 Task: Look for space in Abington, United States from 10th August, 2023 to 20th August, 2023 for 12 adults in price range Rs.10000 to Rs.14000. Place can be entire place or shared room with 6 bedrooms having 12 beds and 6 bathrooms. Property type can be house, flat, guest house. Amenities needed are: wifi, TV, free parkinig on premises, gym, breakfast. Booking option can be shelf check-in. Required host language is English.
Action: Mouse moved to (556, 126)
Screenshot: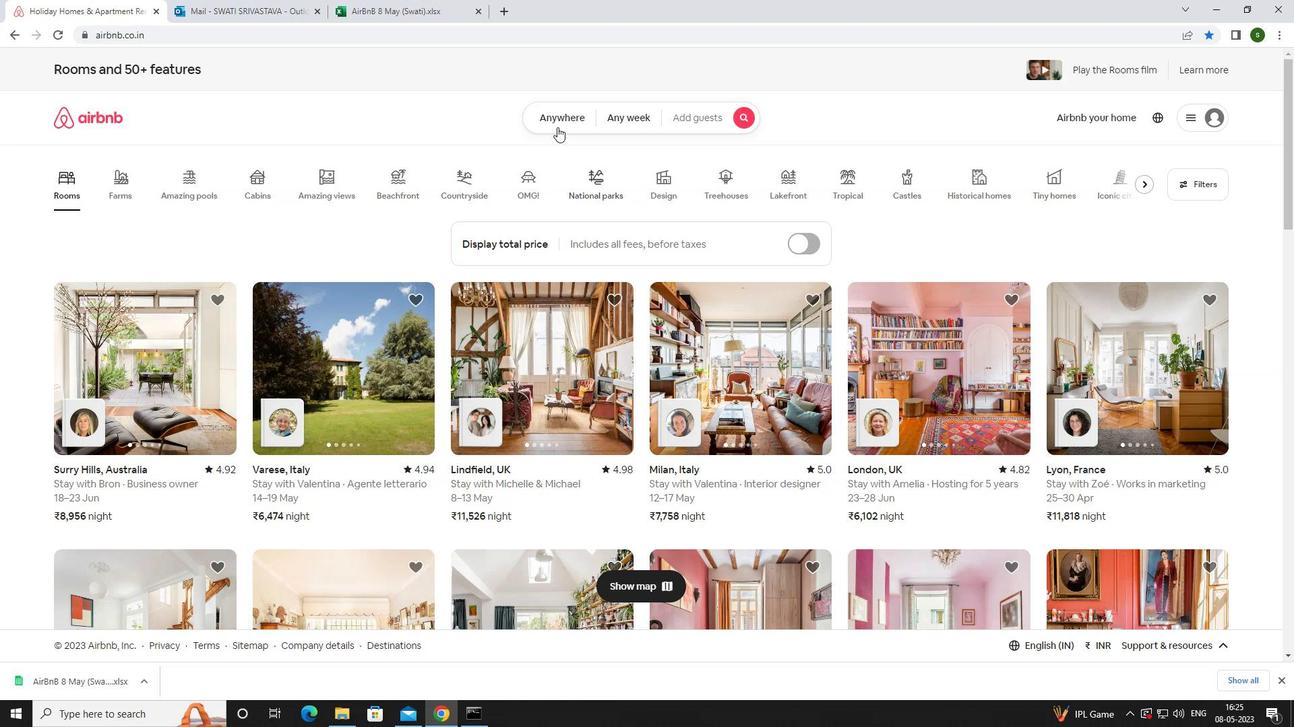 
Action: Mouse pressed left at (556, 126)
Screenshot: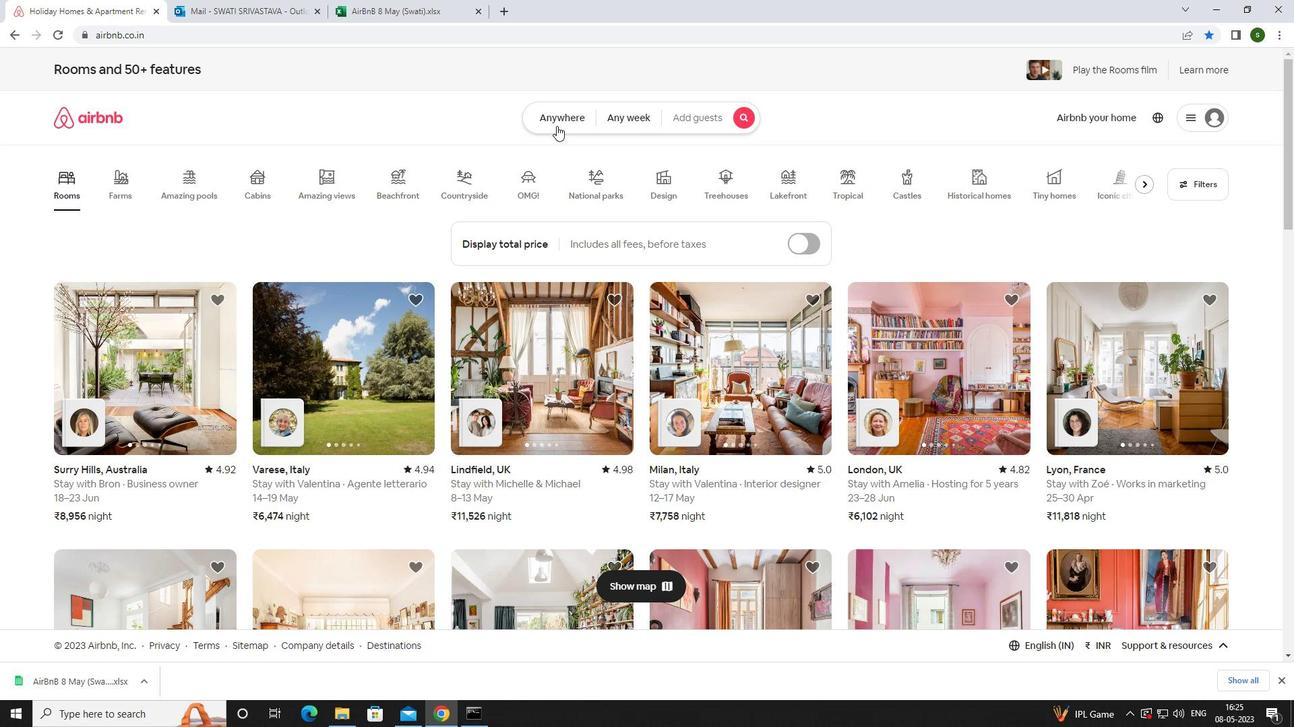 
Action: Mouse moved to (475, 163)
Screenshot: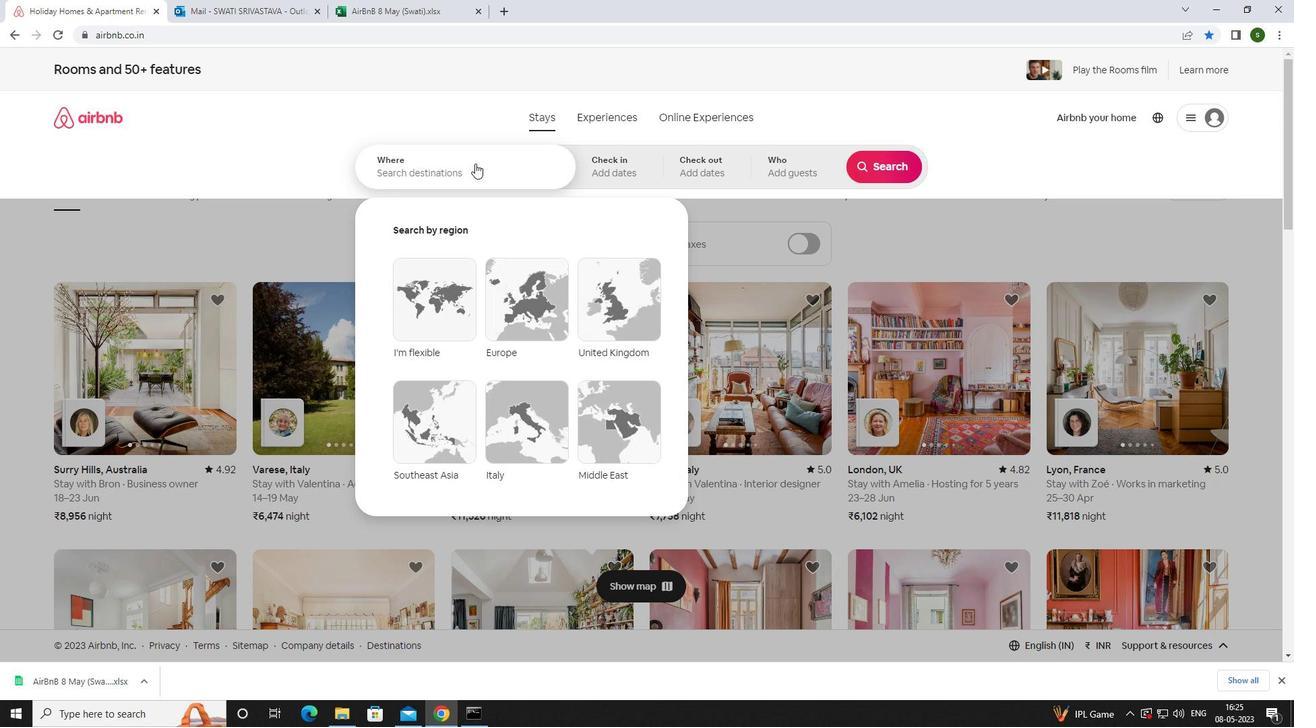 
Action: Mouse pressed left at (475, 163)
Screenshot: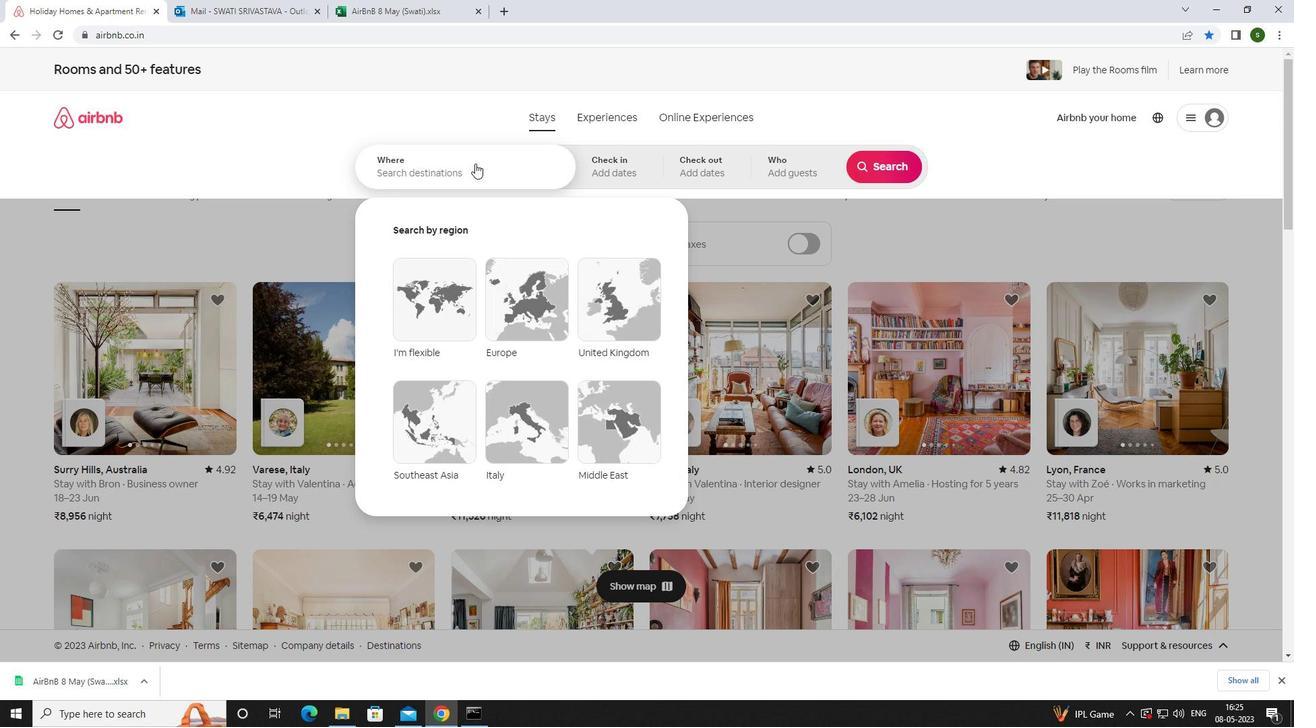 
Action: Mouse moved to (474, 163)
Screenshot: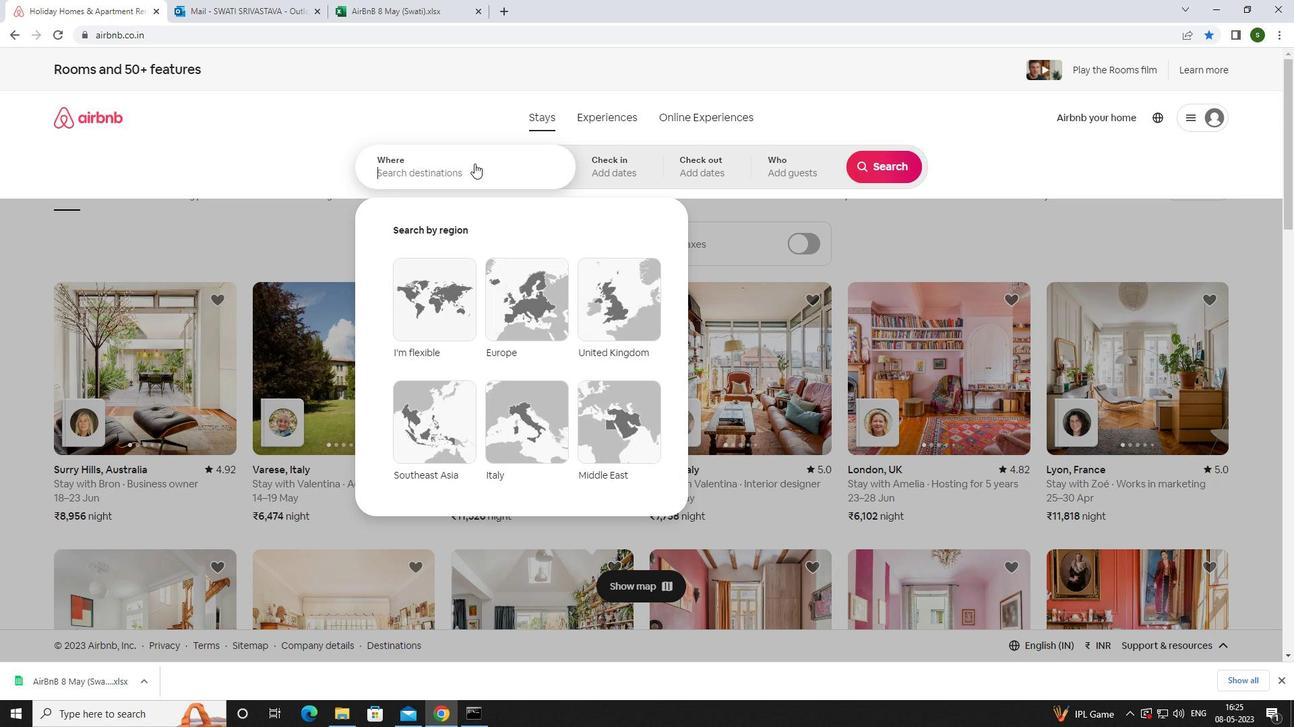 
Action: Key pressed <Key.caps_lock>a<Key.caps_lock>bington,<Key.space><Key.caps_lock>u<Key.caps_lock>nited<Key.space>
Screenshot: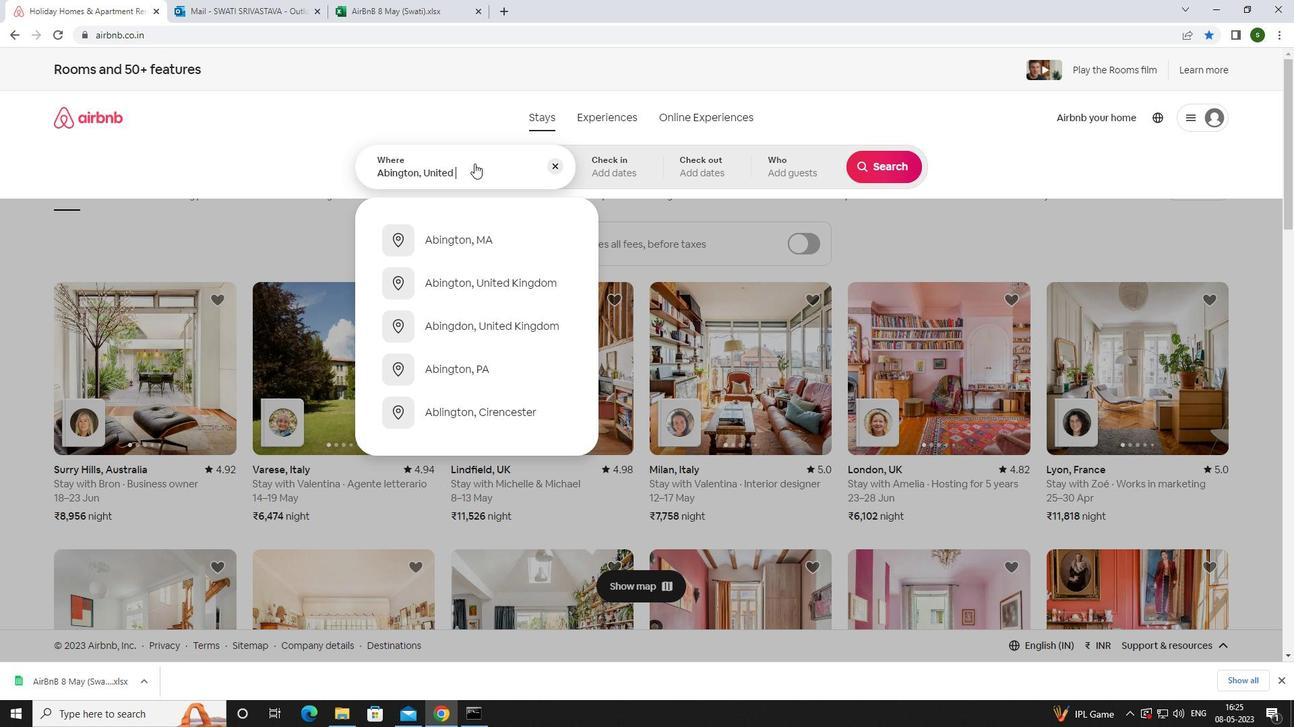 
Action: Mouse moved to (474, 163)
Screenshot: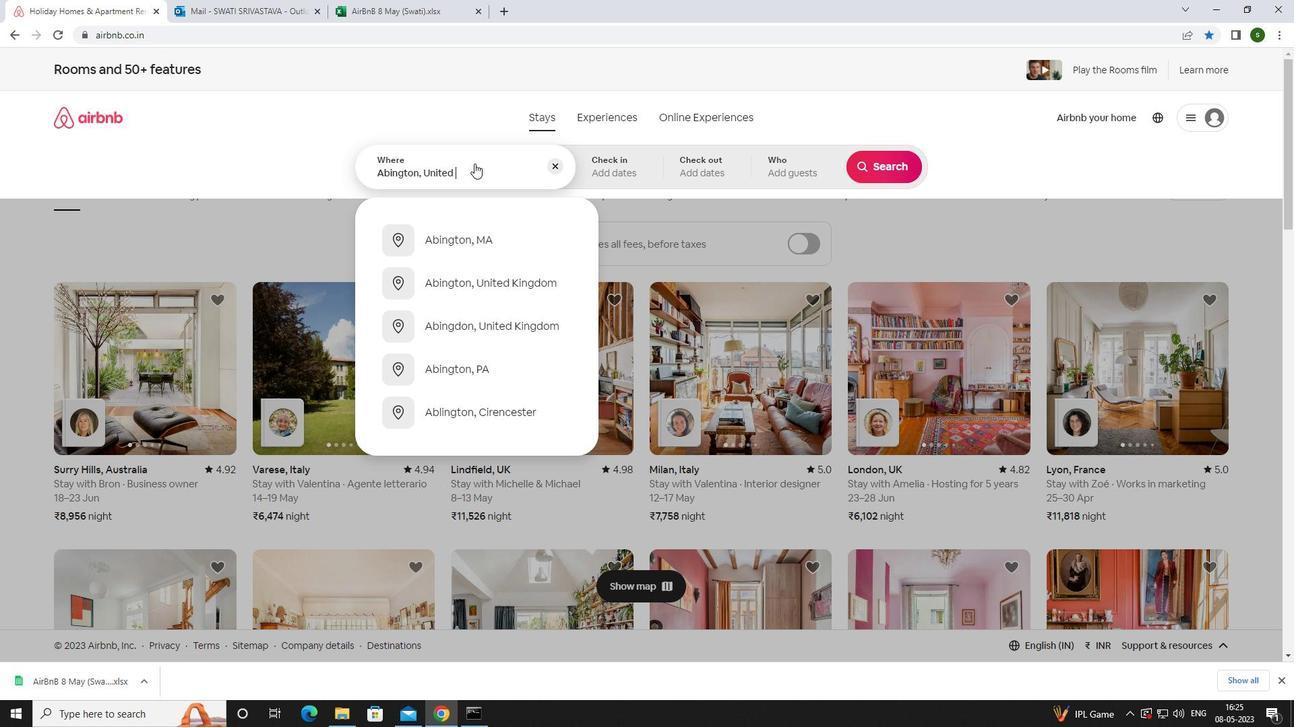
Action: Key pressed <Key.caps_lock>s<Key.caps_lock>tates<Key.enter>
Screenshot: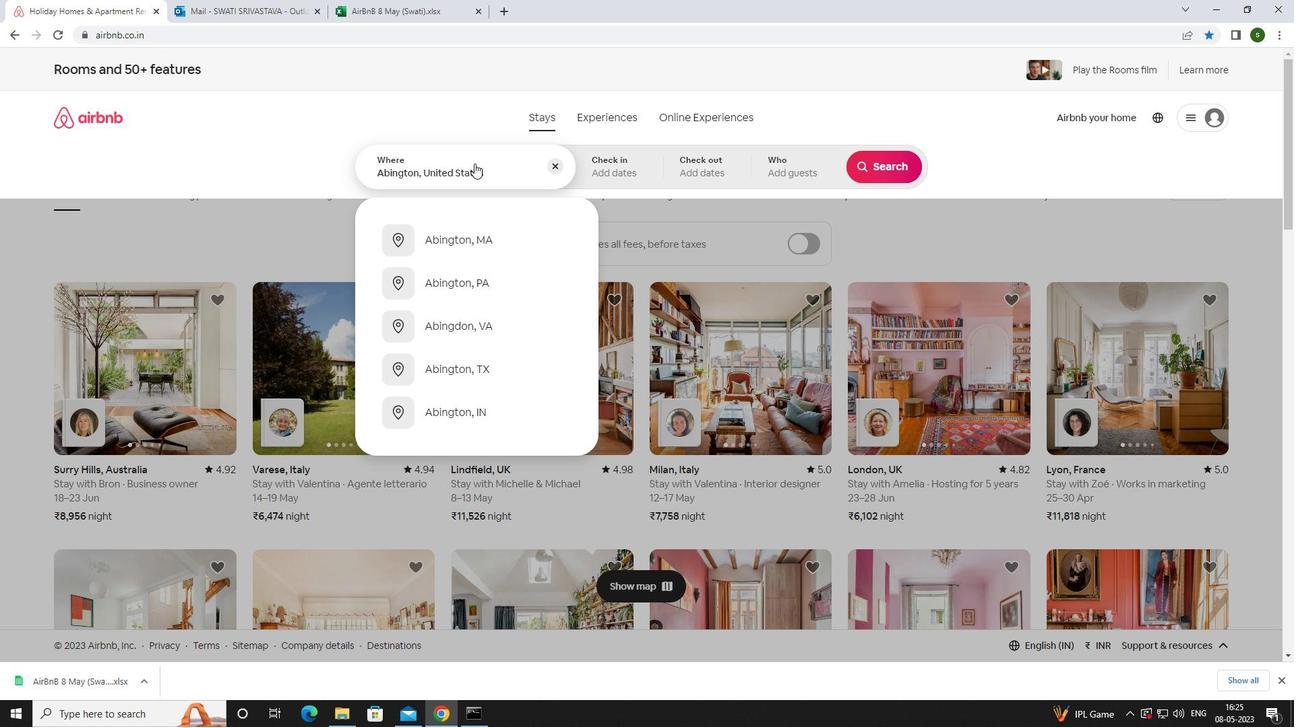 
Action: Mouse moved to (881, 274)
Screenshot: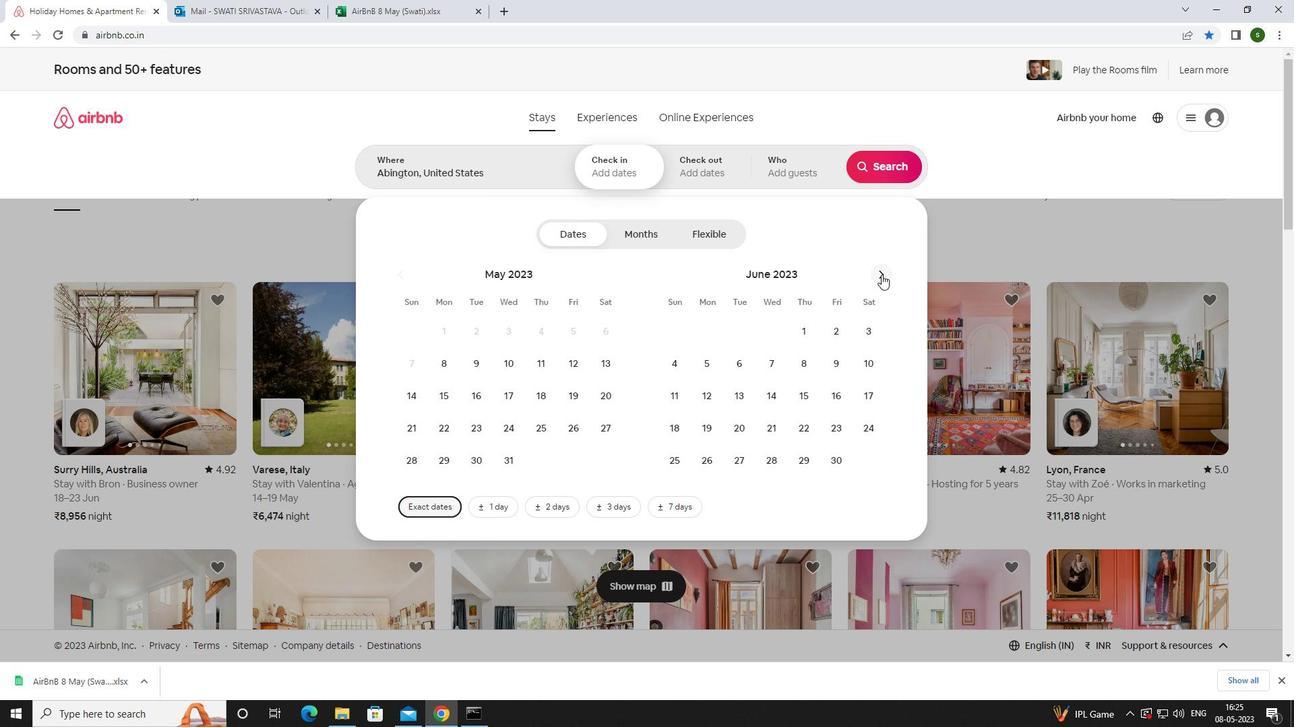 
Action: Mouse pressed left at (881, 274)
Screenshot: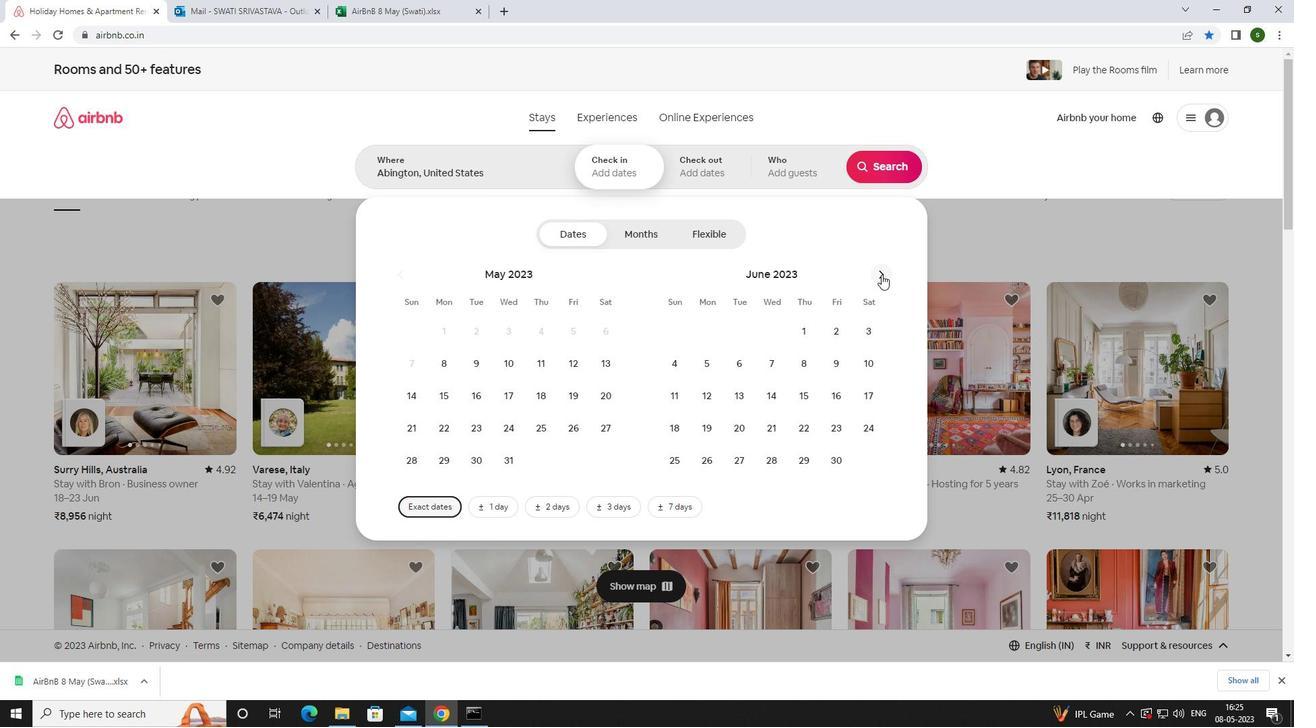 
Action: Mouse pressed left at (881, 274)
Screenshot: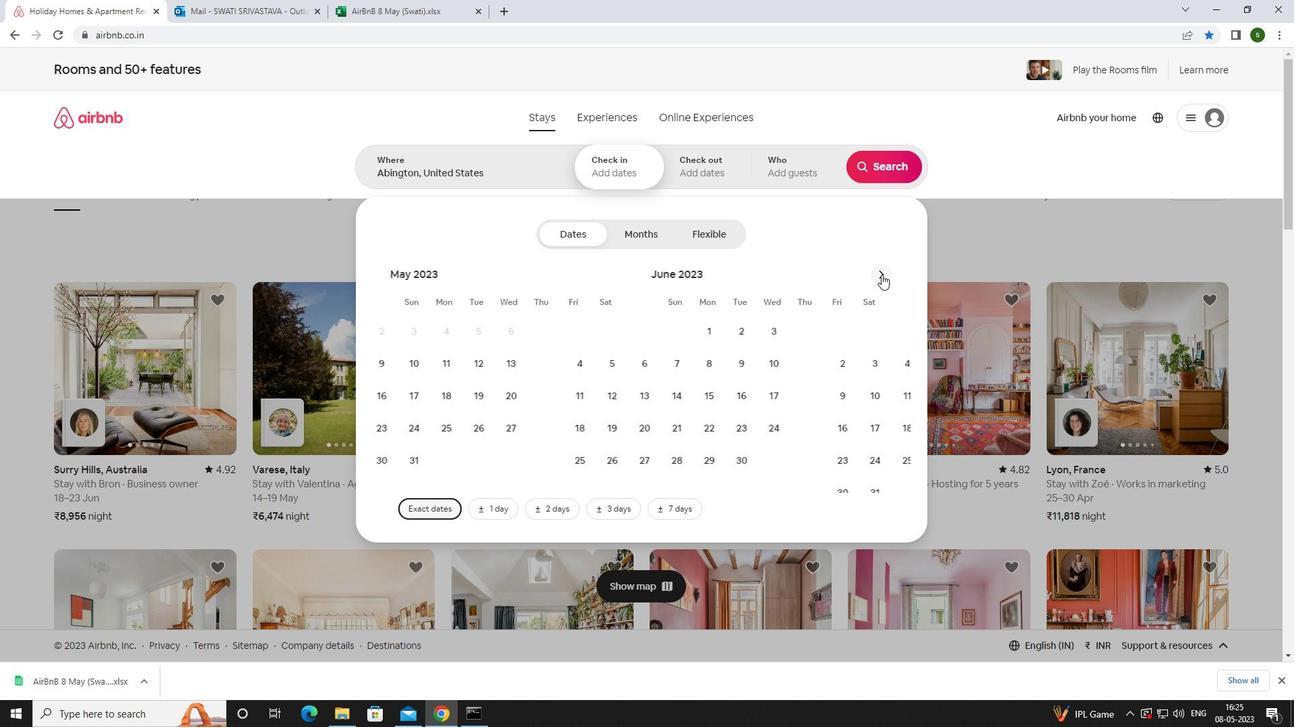 
Action: Mouse moved to (802, 359)
Screenshot: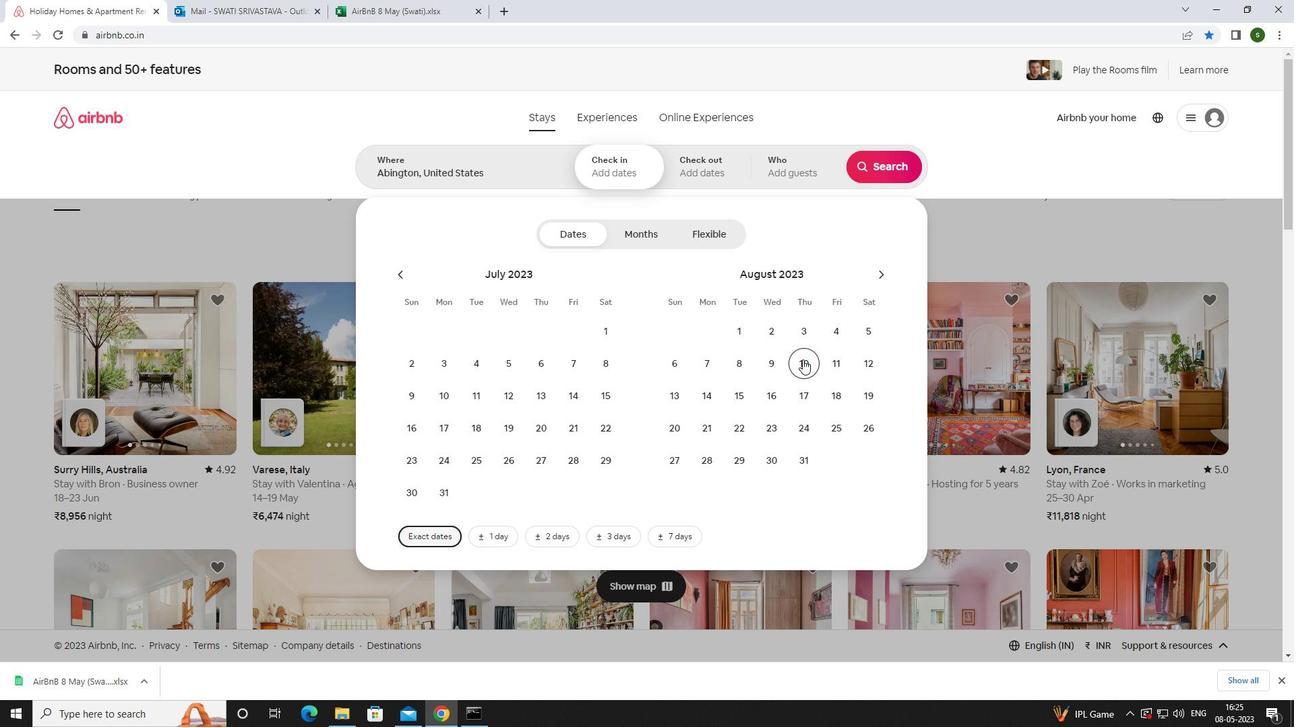 
Action: Mouse pressed left at (802, 359)
Screenshot: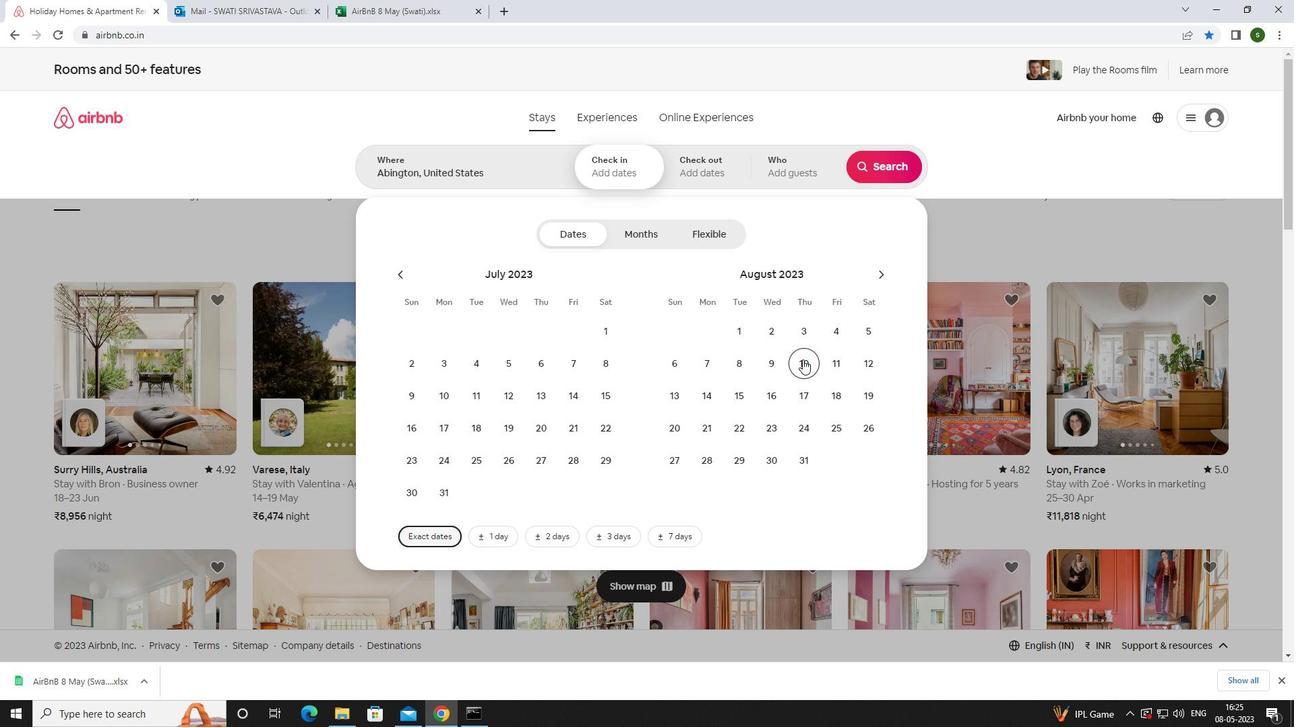 
Action: Mouse moved to (679, 425)
Screenshot: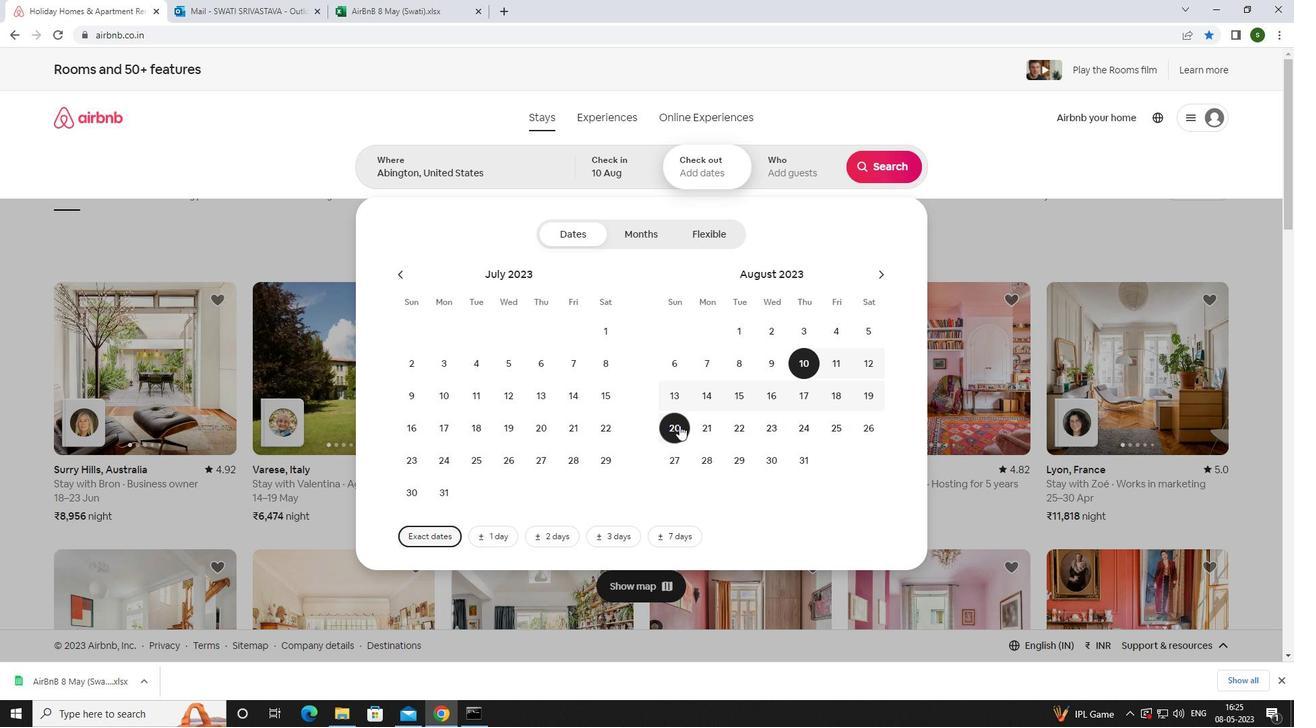 
Action: Mouse pressed left at (679, 425)
Screenshot: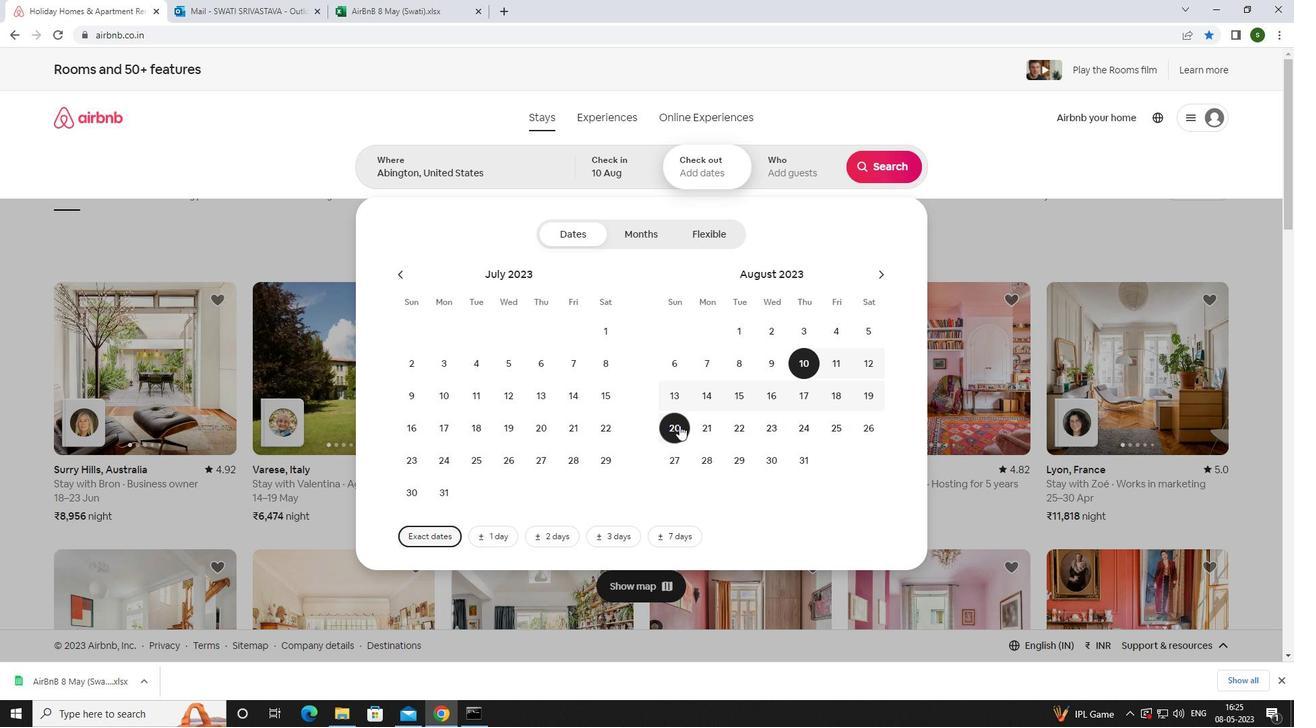 
Action: Mouse moved to (783, 168)
Screenshot: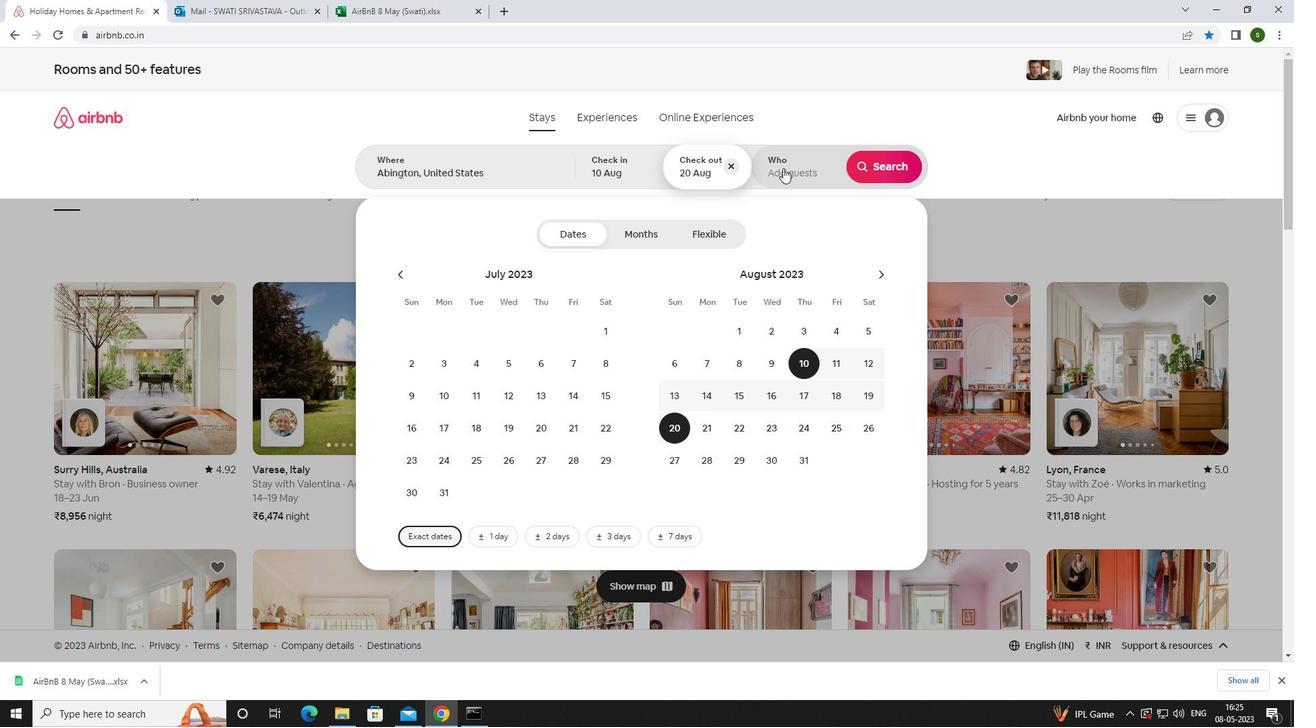 
Action: Mouse pressed left at (783, 168)
Screenshot: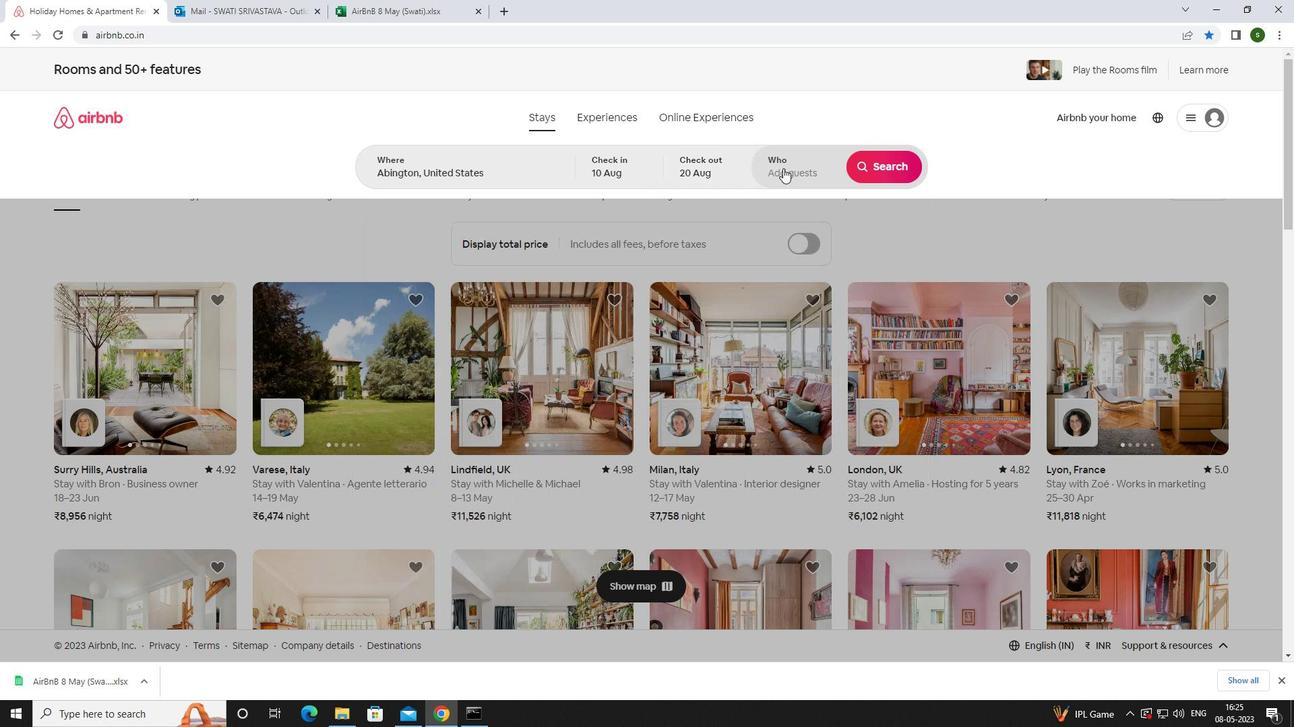 
Action: Mouse moved to (889, 237)
Screenshot: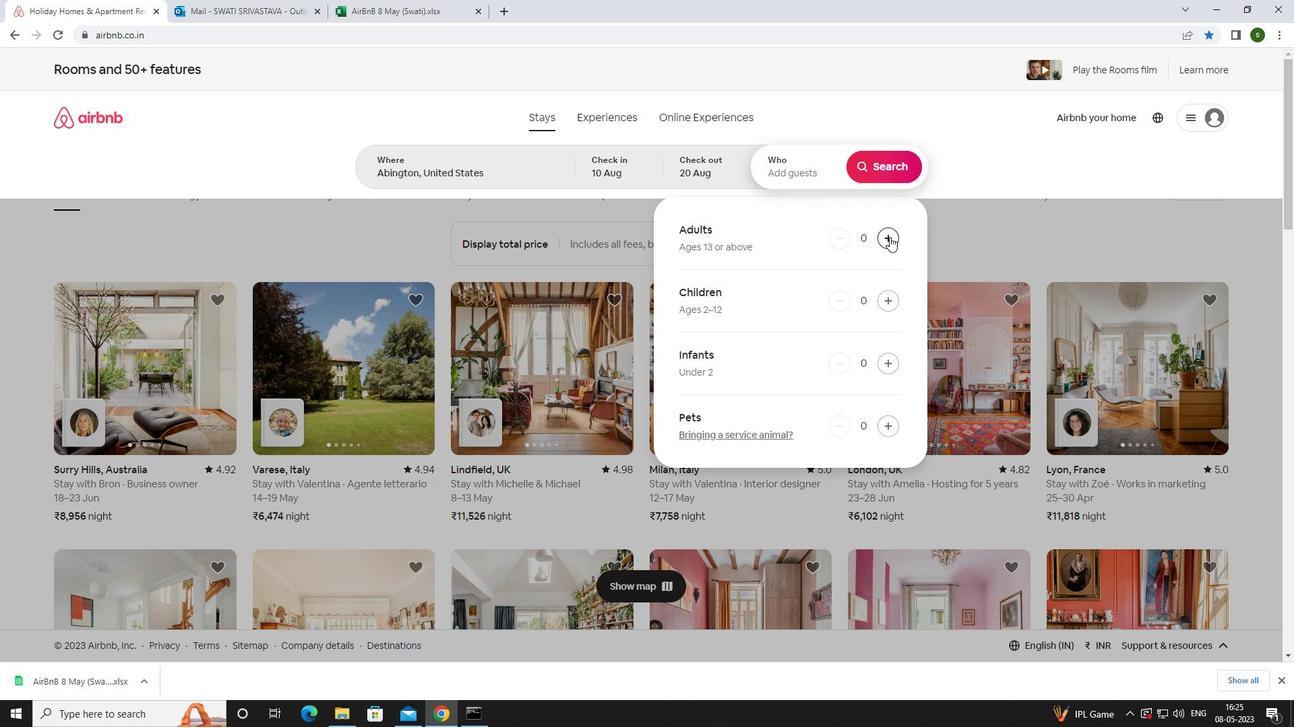 
Action: Mouse pressed left at (889, 237)
Screenshot: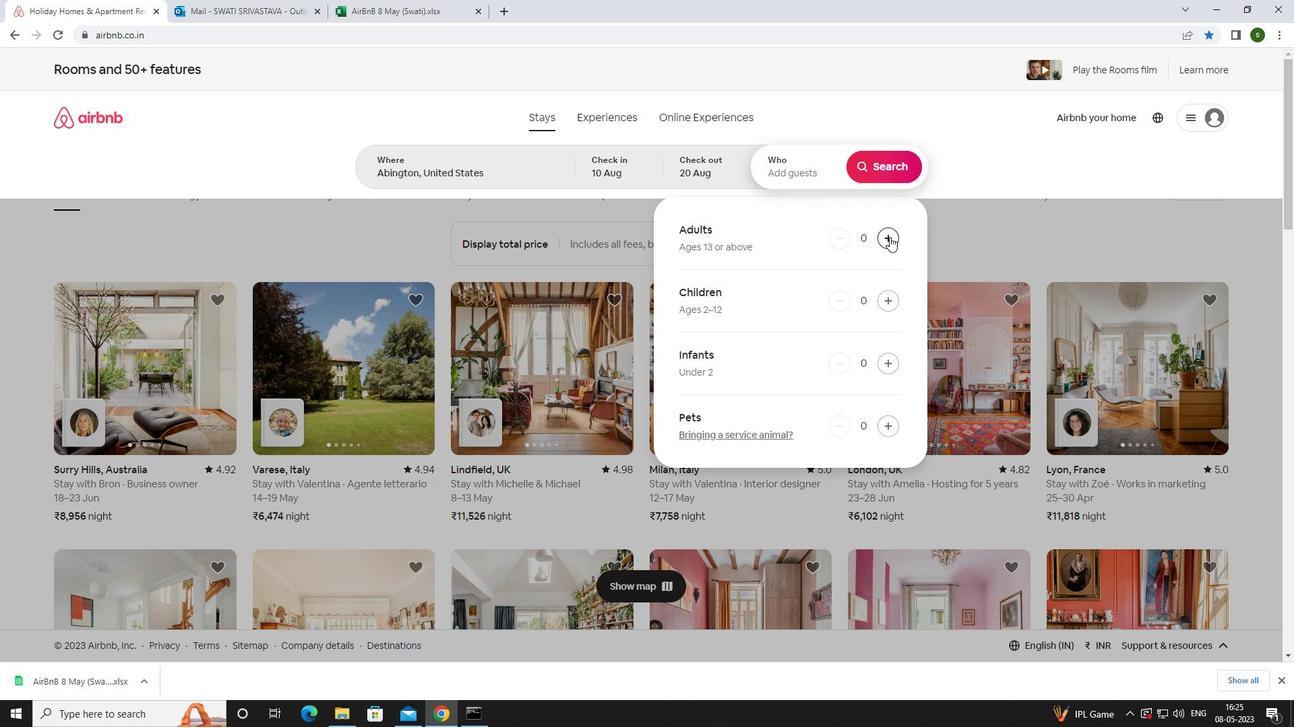 
Action: Mouse pressed left at (889, 237)
Screenshot: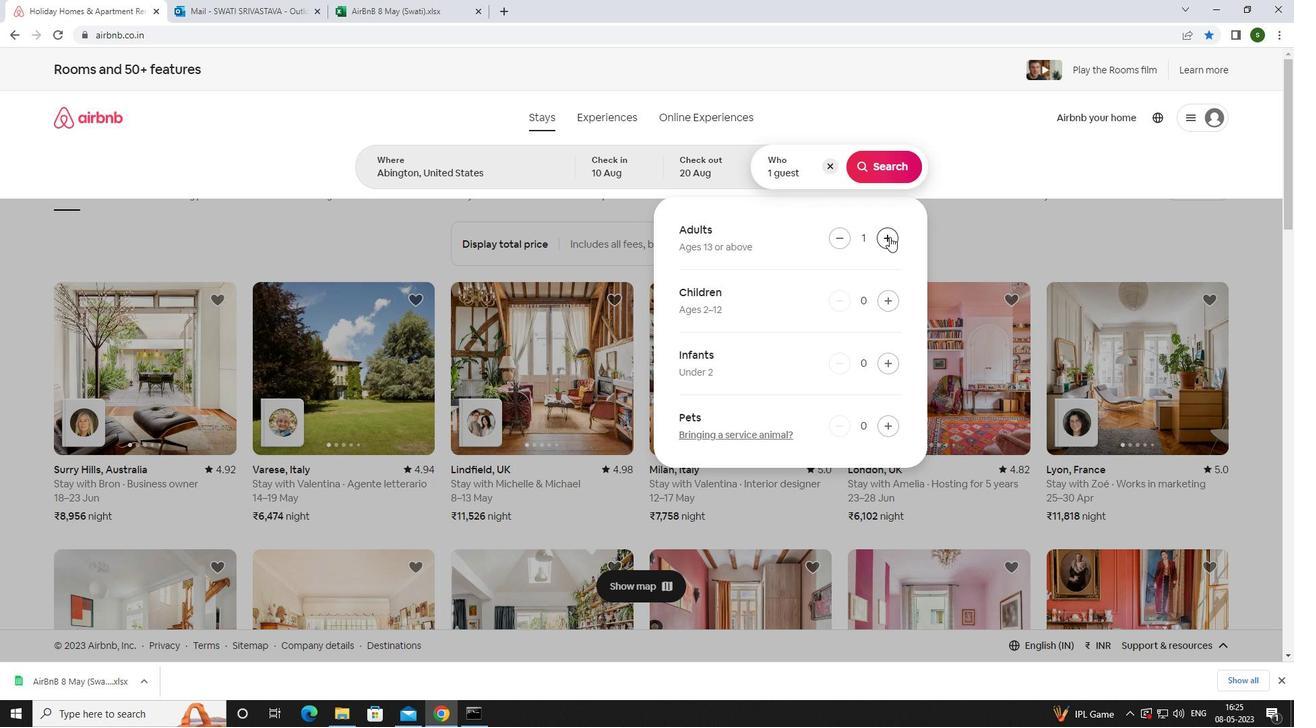 
Action: Mouse pressed left at (889, 237)
Screenshot: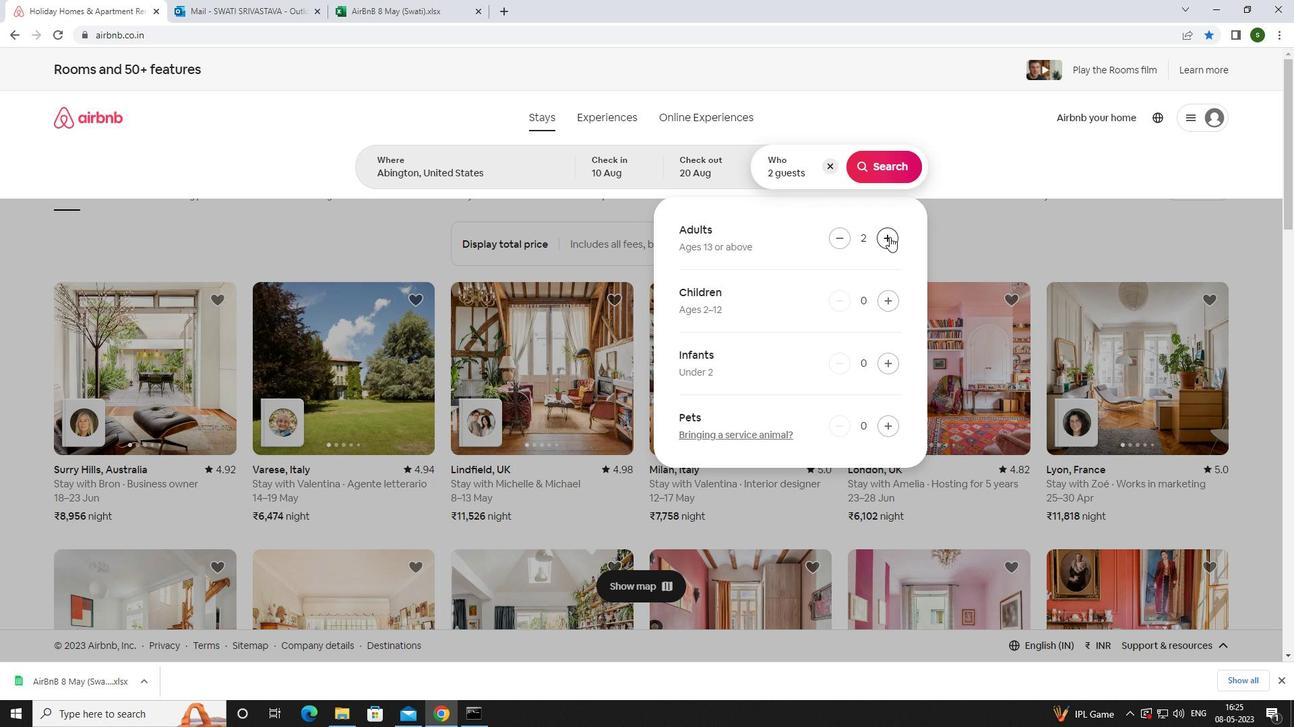 
Action: Mouse pressed left at (889, 237)
Screenshot: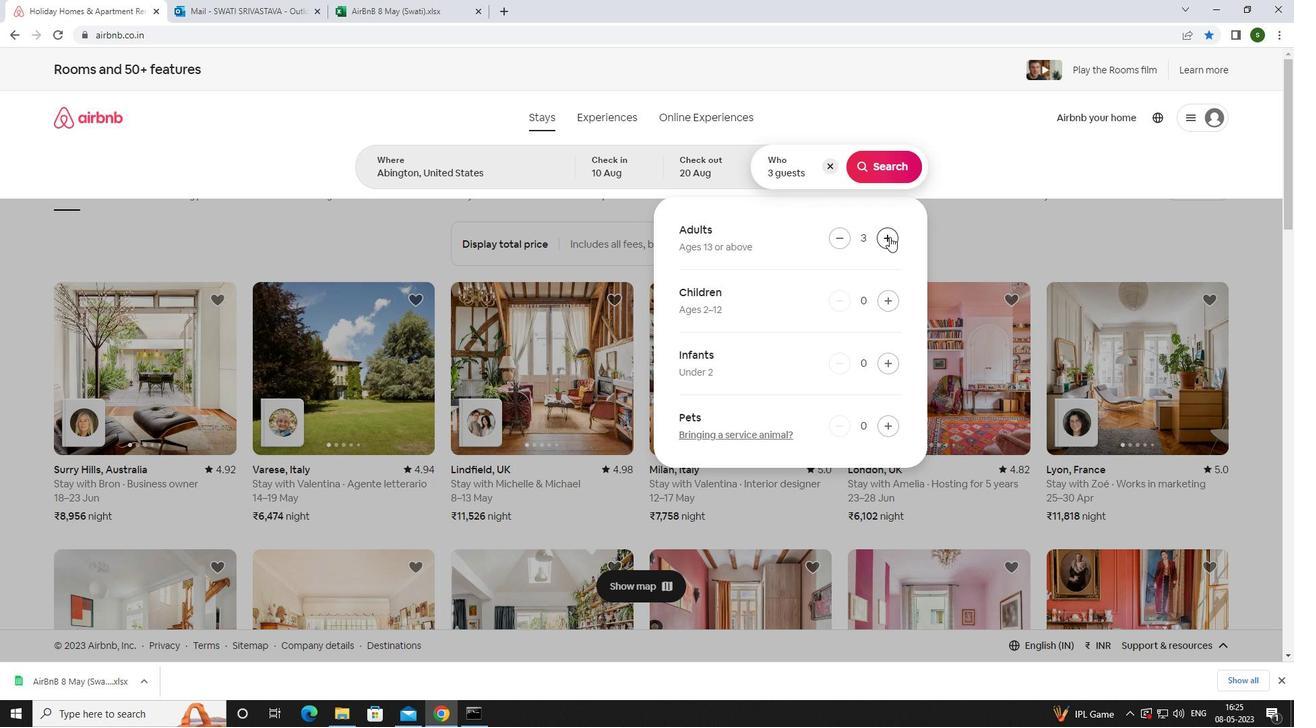 
Action: Mouse pressed left at (889, 237)
Screenshot: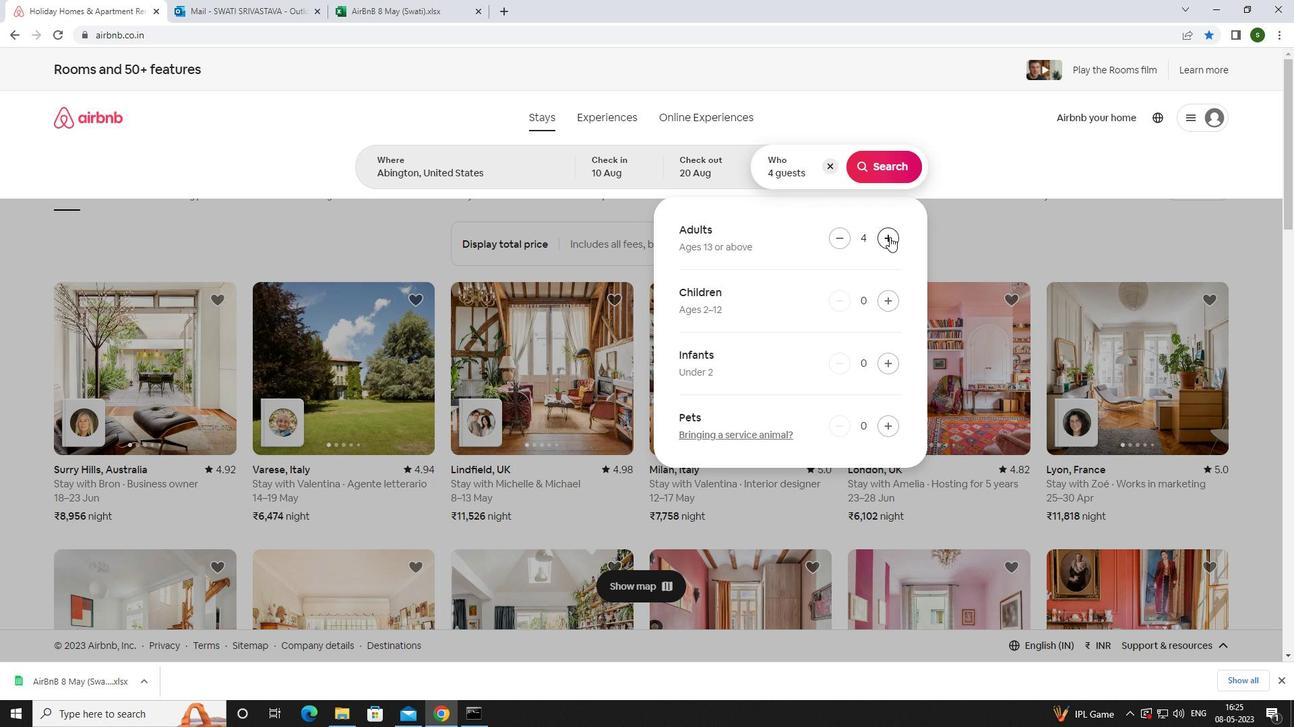 
Action: Mouse pressed left at (889, 237)
Screenshot: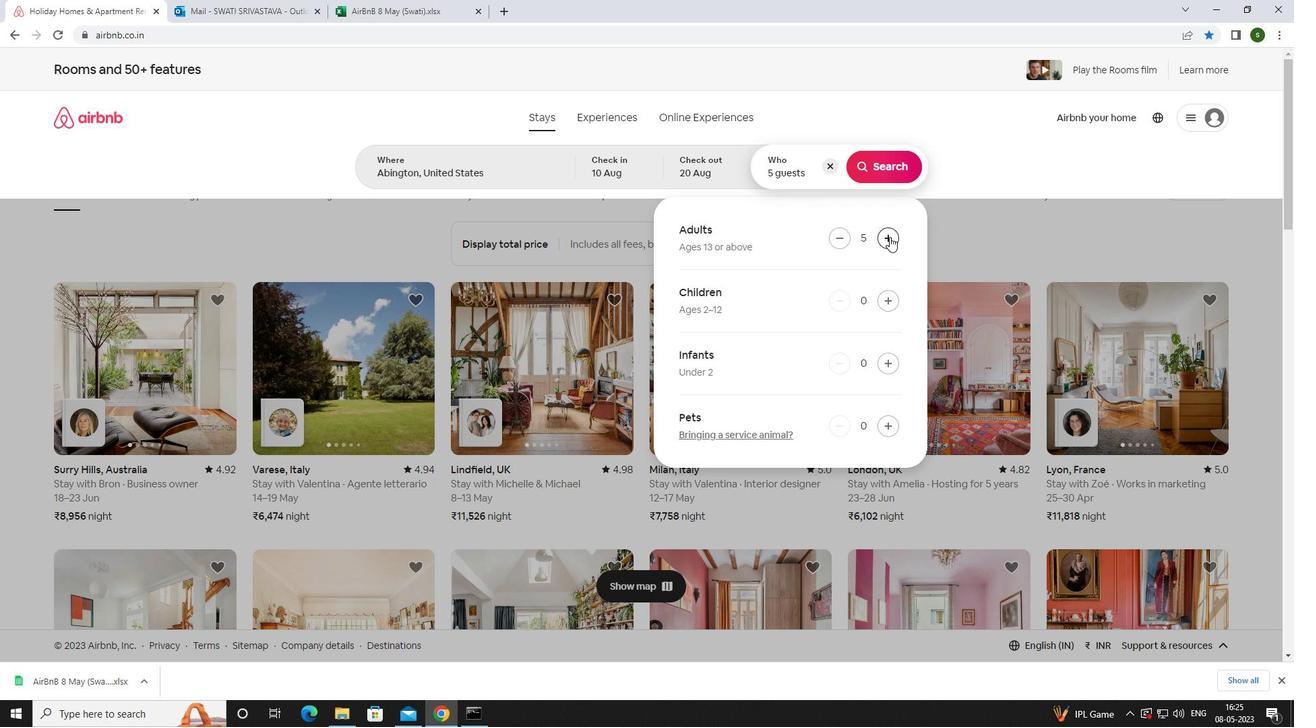 
Action: Mouse pressed left at (889, 237)
Screenshot: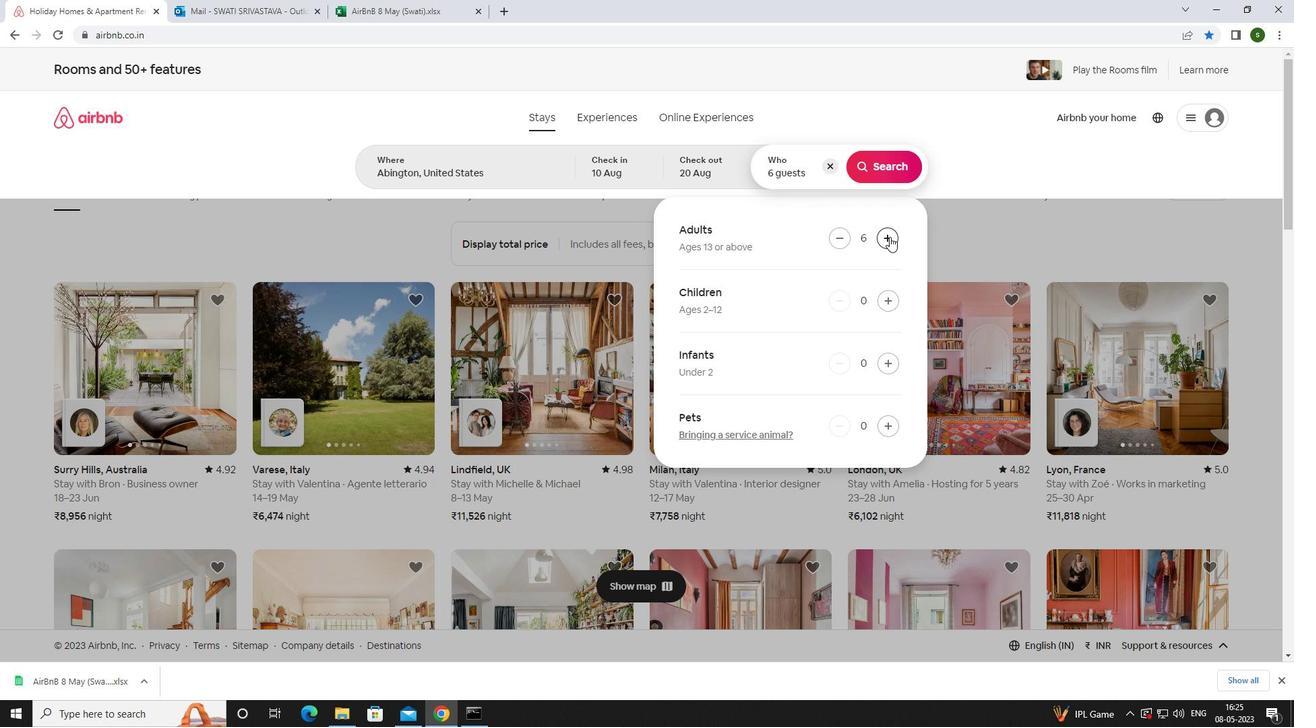 
Action: Mouse pressed left at (889, 237)
Screenshot: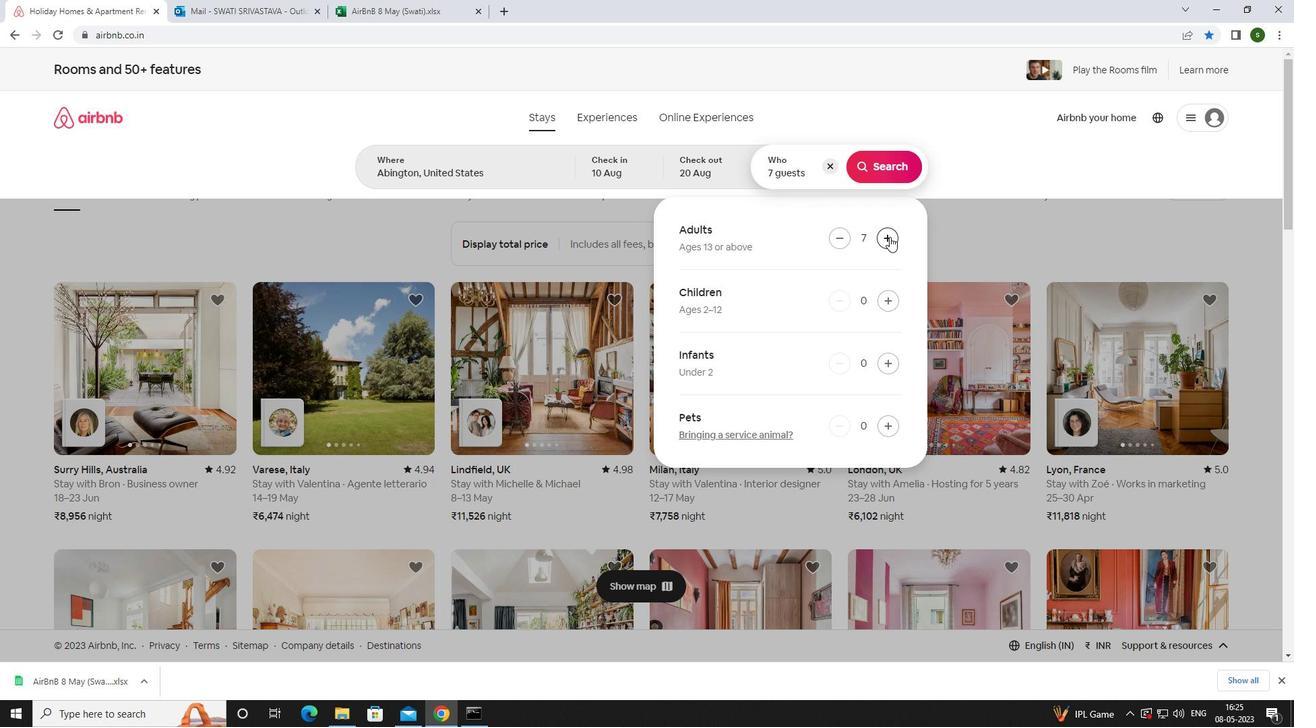 
Action: Mouse pressed left at (889, 237)
Screenshot: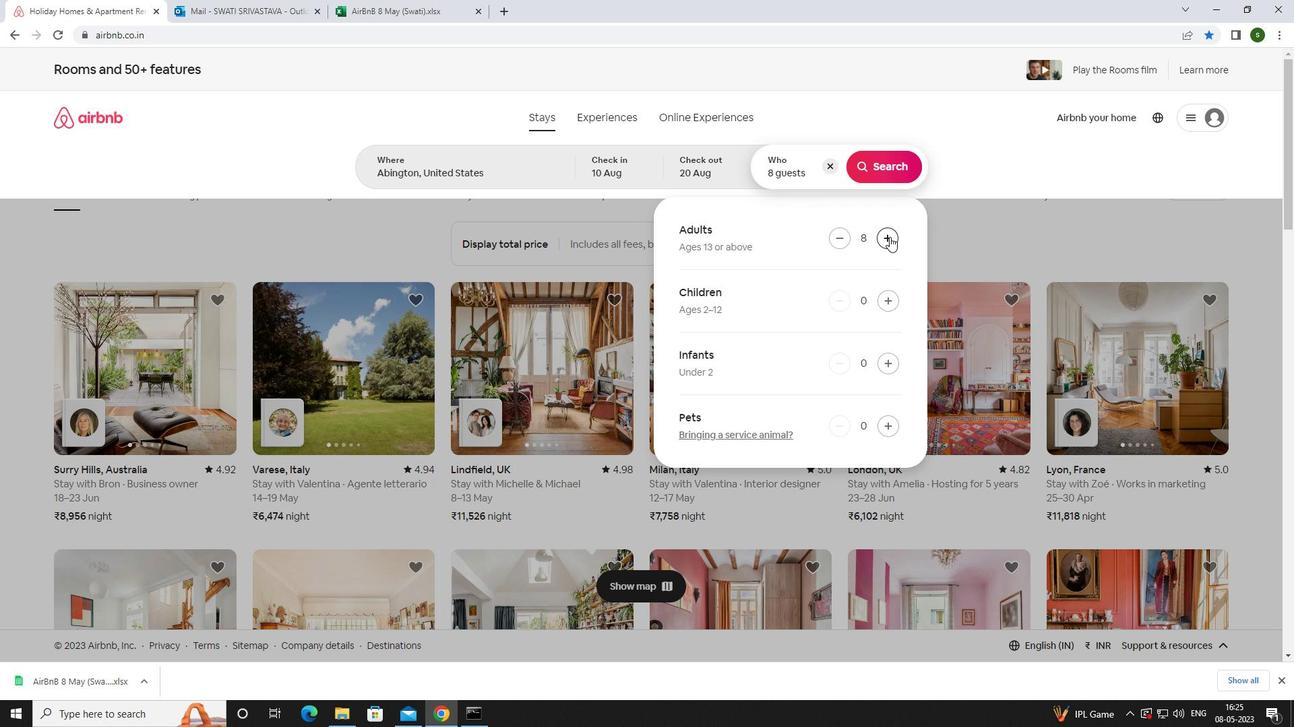 
Action: Mouse pressed left at (889, 237)
Screenshot: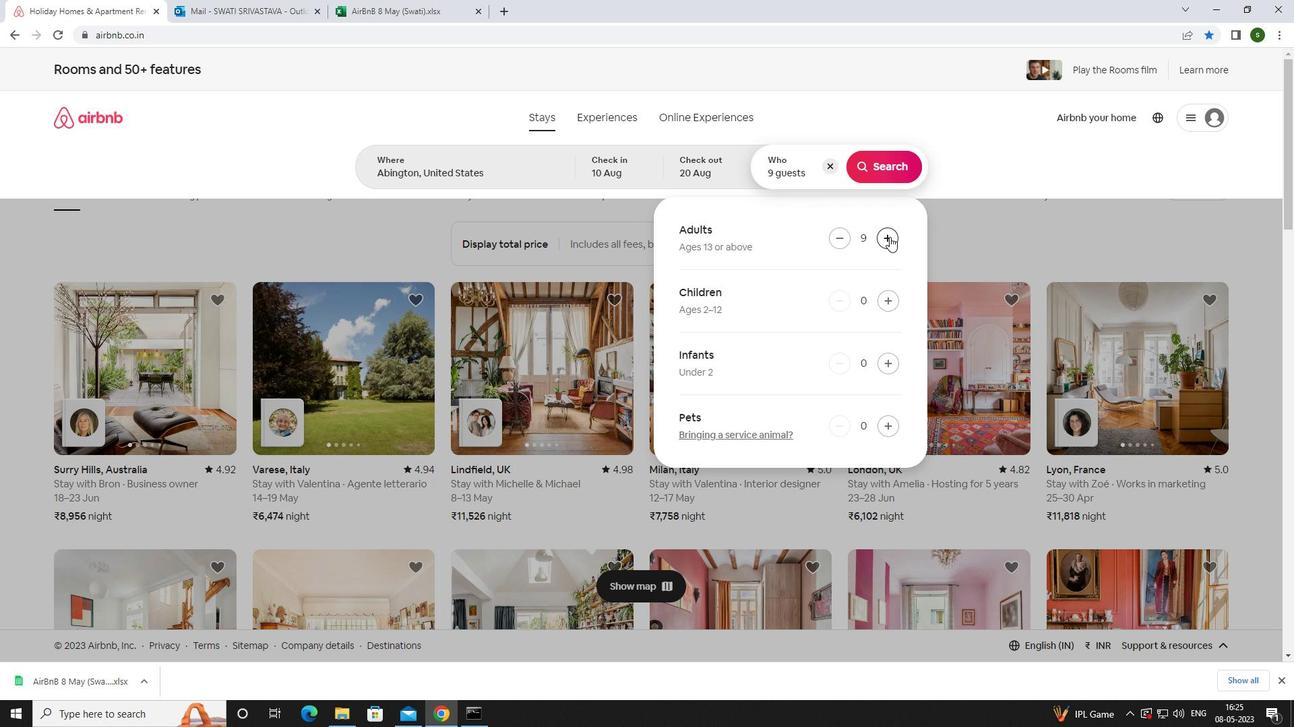 
Action: Mouse pressed left at (889, 237)
Screenshot: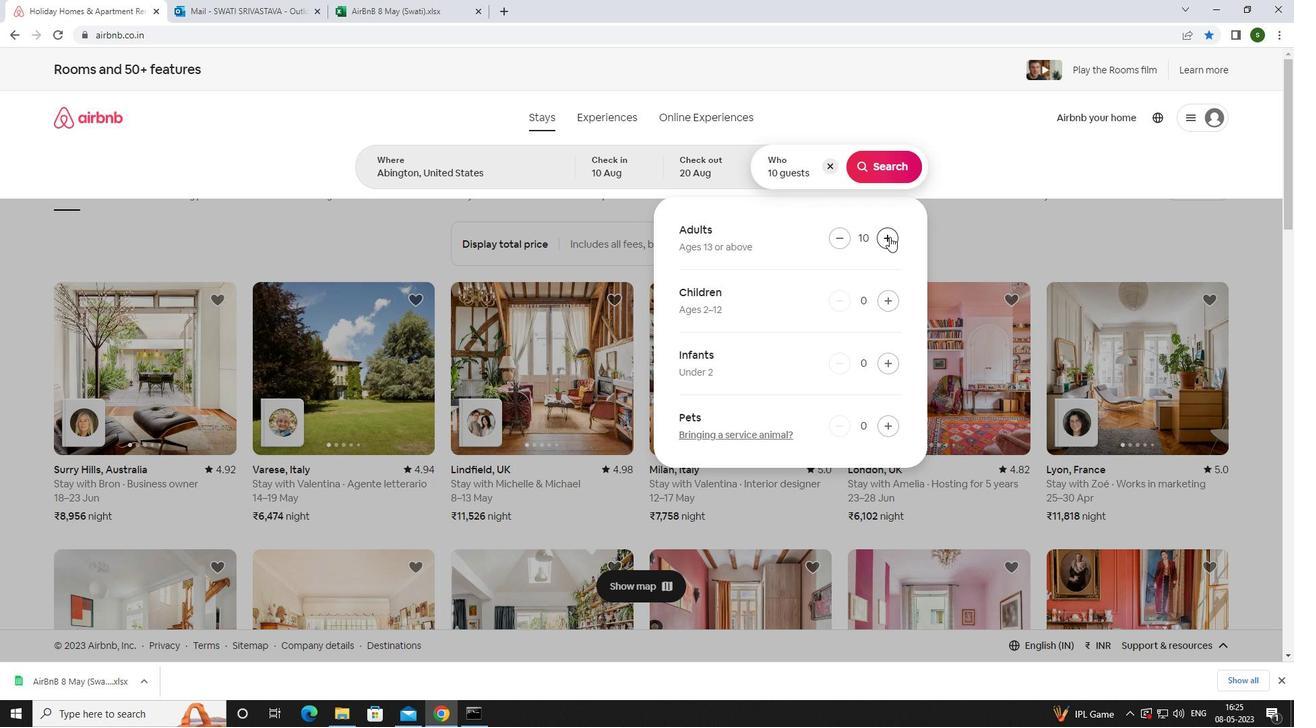 
Action: Mouse pressed left at (889, 237)
Screenshot: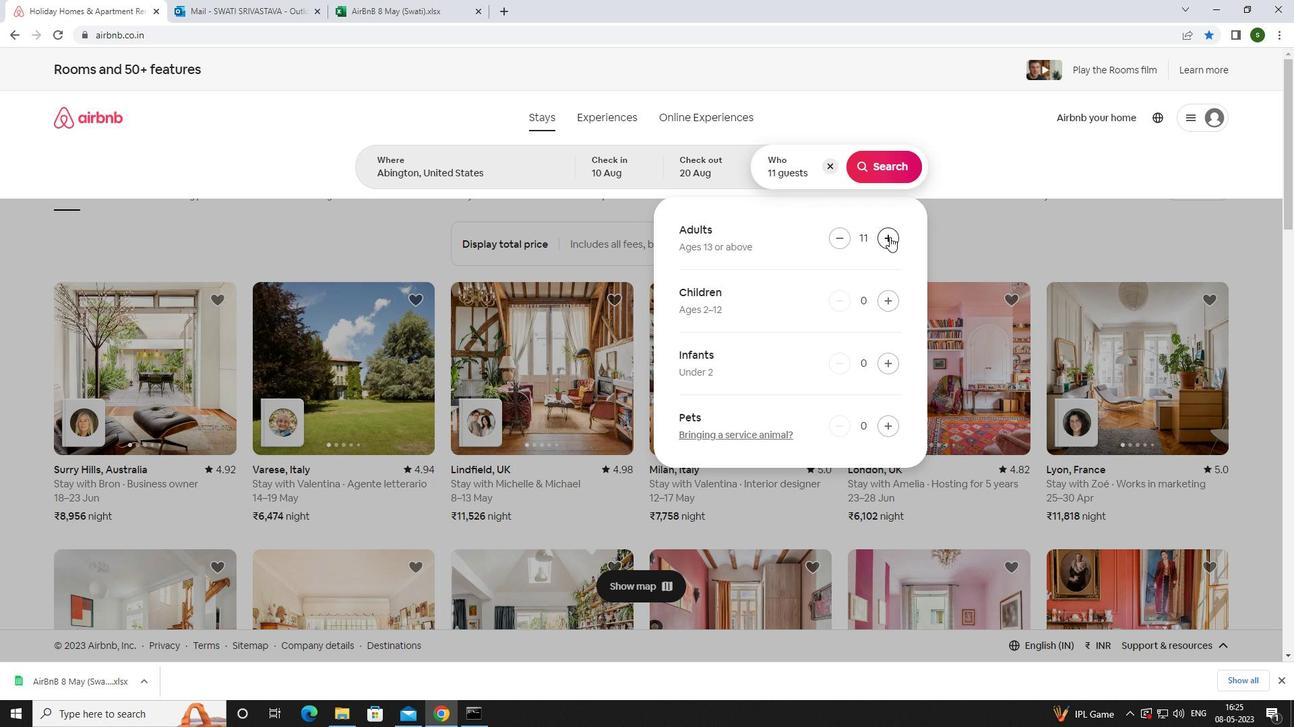 
Action: Mouse moved to (880, 173)
Screenshot: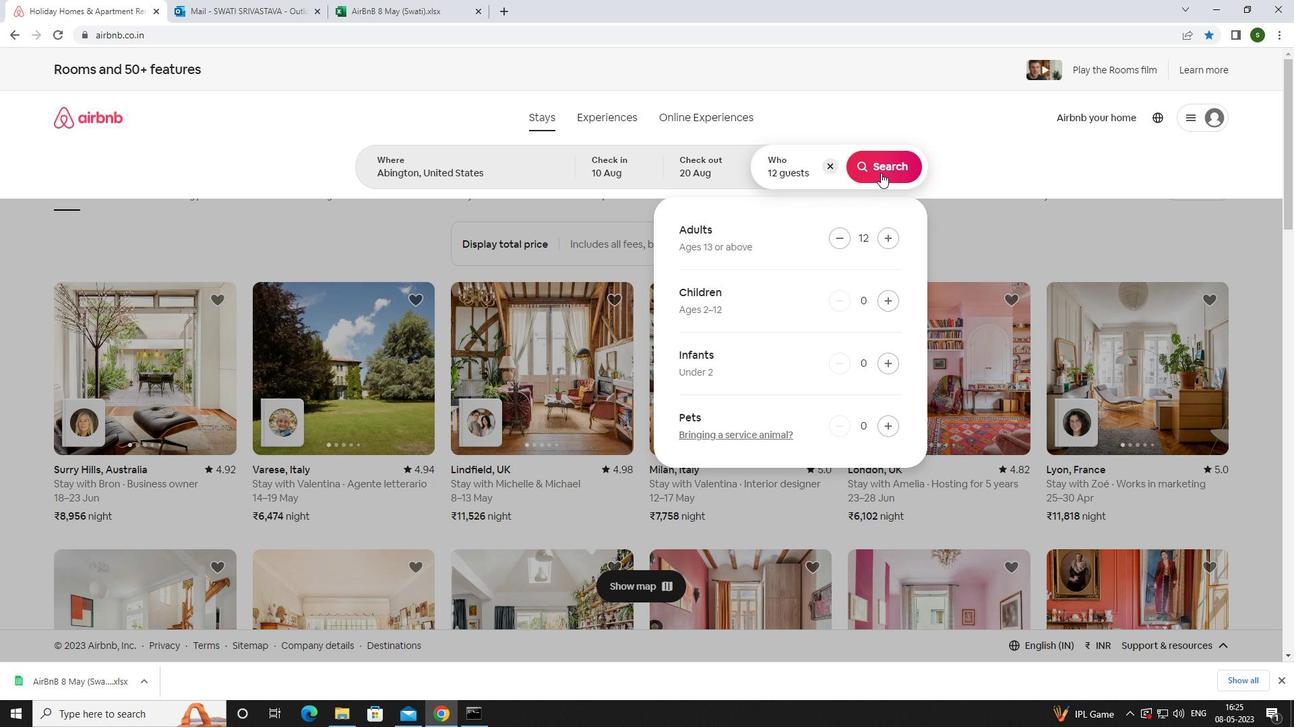 
Action: Mouse pressed left at (880, 173)
Screenshot: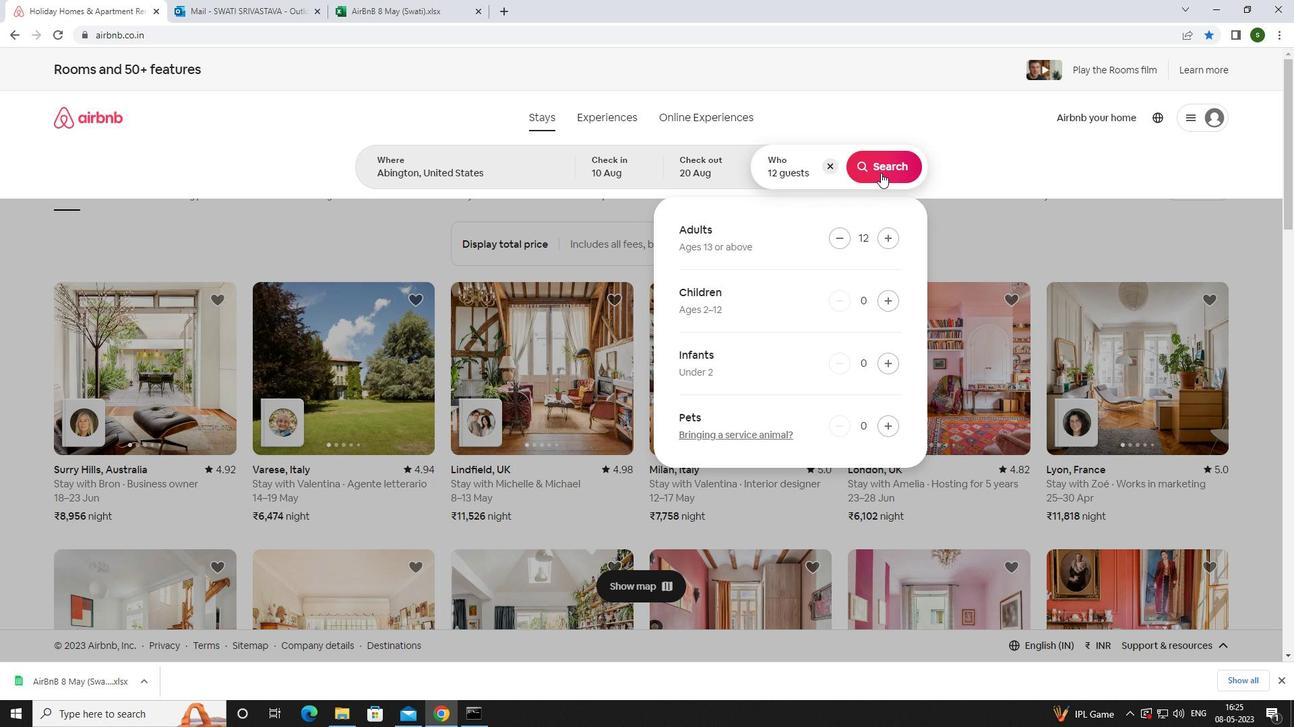 
Action: Mouse moved to (1236, 124)
Screenshot: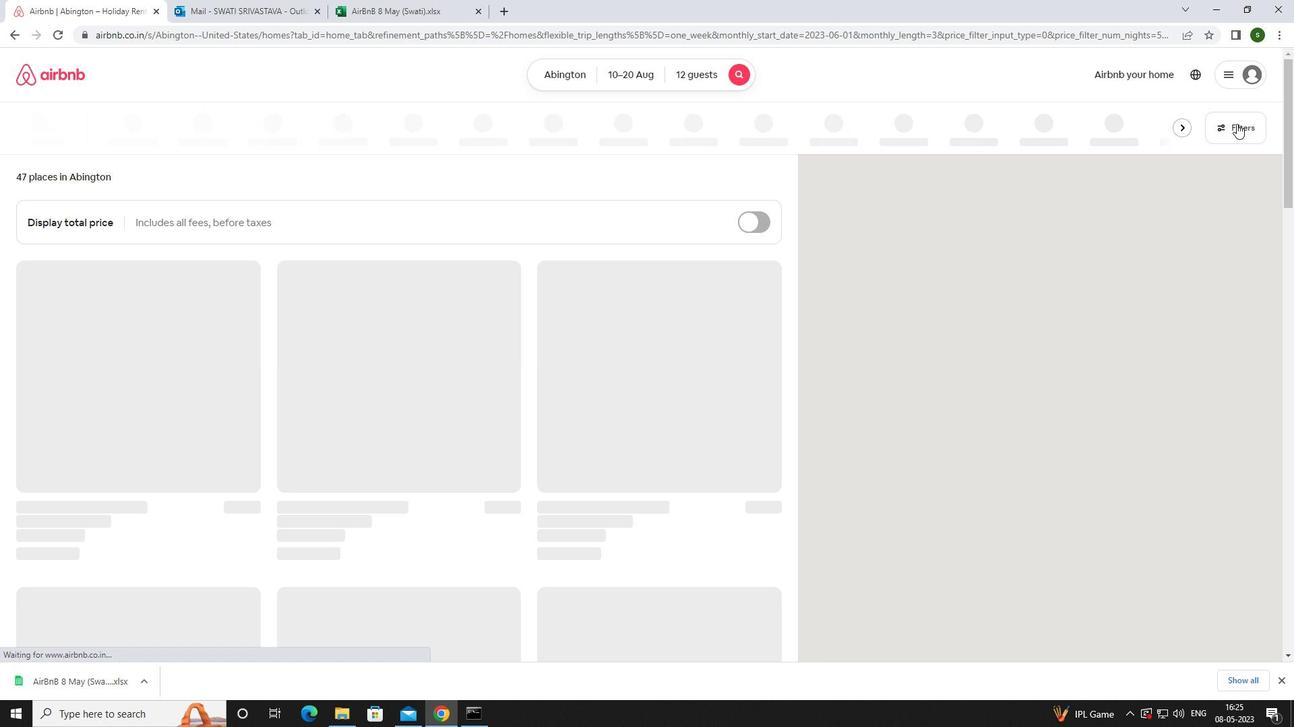
Action: Mouse pressed left at (1236, 124)
Screenshot: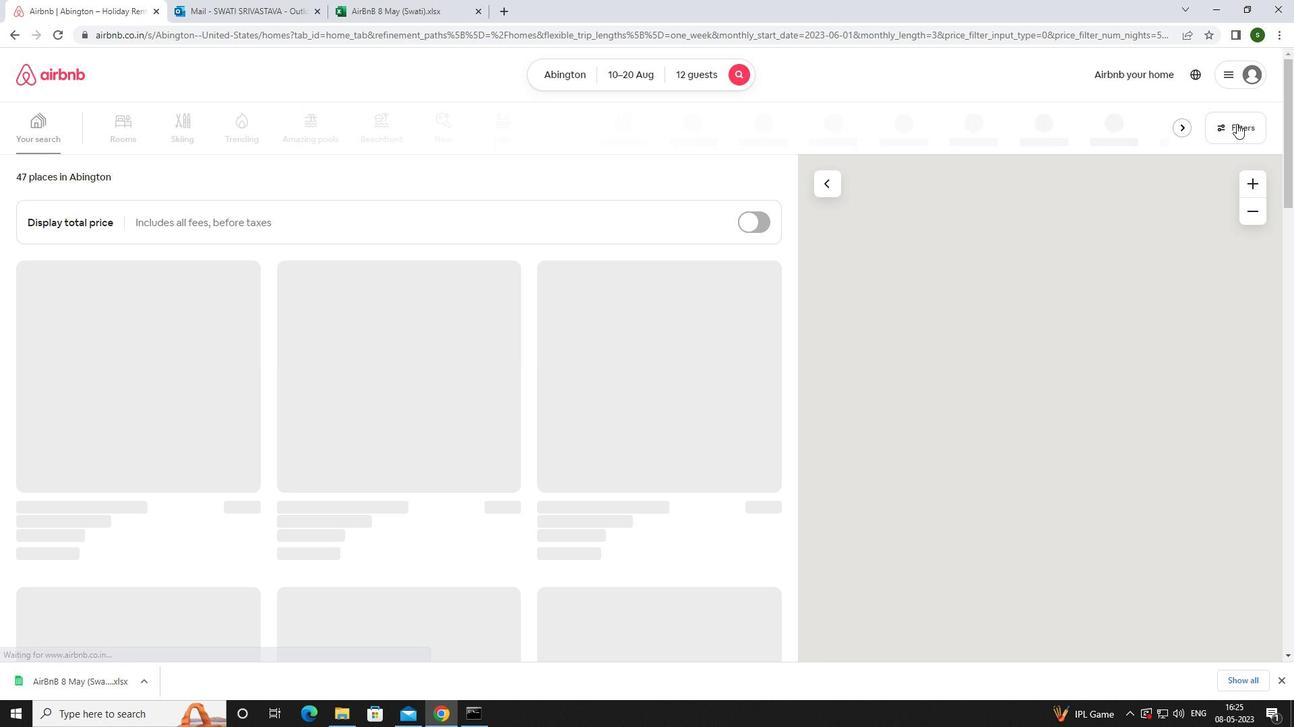 
Action: Mouse moved to (535, 463)
Screenshot: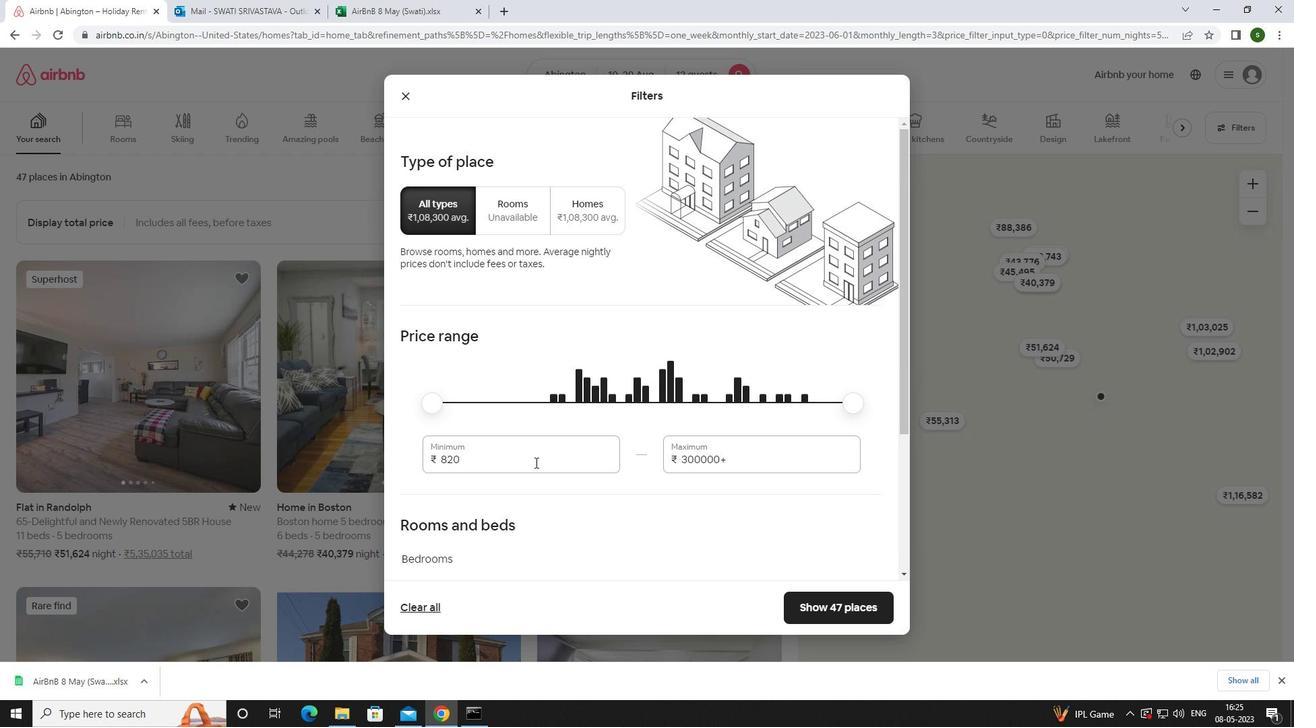 
Action: Mouse pressed left at (535, 463)
Screenshot: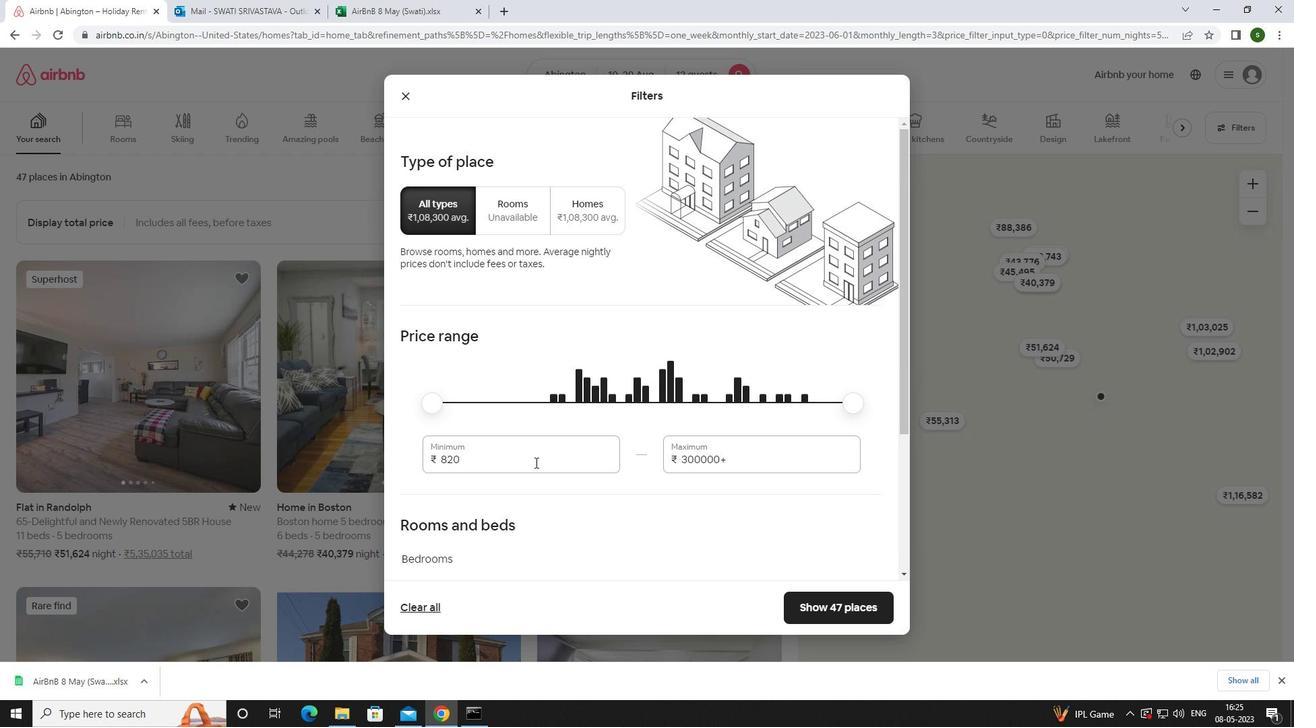 
Action: Mouse moved to (520, 462)
Screenshot: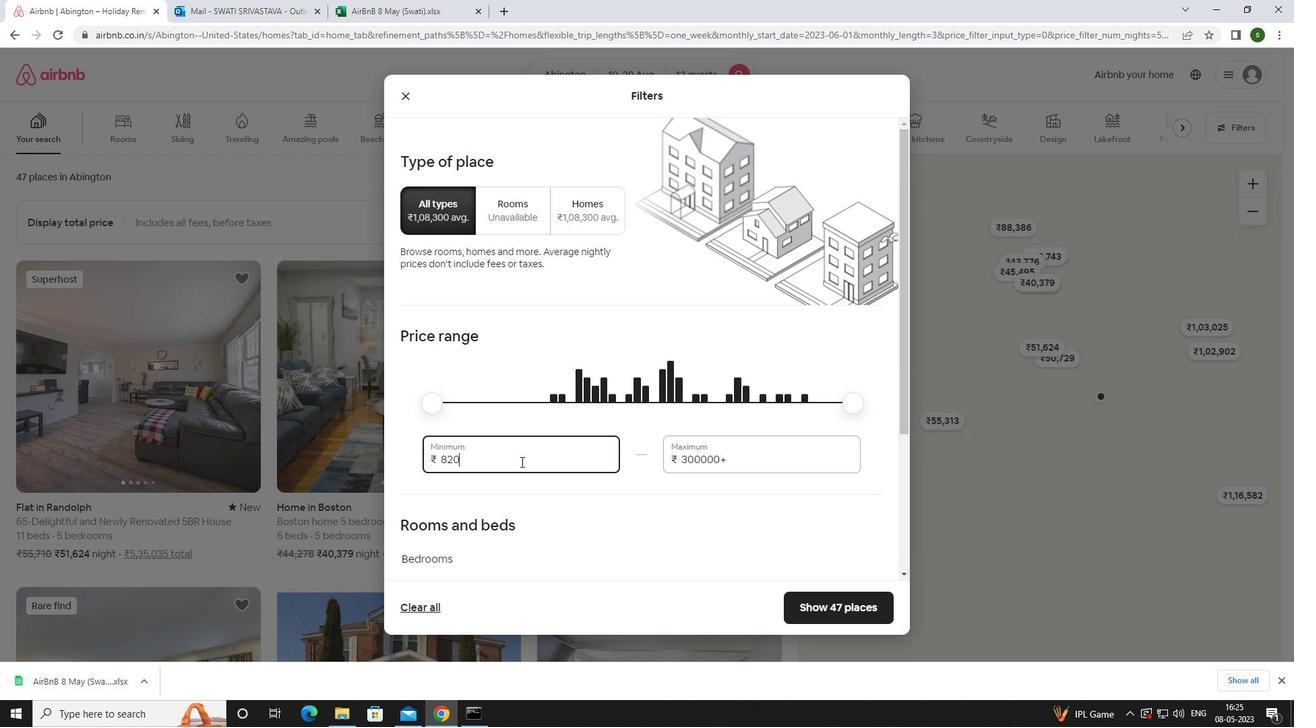 
Action: Key pressed <Key.backspace><Key.backspace><Key.backspace>10000
Screenshot: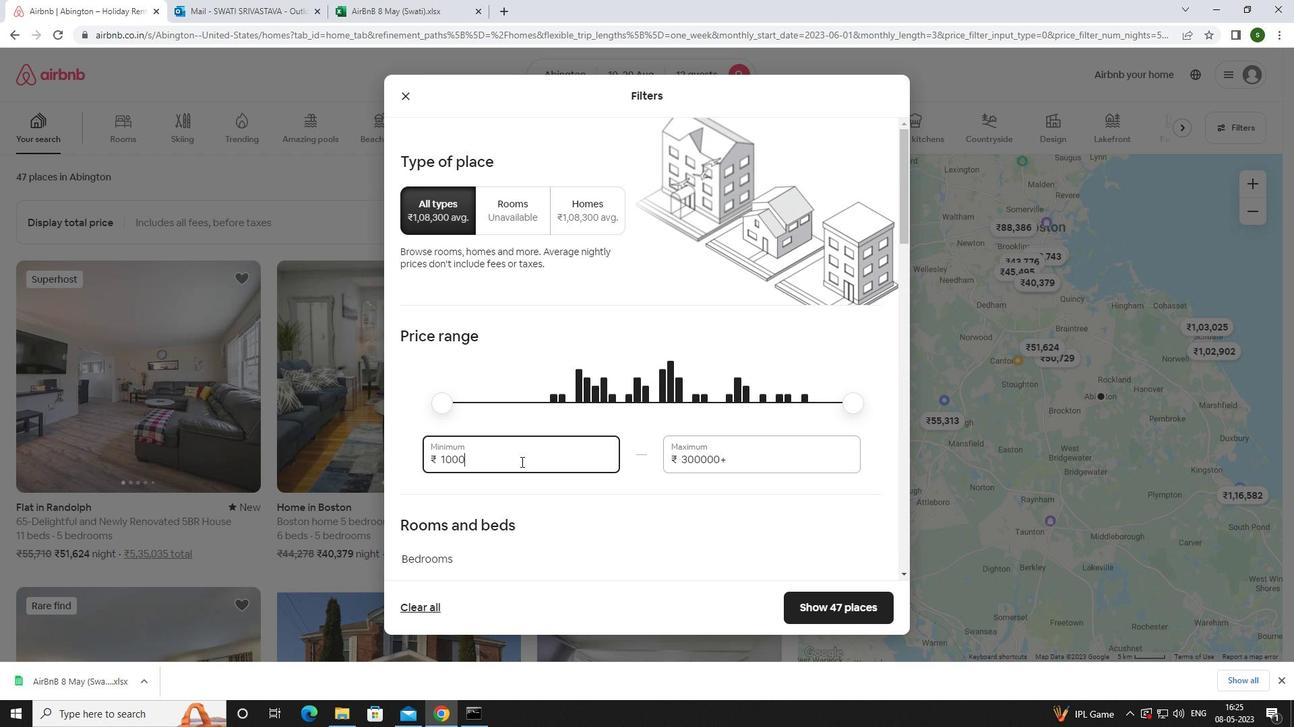 
Action: Mouse moved to (741, 457)
Screenshot: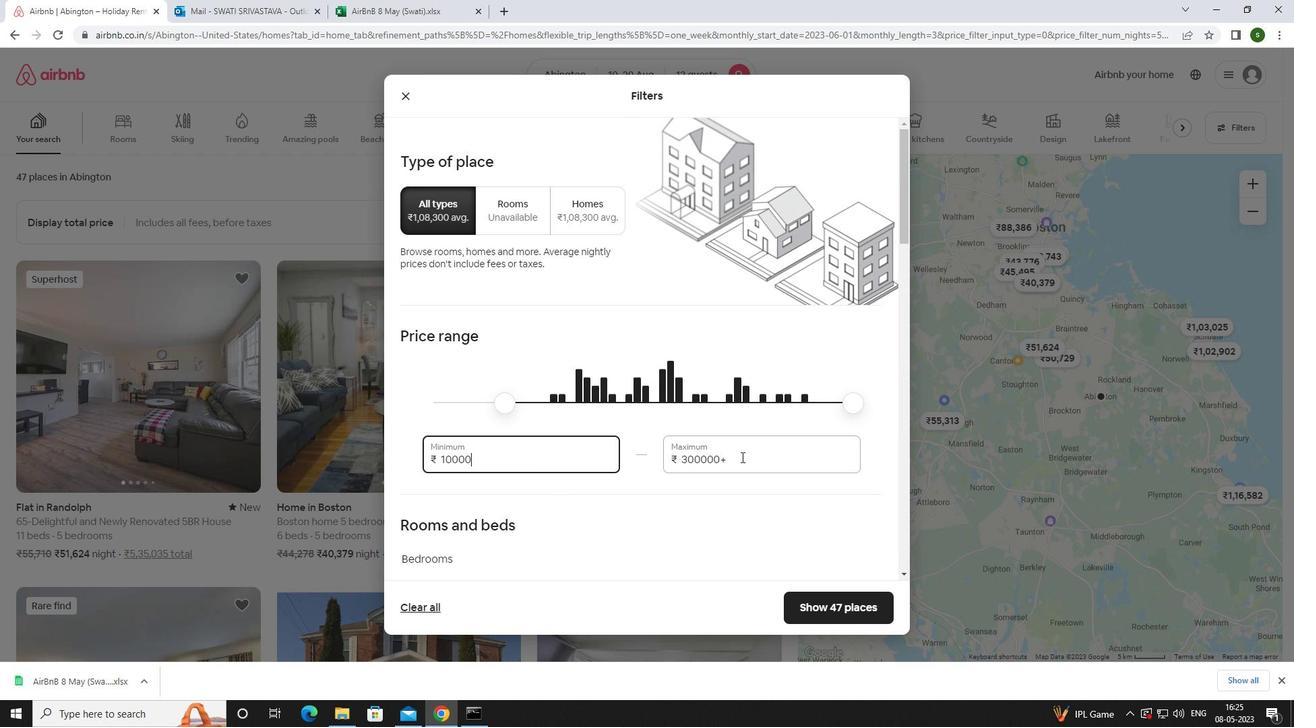 
Action: Mouse pressed left at (741, 457)
Screenshot: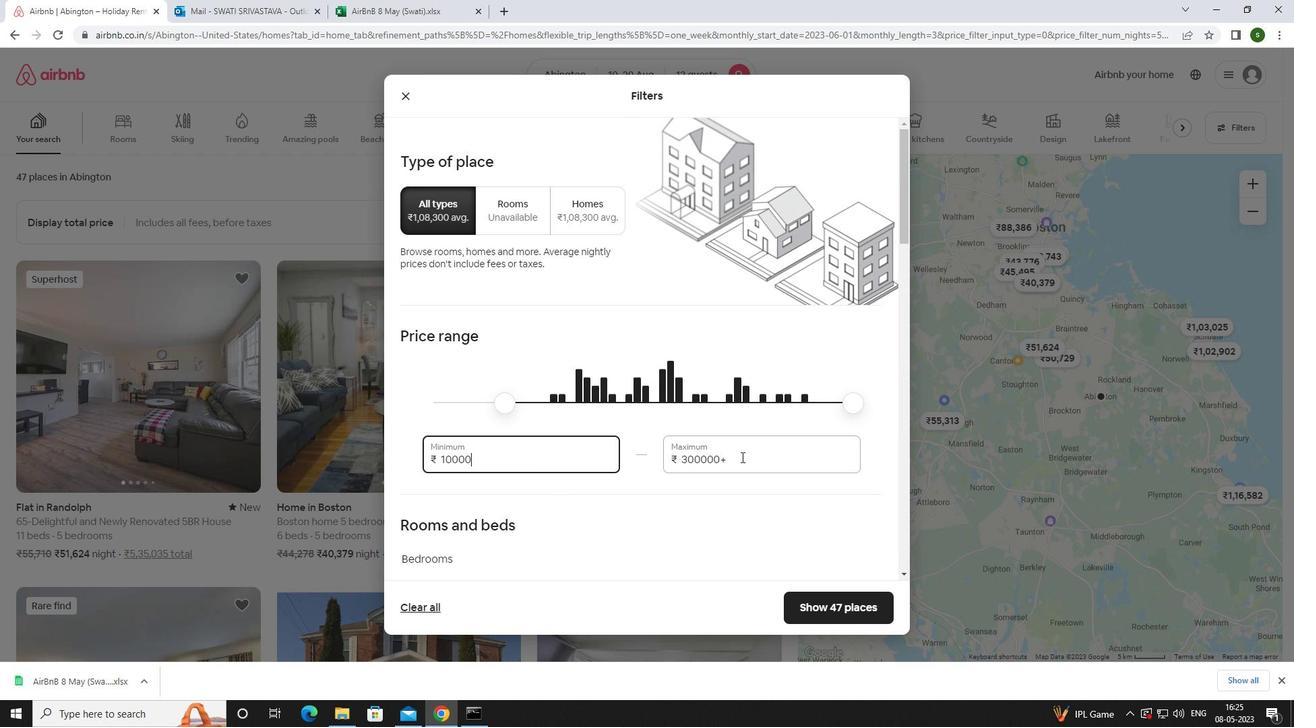 
Action: Mouse moved to (742, 457)
Screenshot: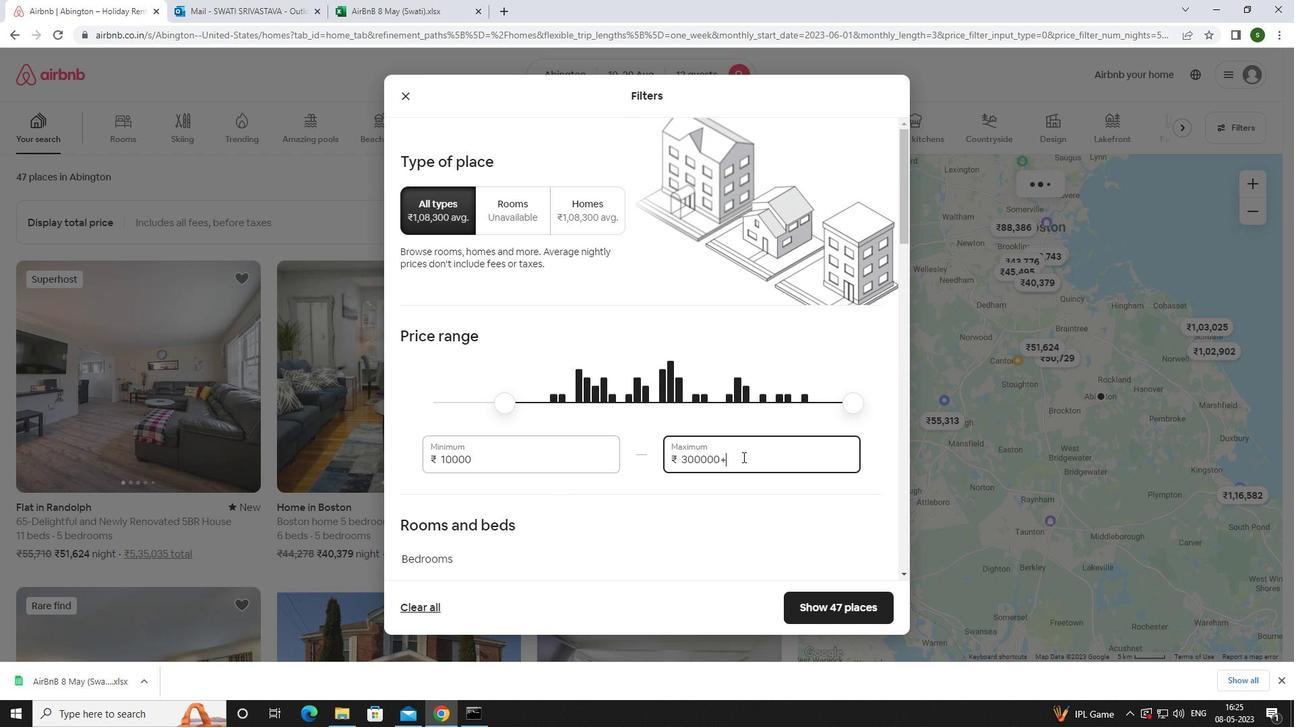 
Action: Key pressed <Key.backspace><Key.backspace><Key.backspace><Key.backspace><Key.backspace><Key.backspace><Key.backspace><Key.backspace><Key.backspace><Key.backspace><Key.backspace><Key.backspace>14000
Screenshot: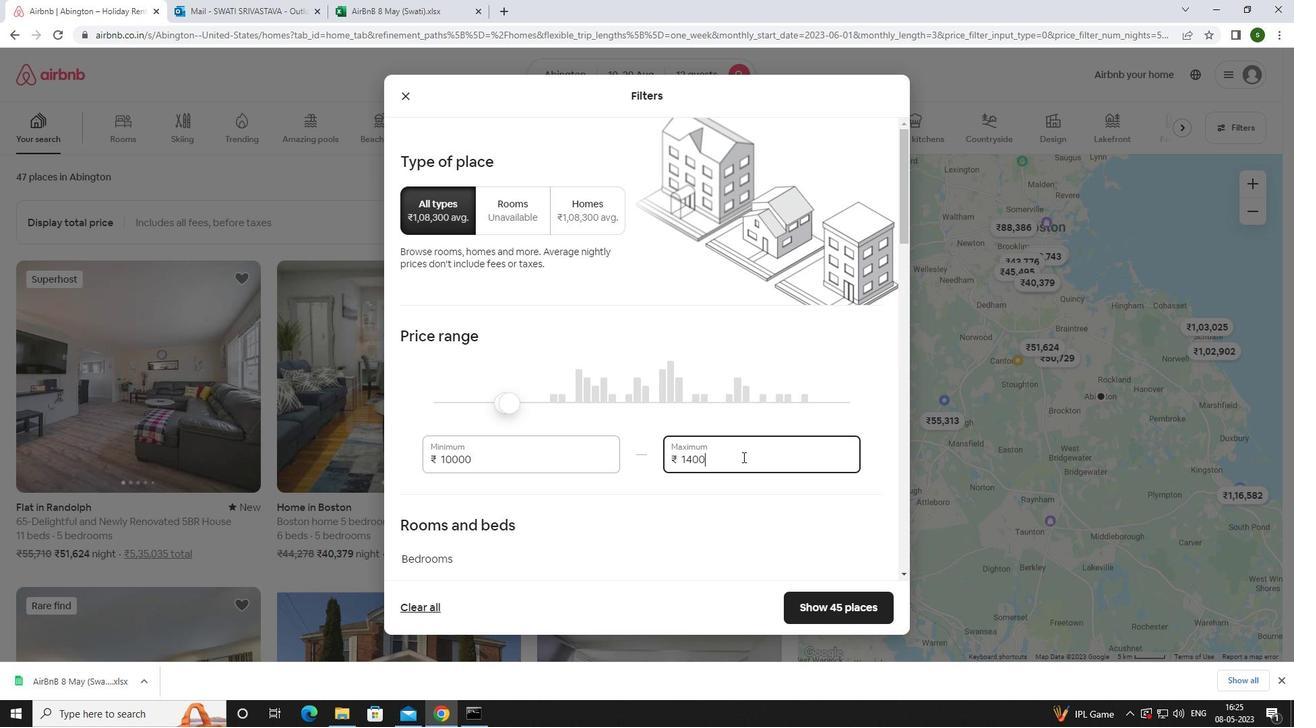 
Action: Mouse moved to (592, 417)
Screenshot: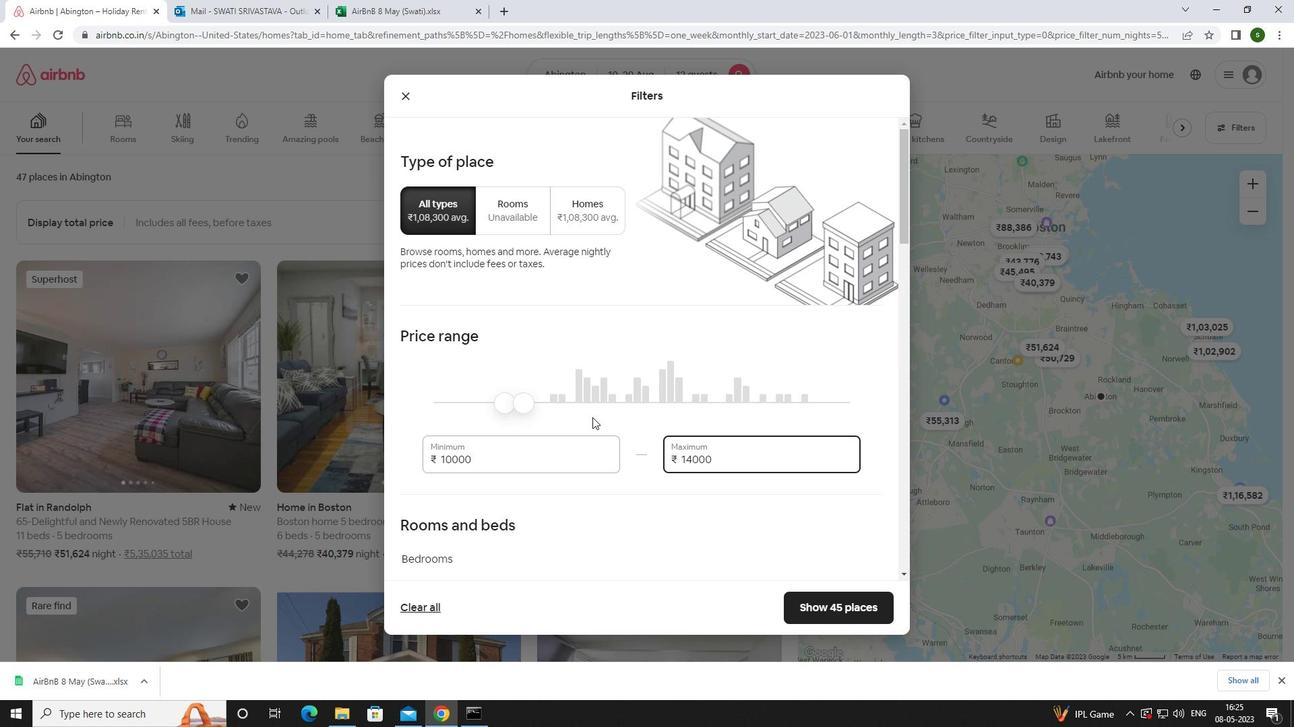 
Action: Mouse scrolled (592, 417) with delta (0, 0)
Screenshot: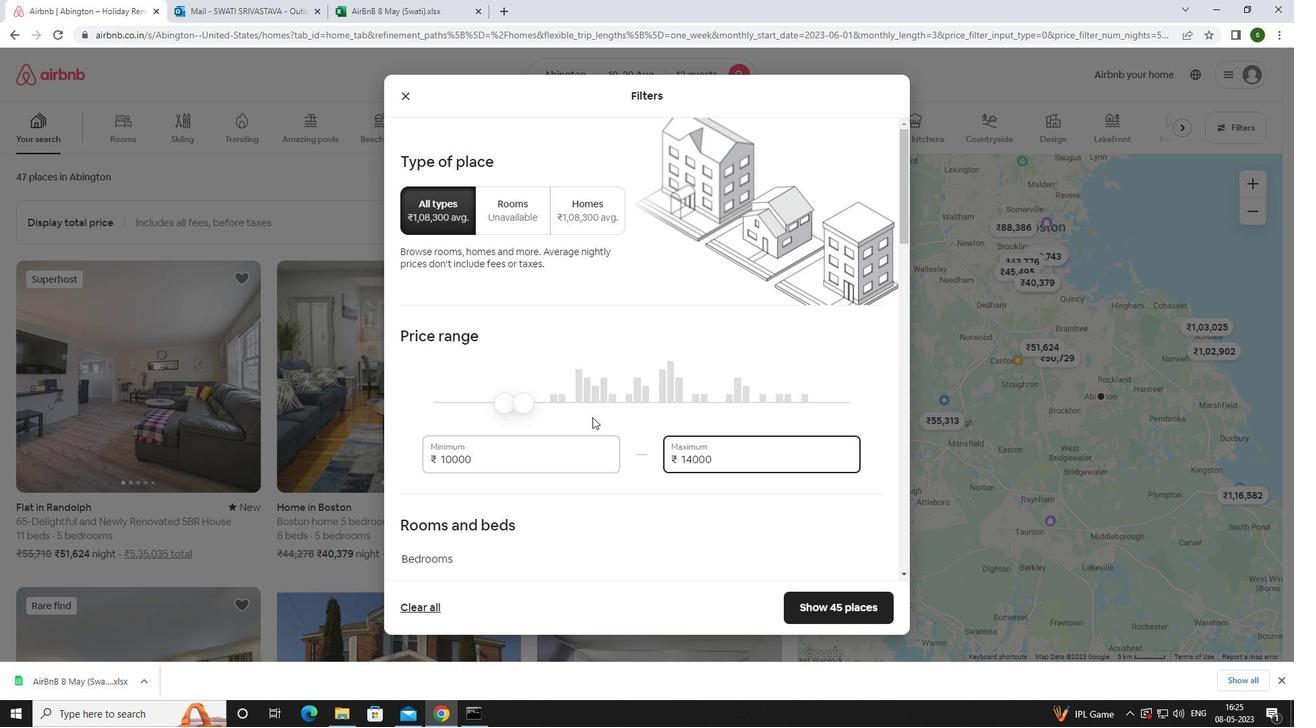 
Action: Mouse scrolled (592, 417) with delta (0, 0)
Screenshot: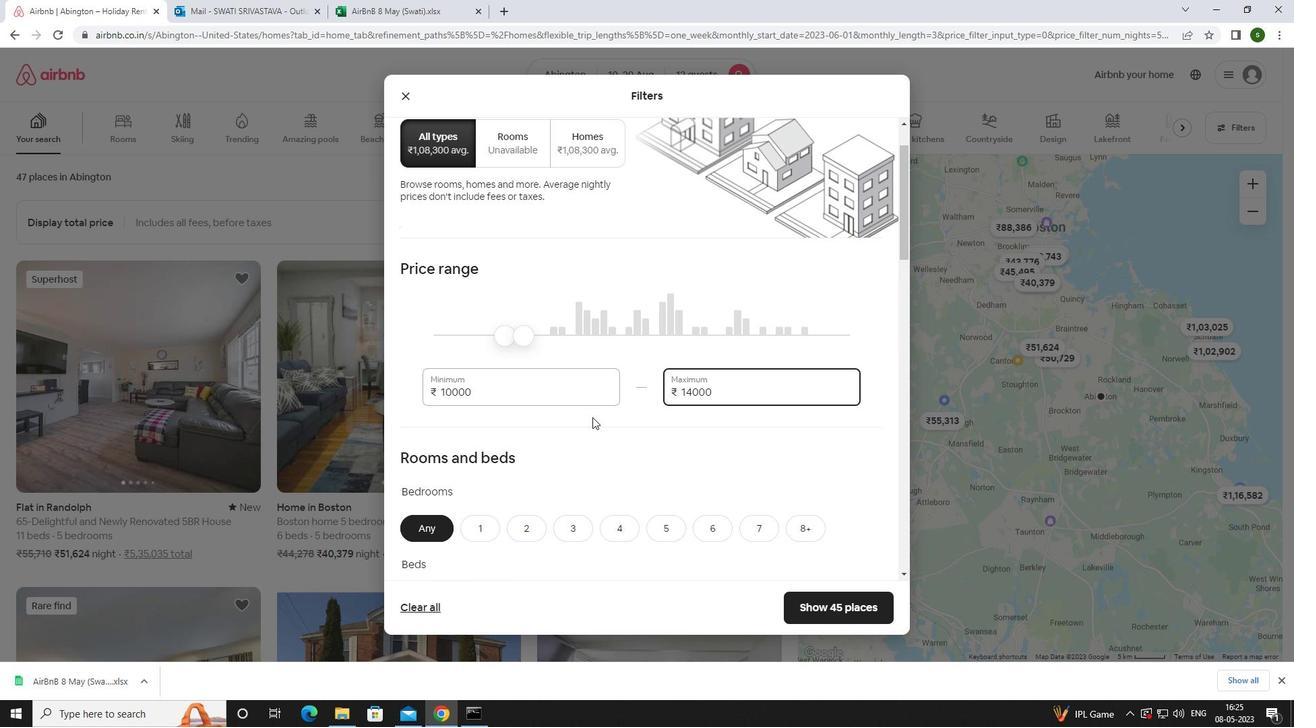 
Action: Mouse scrolled (592, 417) with delta (0, 0)
Screenshot: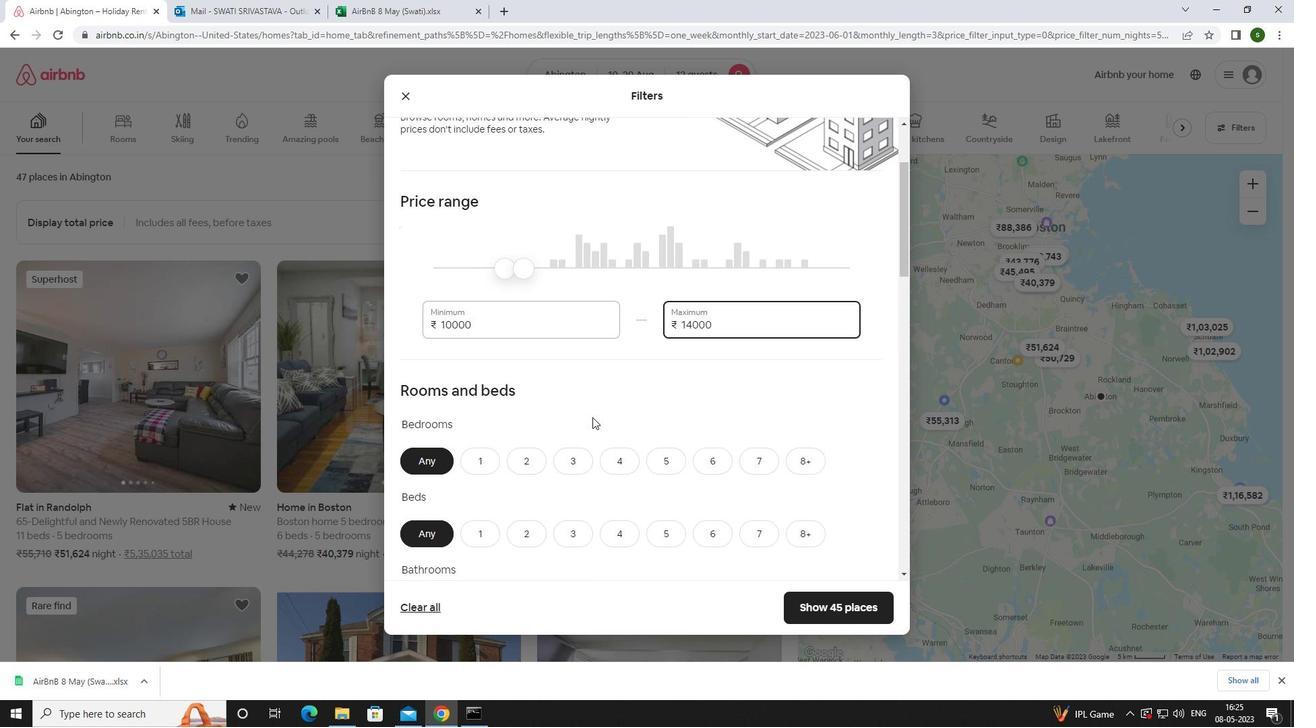 
Action: Mouse scrolled (592, 417) with delta (0, 0)
Screenshot: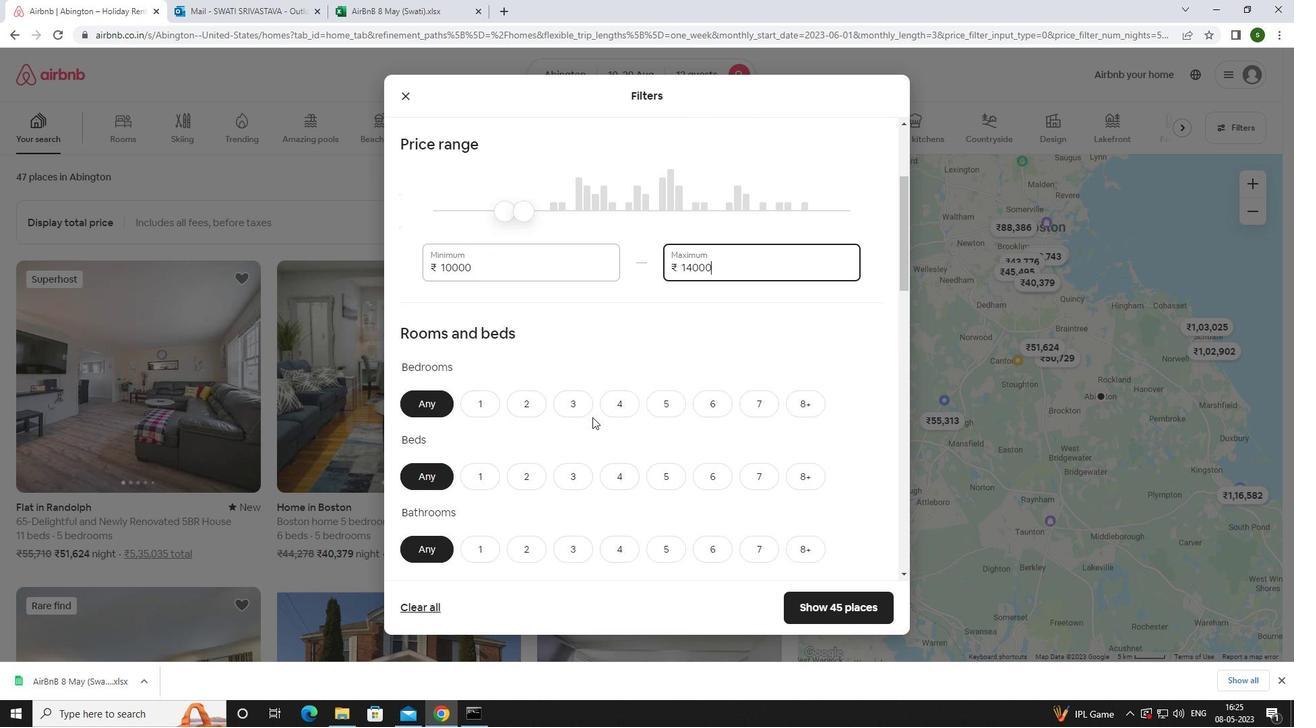 
Action: Mouse moved to (704, 330)
Screenshot: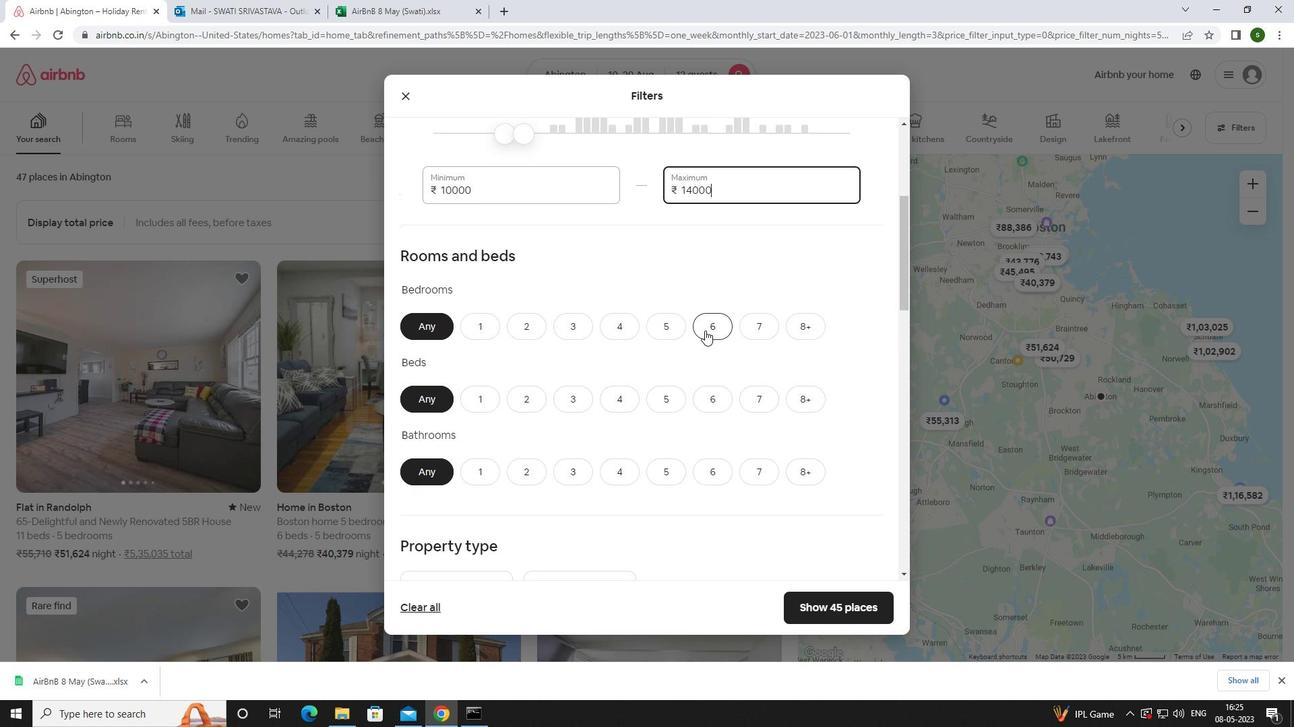 
Action: Mouse pressed left at (704, 330)
Screenshot: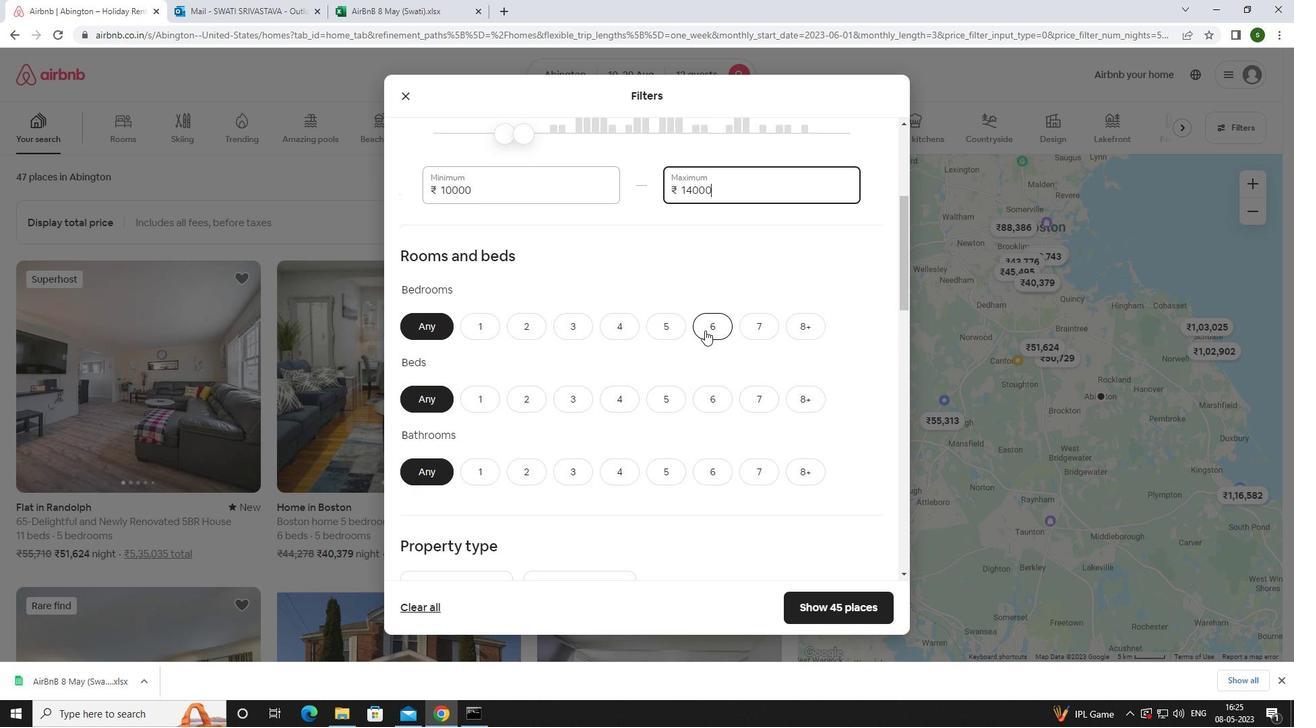 
Action: Mouse moved to (807, 402)
Screenshot: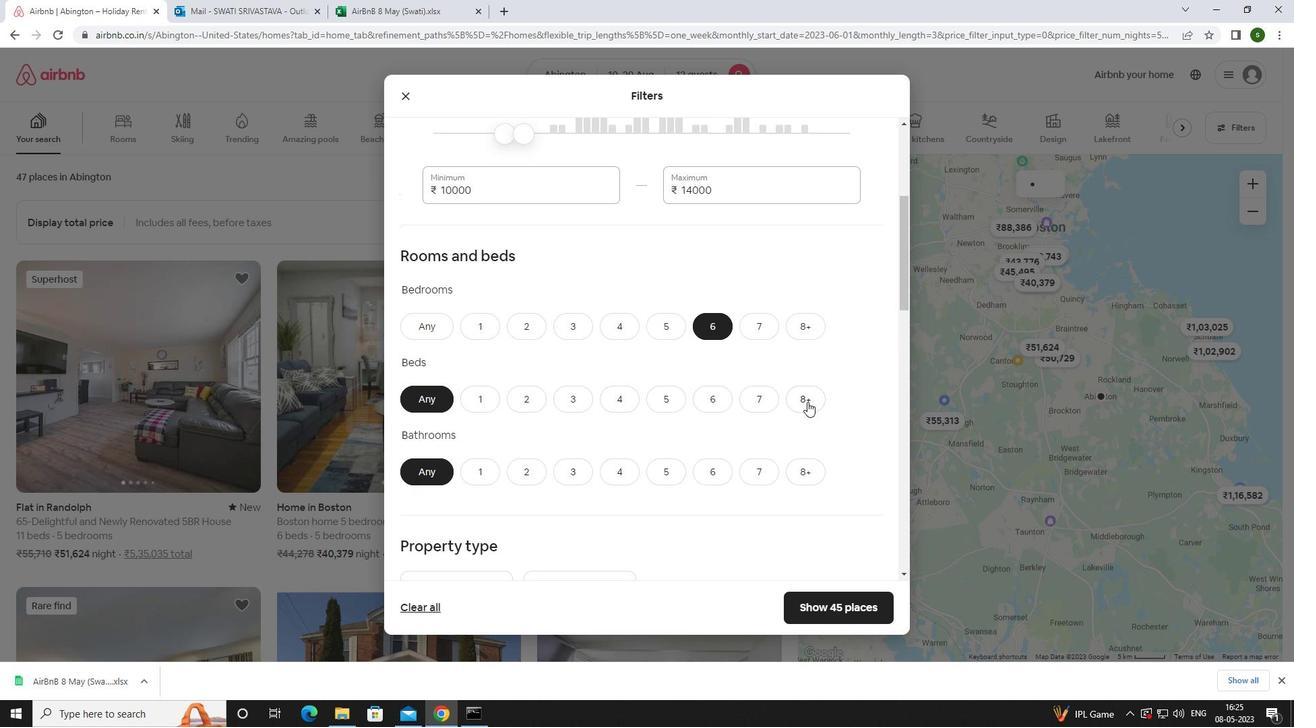 
Action: Mouse pressed left at (807, 402)
Screenshot: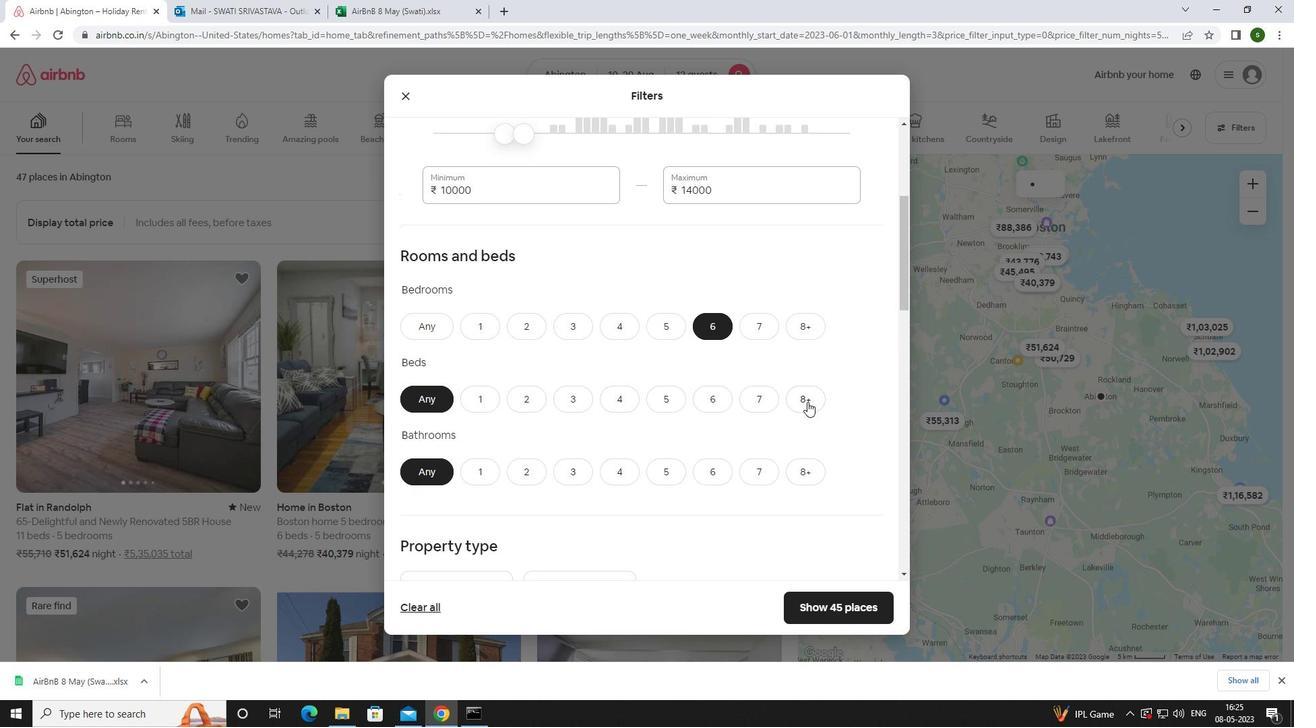 
Action: Mouse moved to (720, 467)
Screenshot: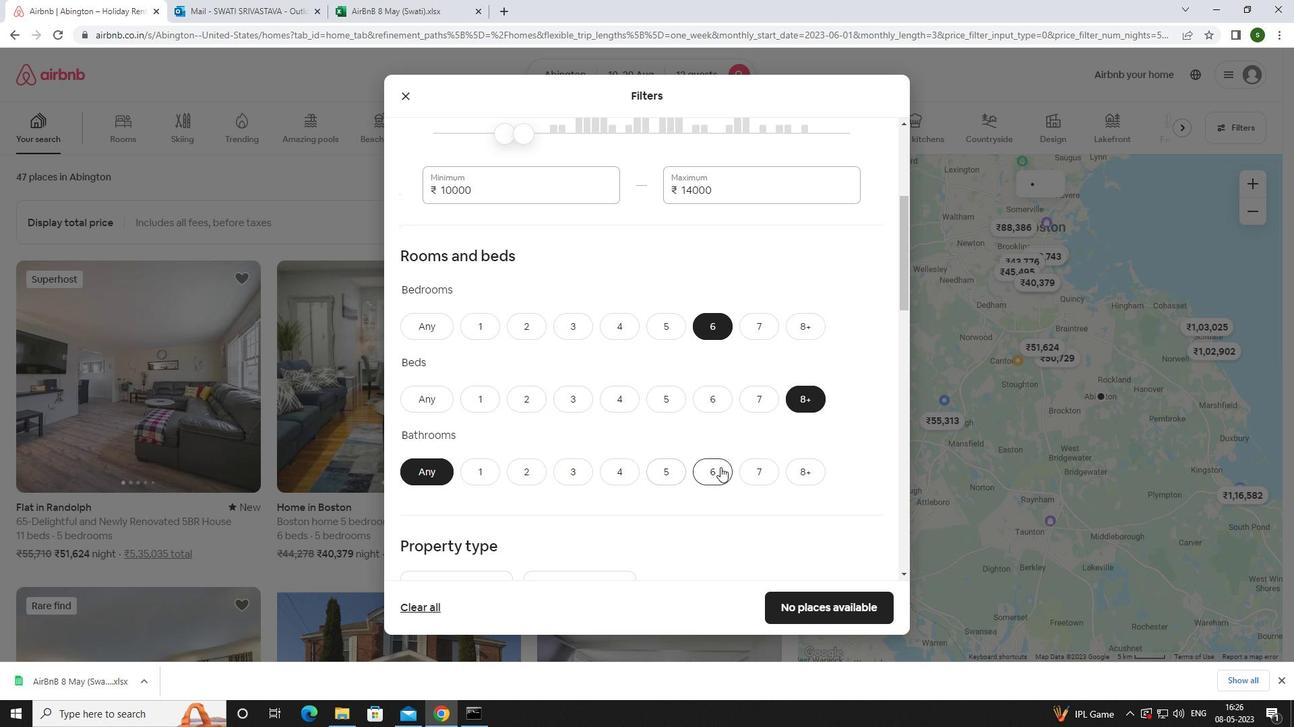 
Action: Mouse pressed left at (720, 467)
Screenshot: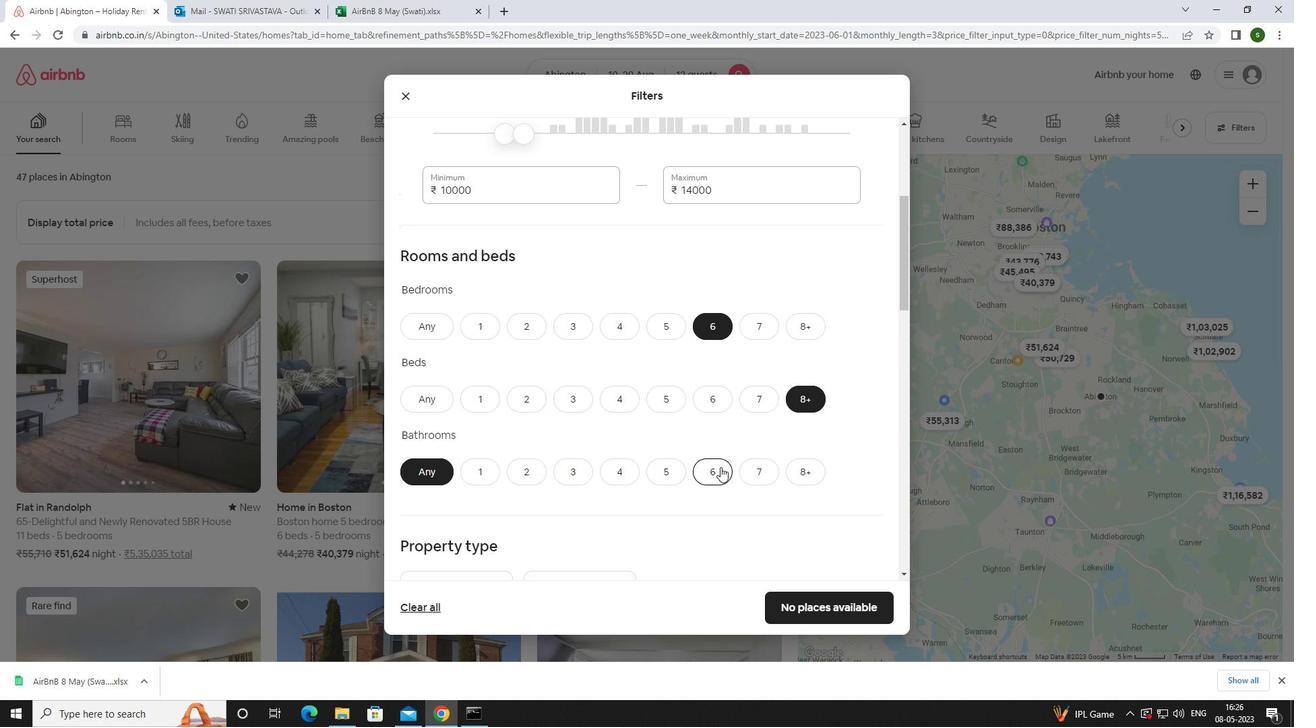 
Action: Mouse moved to (721, 467)
Screenshot: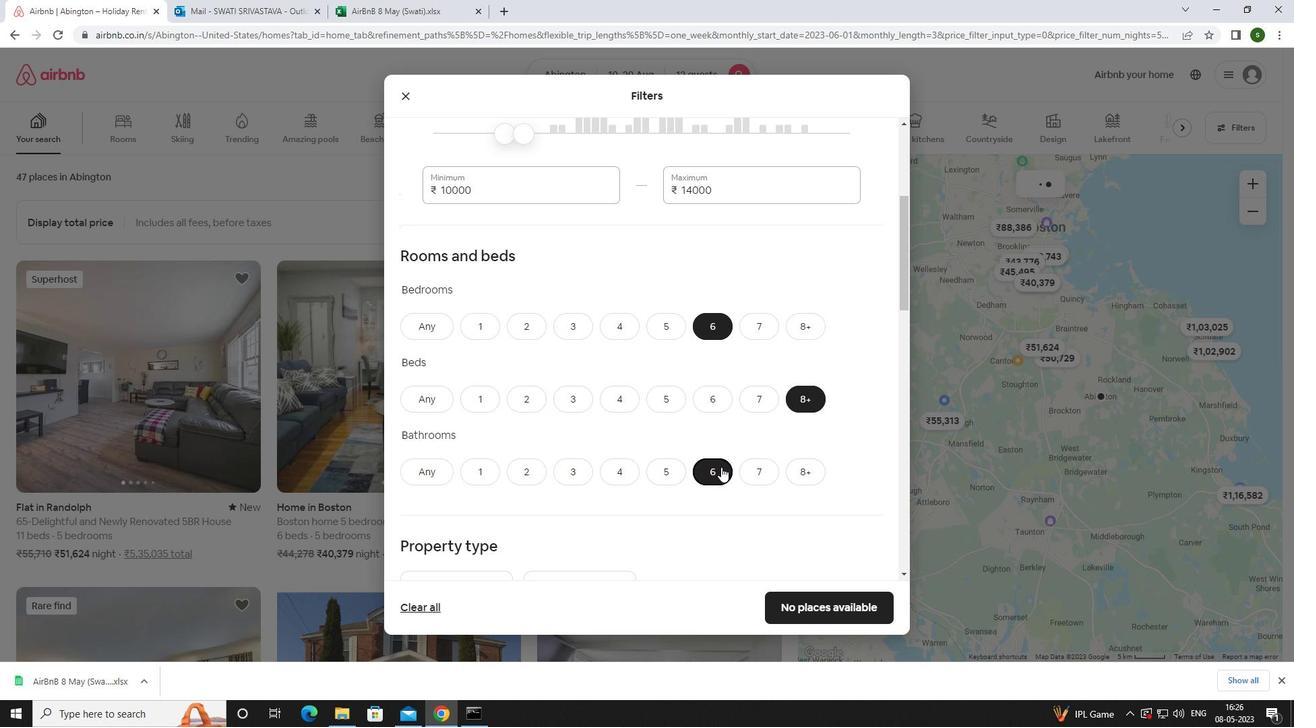 
Action: Mouse scrolled (721, 467) with delta (0, 0)
Screenshot: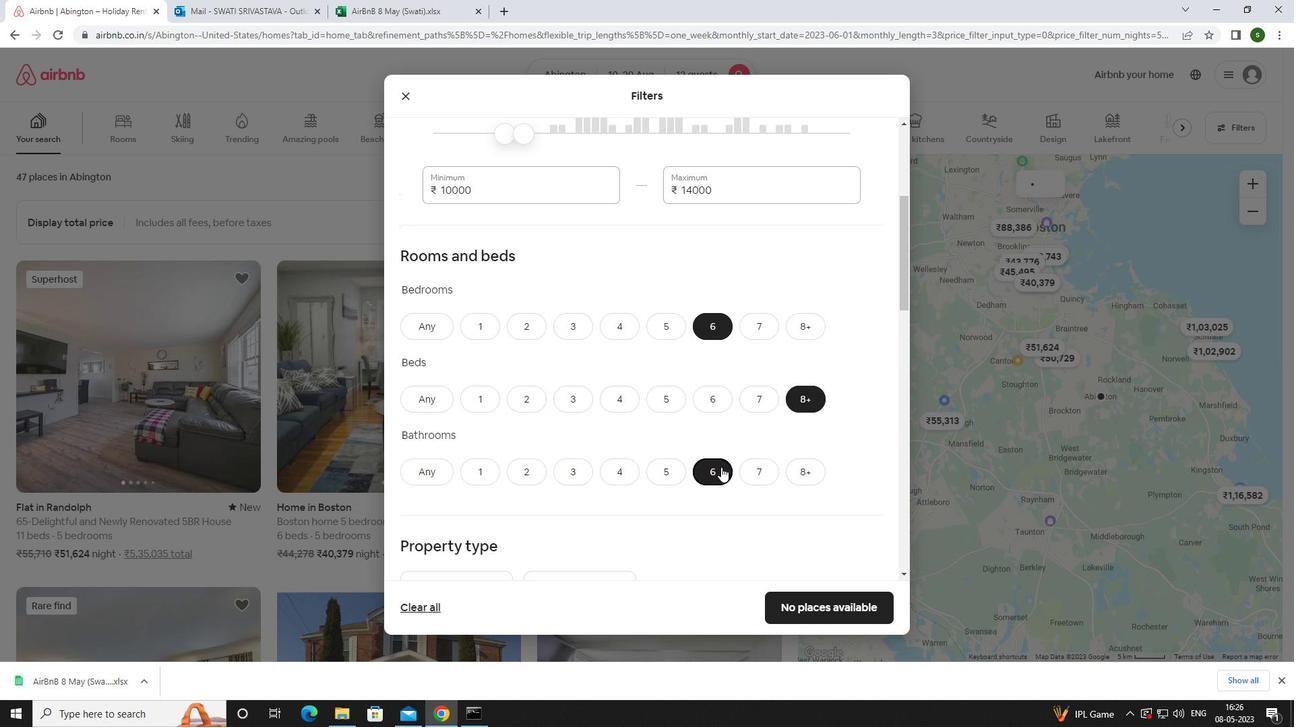 
Action: Mouse scrolled (721, 467) with delta (0, 0)
Screenshot: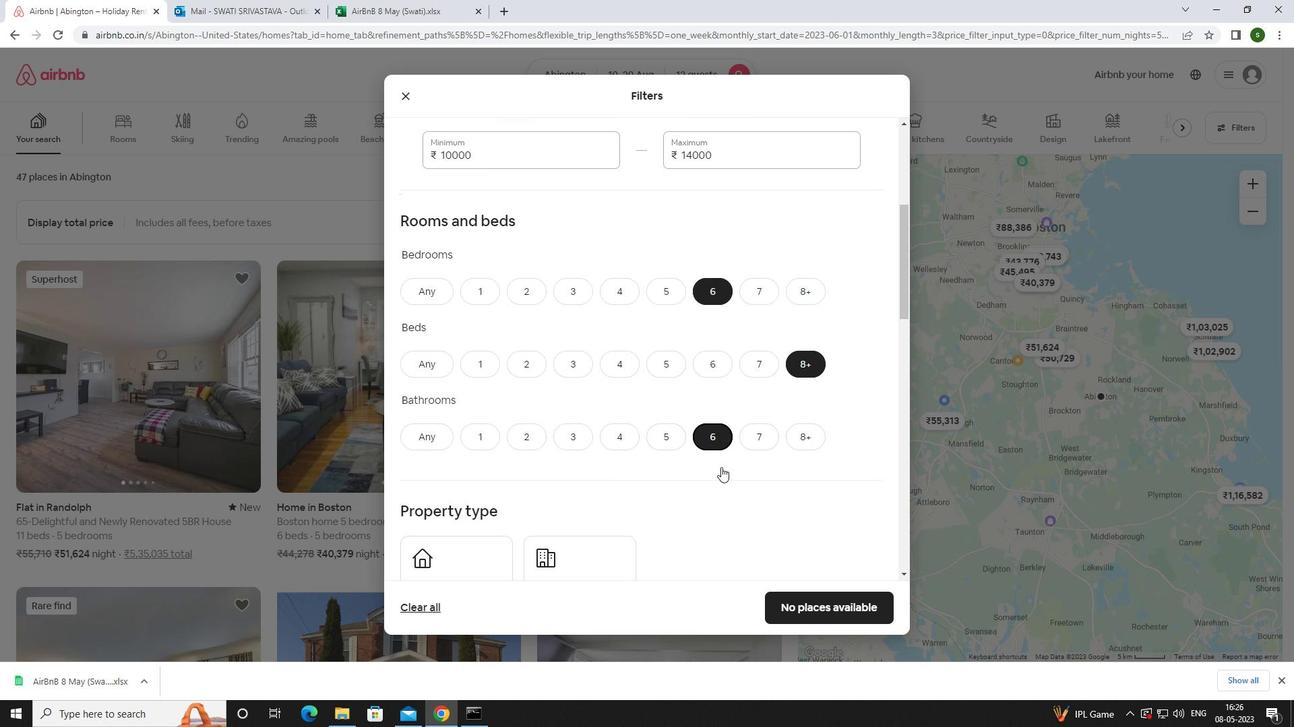 
Action: Mouse moved to (453, 467)
Screenshot: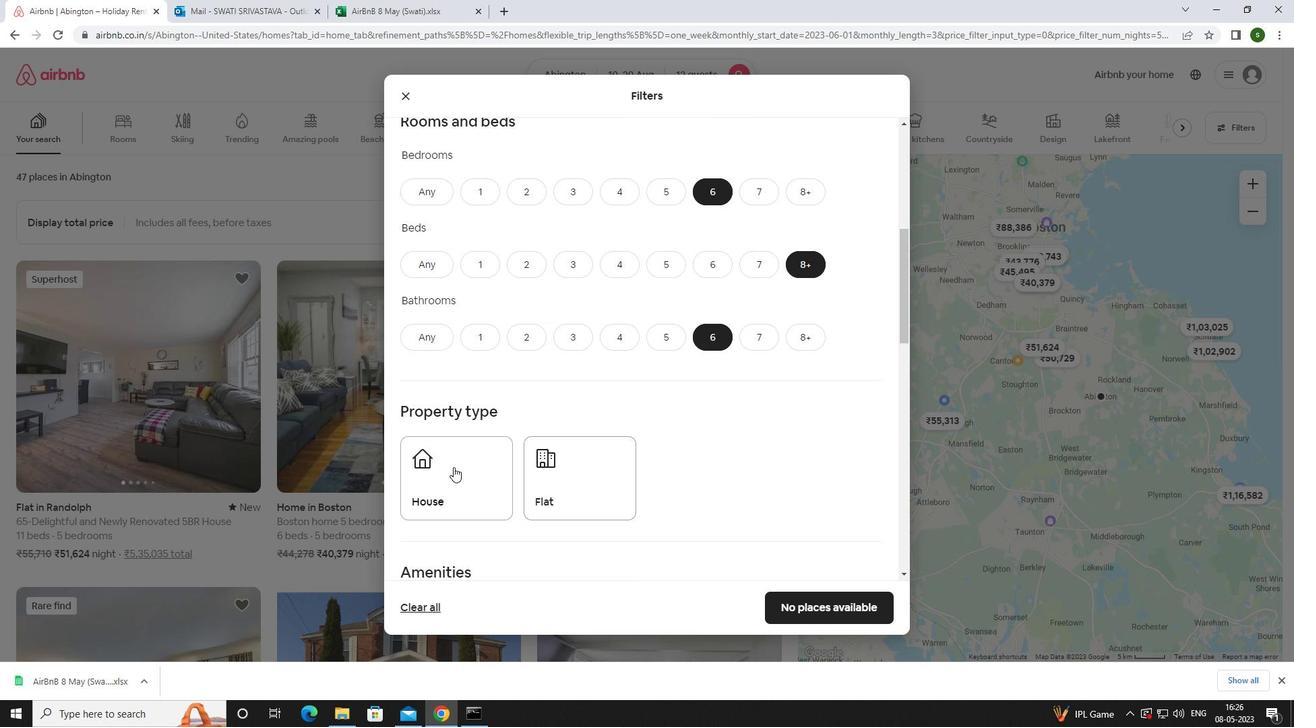 
Action: Mouse pressed left at (453, 467)
Screenshot: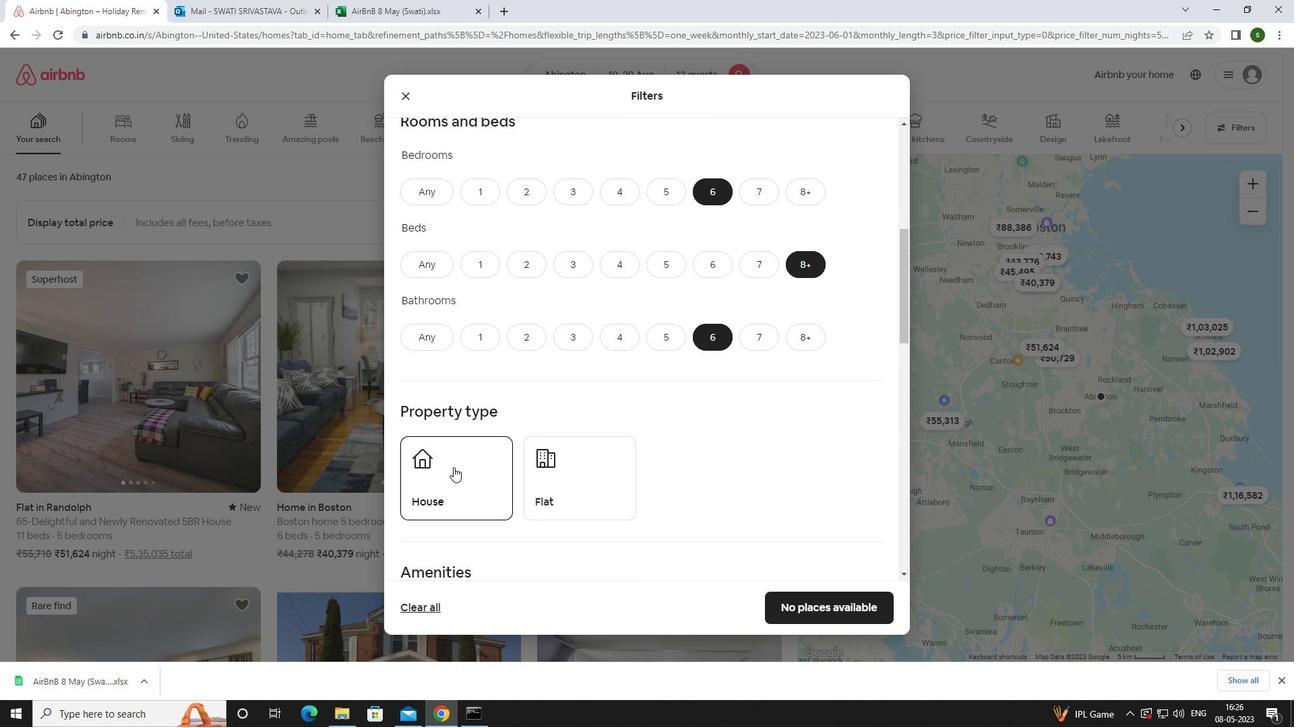 
Action: Mouse moved to (556, 469)
Screenshot: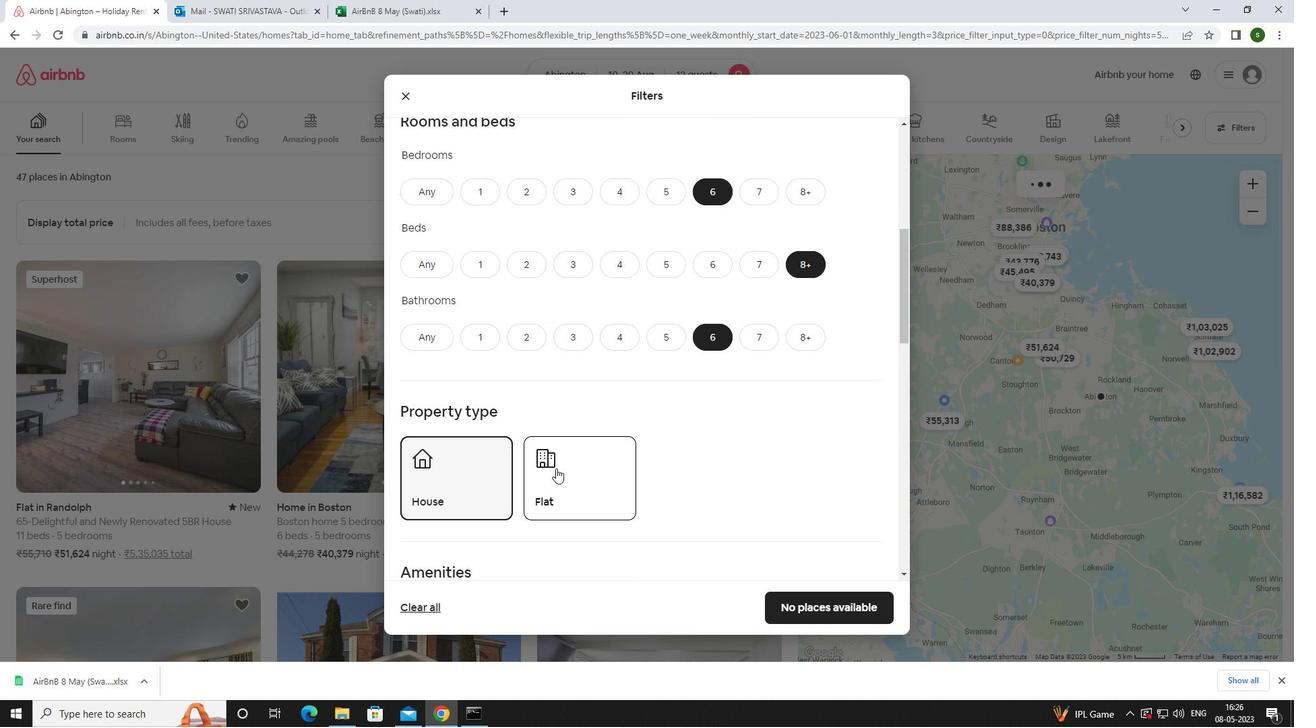 
Action: Mouse pressed left at (556, 469)
Screenshot: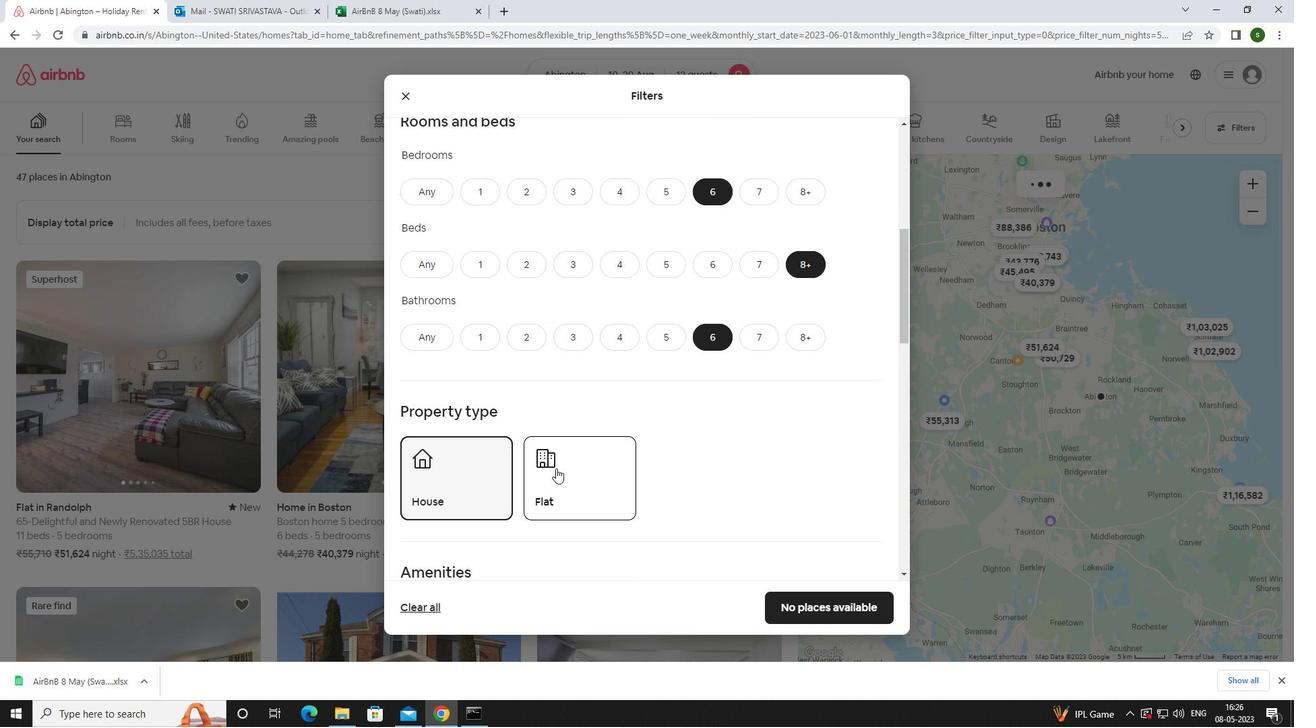 
Action: Mouse scrolled (556, 468) with delta (0, 0)
Screenshot: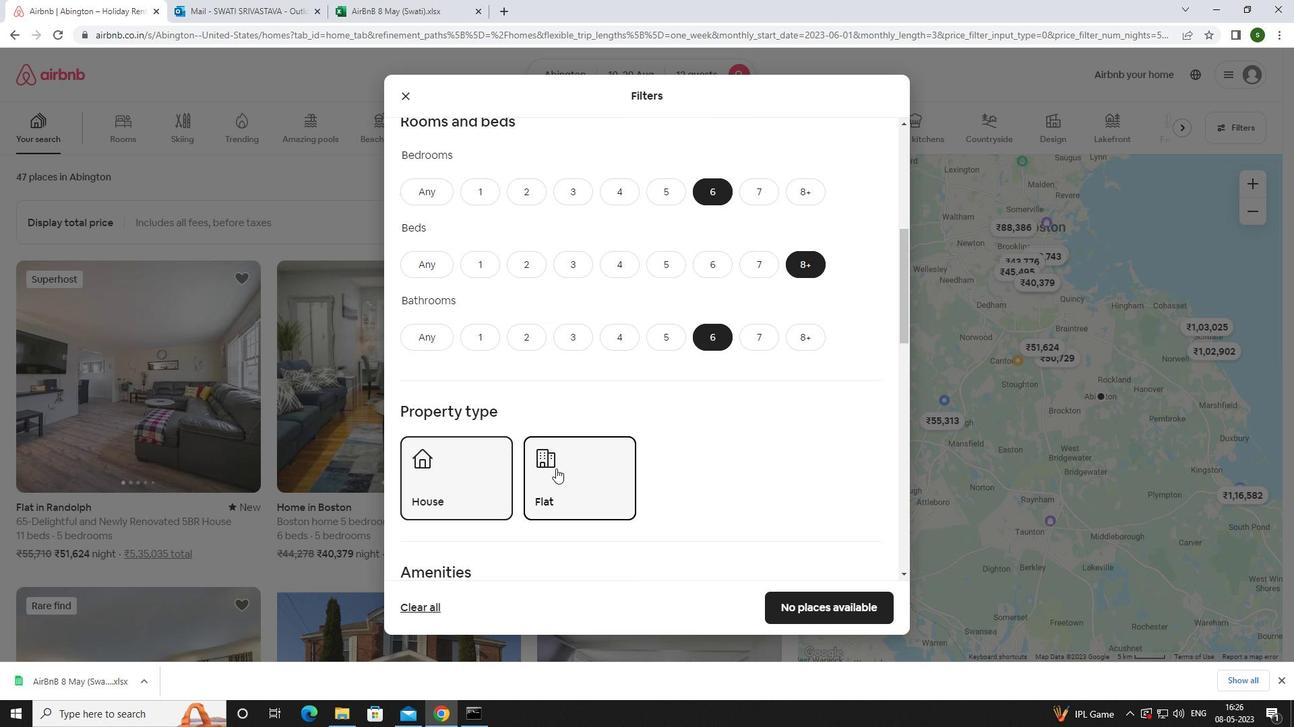 
Action: Mouse scrolled (556, 468) with delta (0, 0)
Screenshot: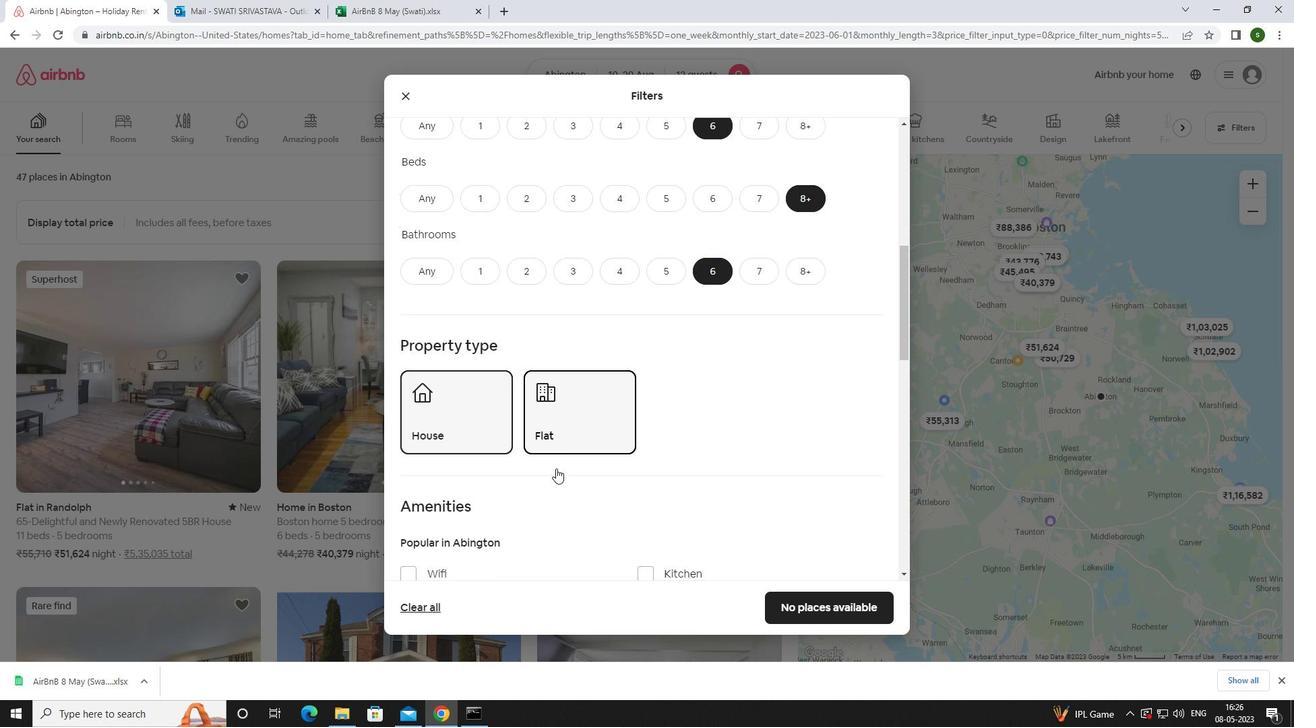 
Action: Mouse scrolled (556, 468) with delta (0, 0)
Screenshot: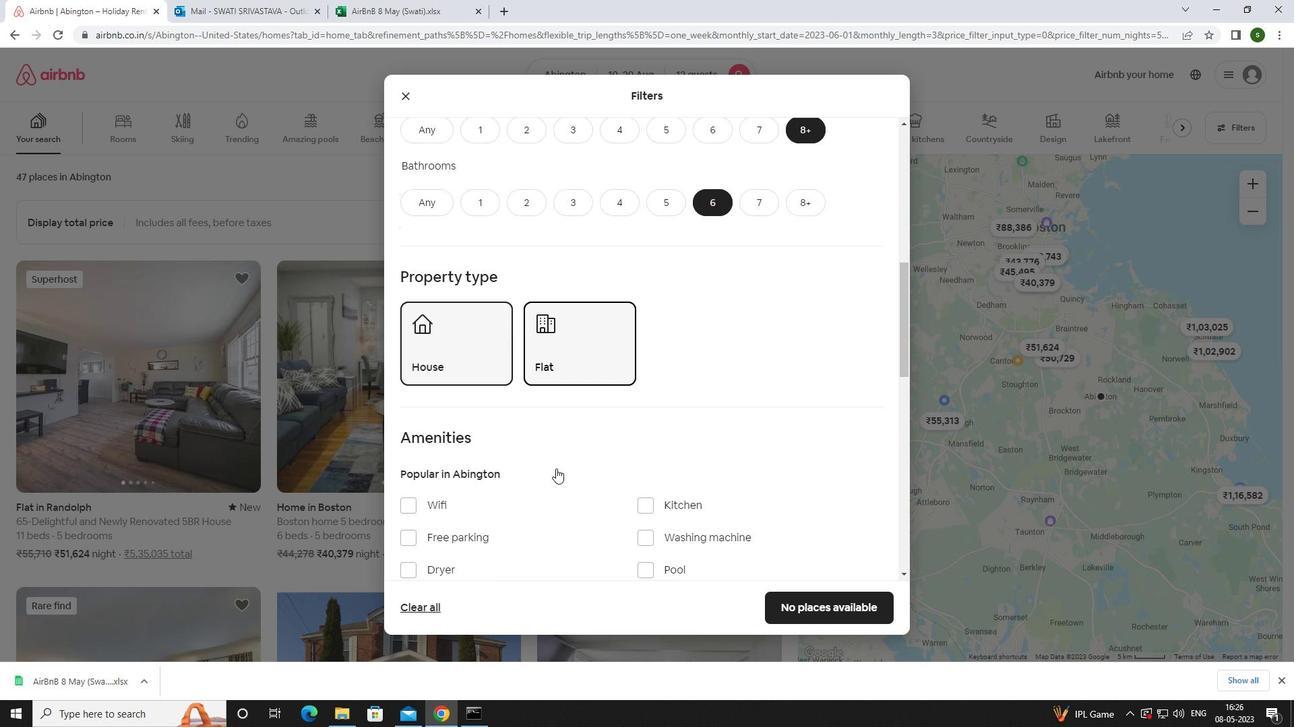 
Action: Mouse moved to (422, 437)
Screenshot: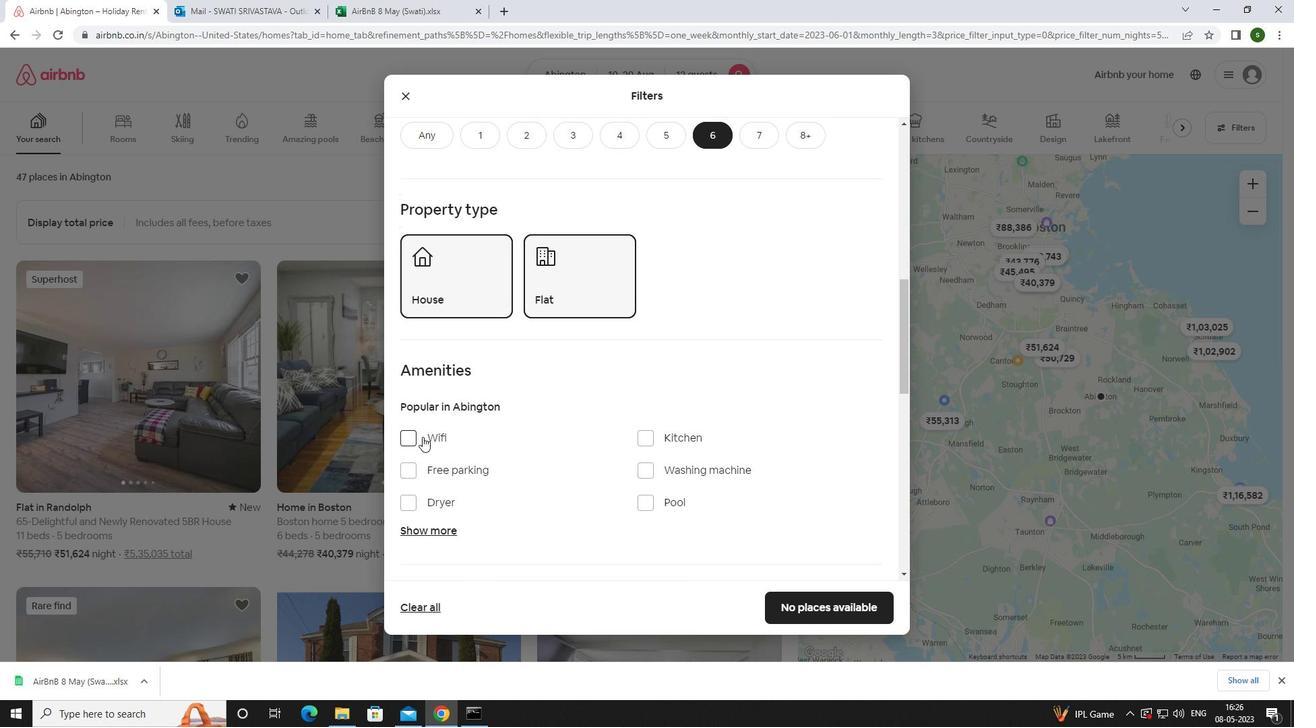 
Action: Mouse pressed left at (422, 437)
Screenshot: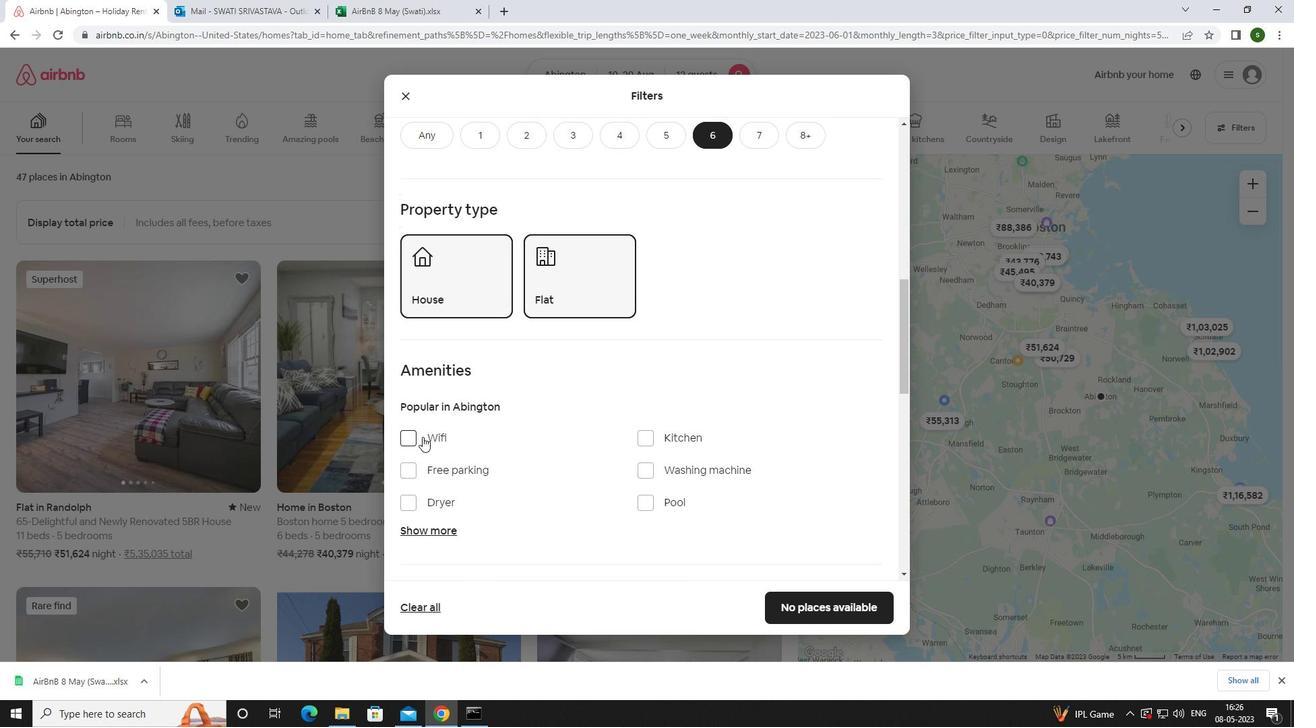 
Action: Mouse moved to (438, 467)
Screenshot: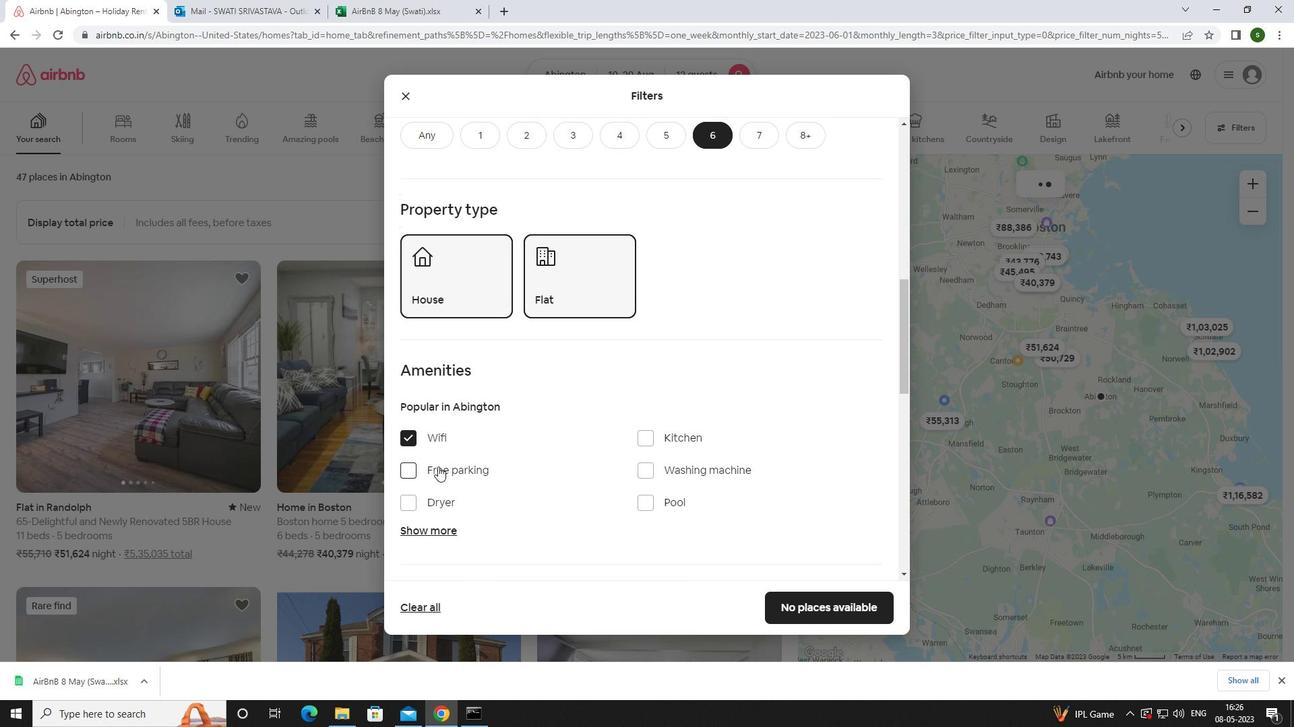 
Action: Mouse pressed left at (438, 467)
Screenshot: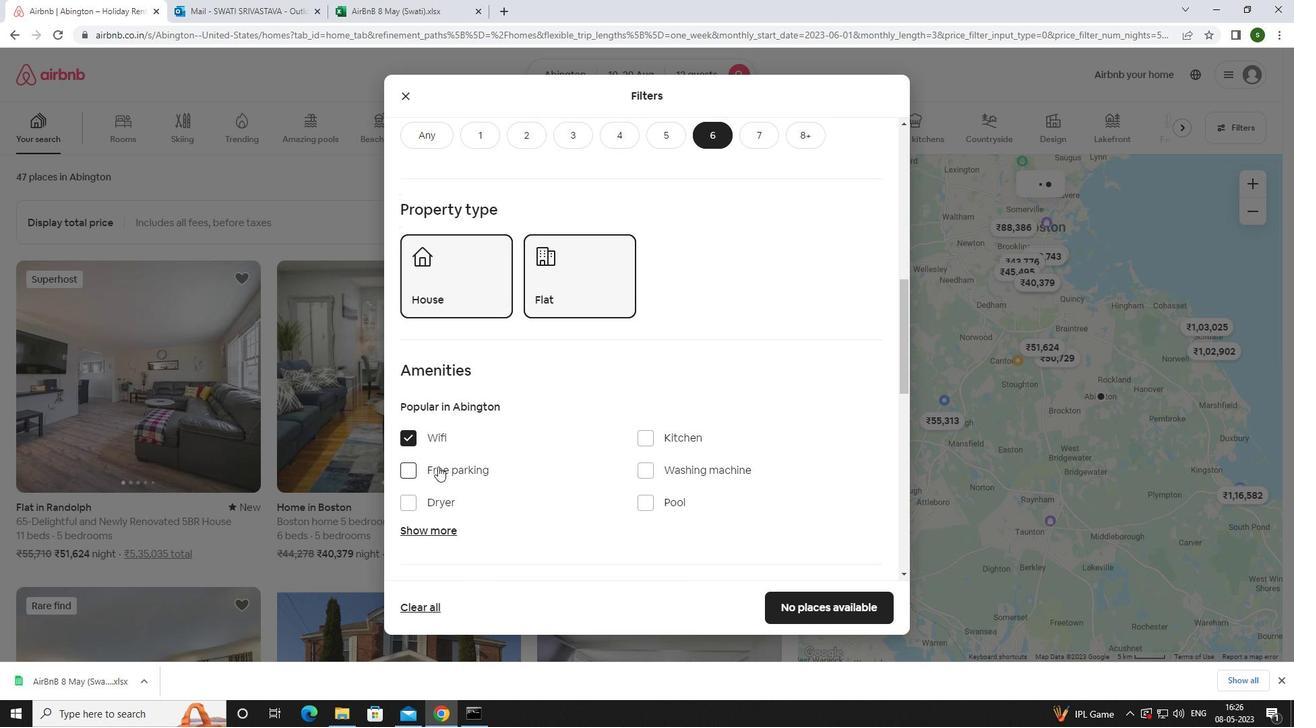 
Action: Mouse moved to (442, 533)
Screenshot: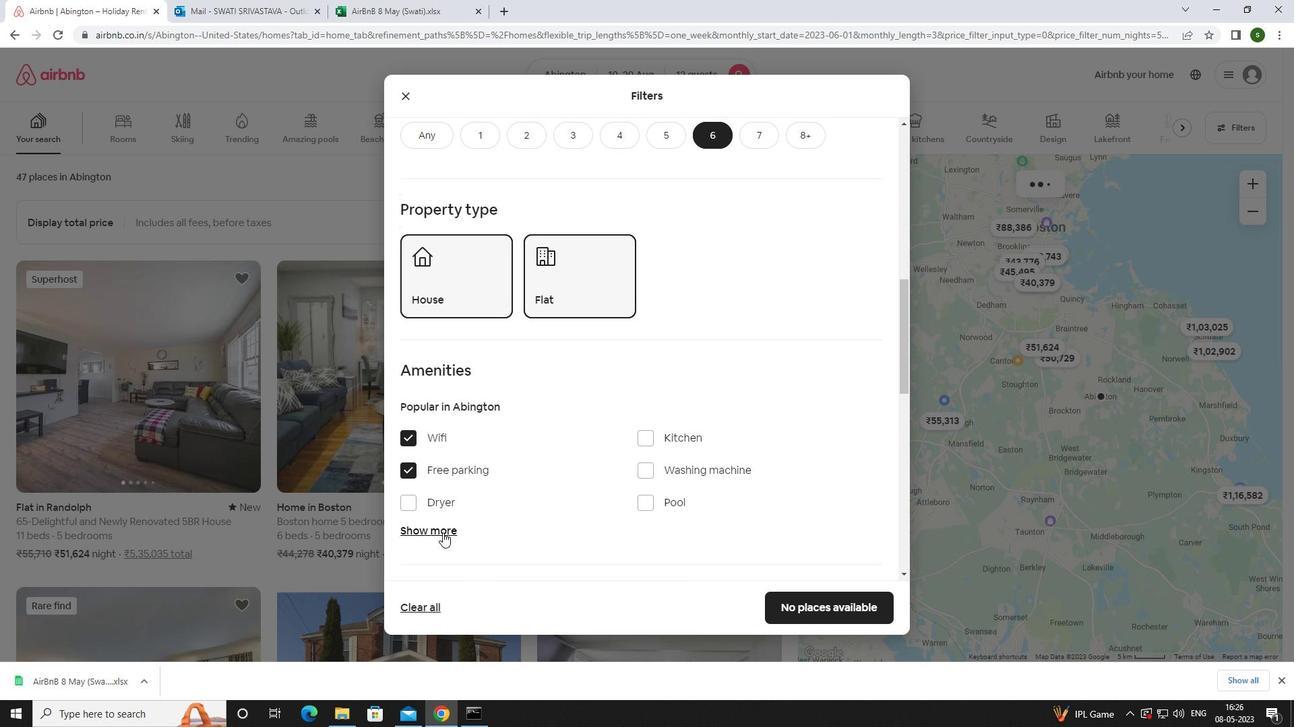
Action: Mouse pressed left at (442, 533)
Screenshot: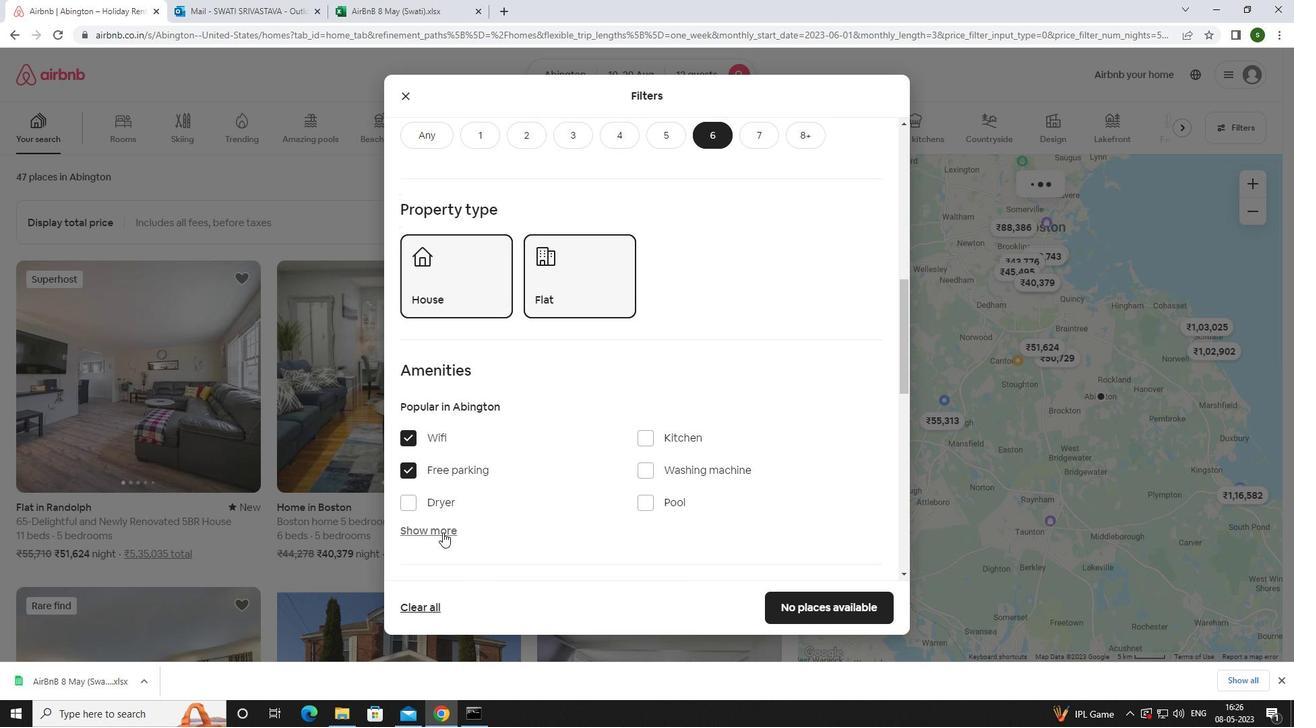 
Action: Mouse moved to (539, 464)
Screenshot: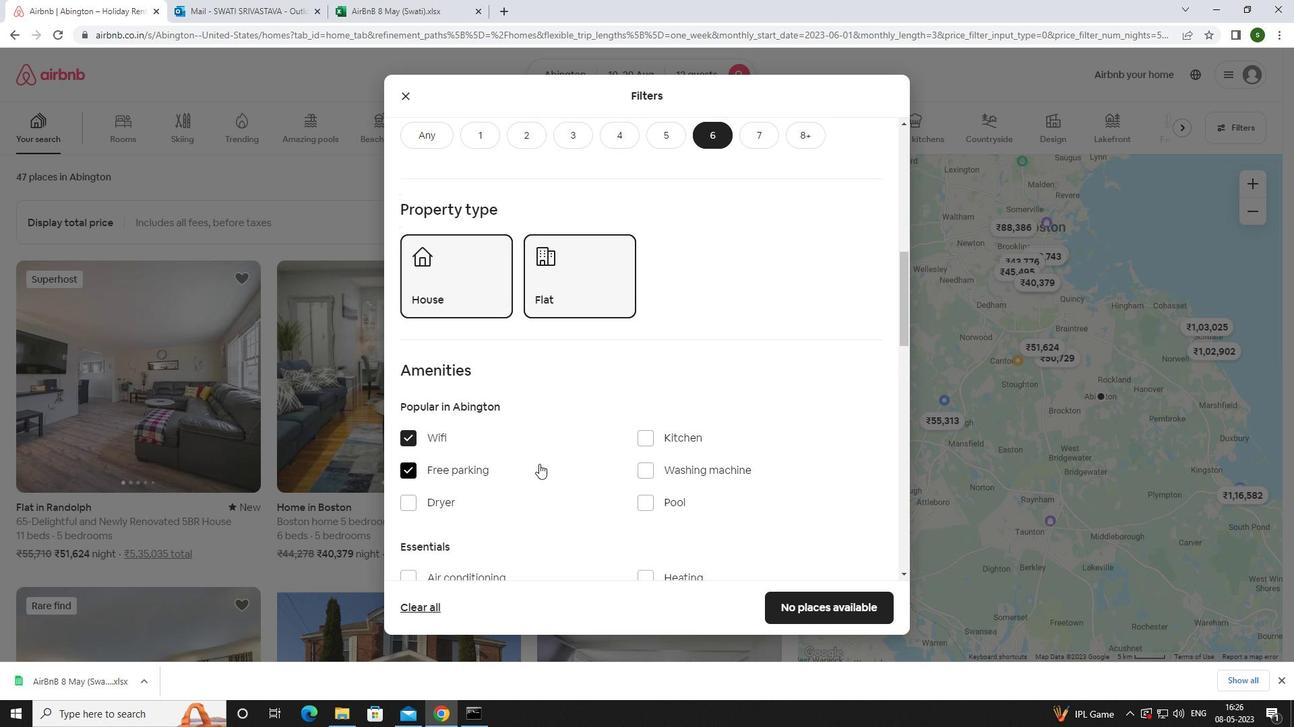 
Action: Mouse scrolled (539, 463) with delta (0, 0)
Screenshot: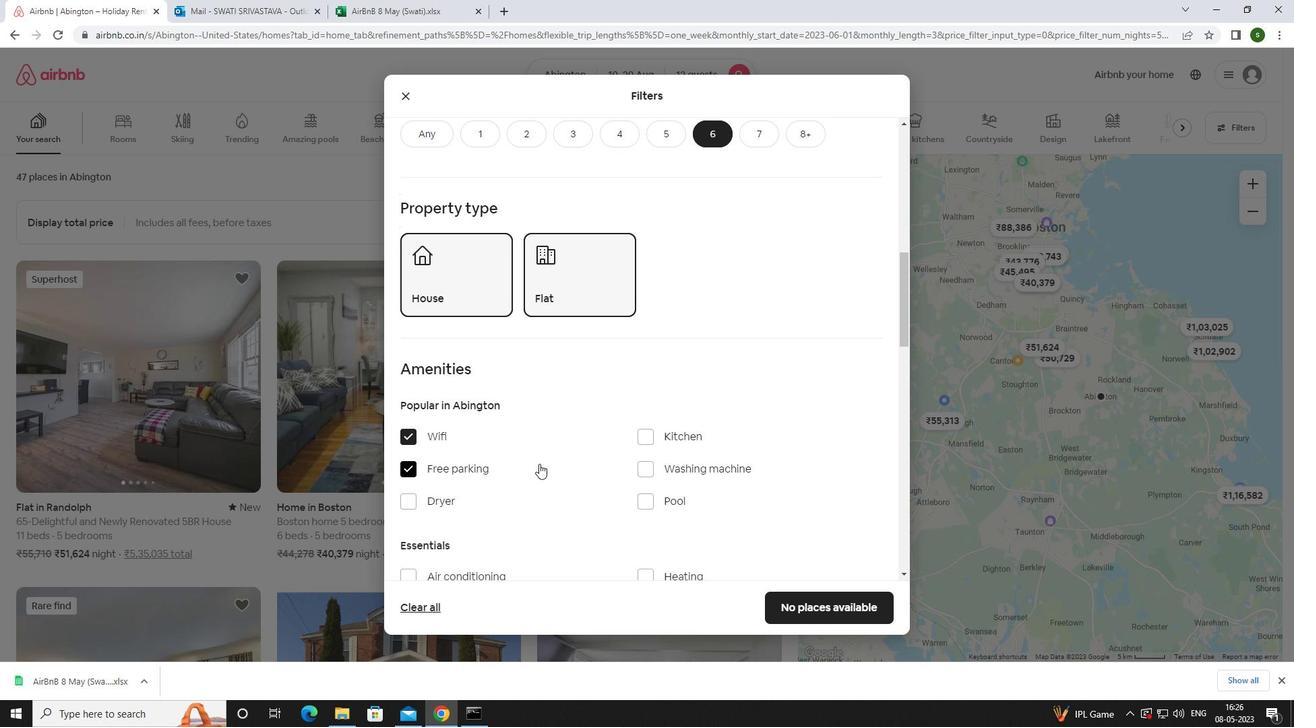 
Action: Mouse scrolled (539, 463) with delta (0, 0)
Screenshot: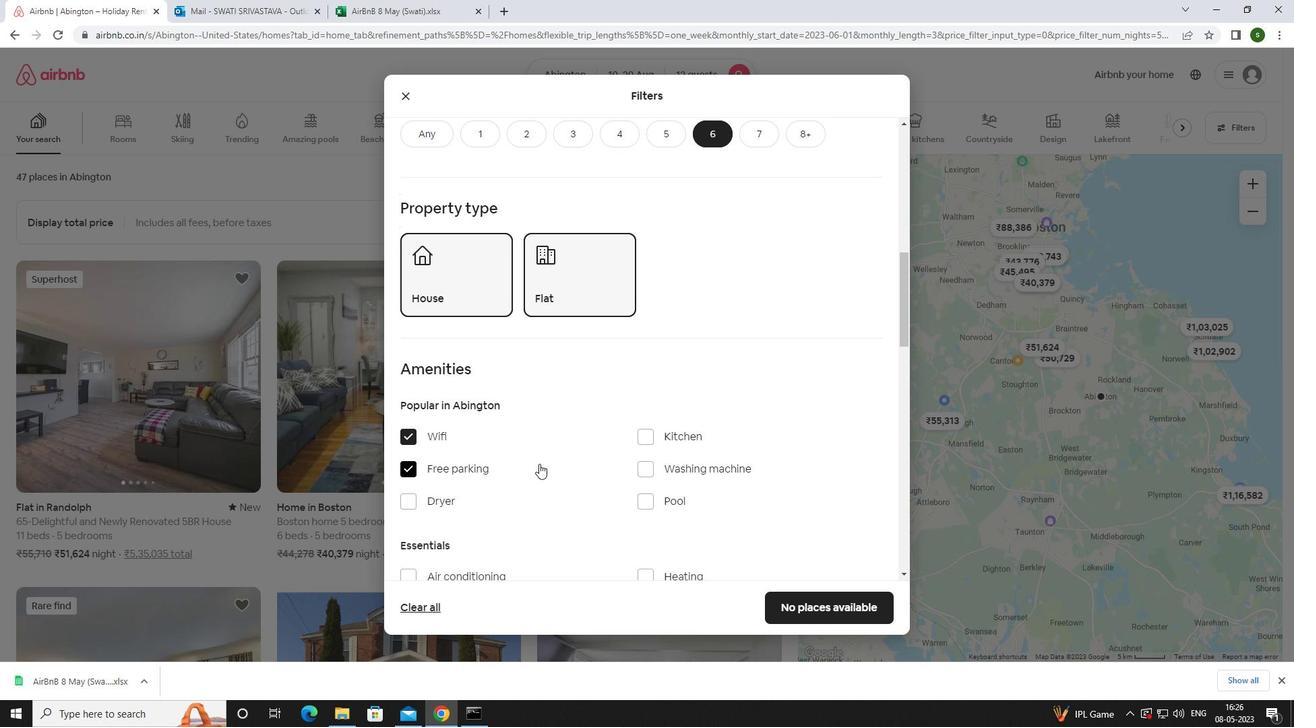 
Action: Mouse scrolled (539, 463) with delta (0, 0)
Screenshot: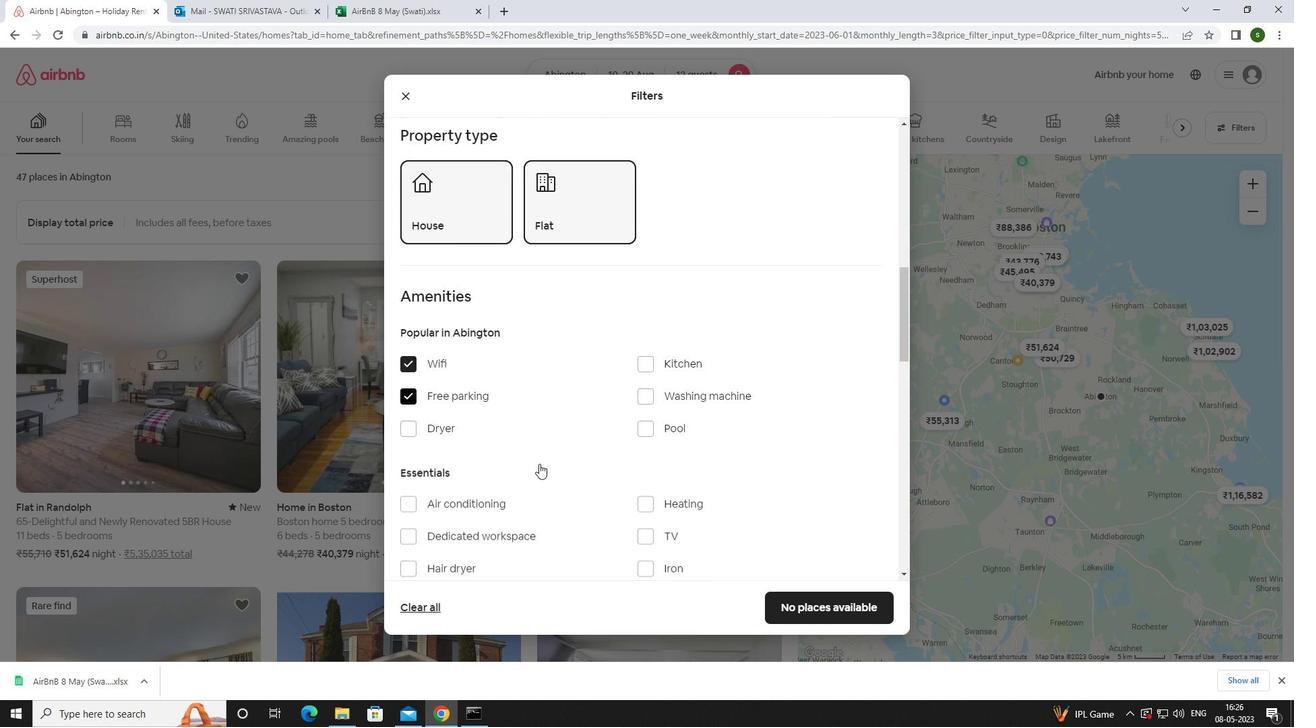 
Action: Mouse moved to (641, 403)
Screenshot: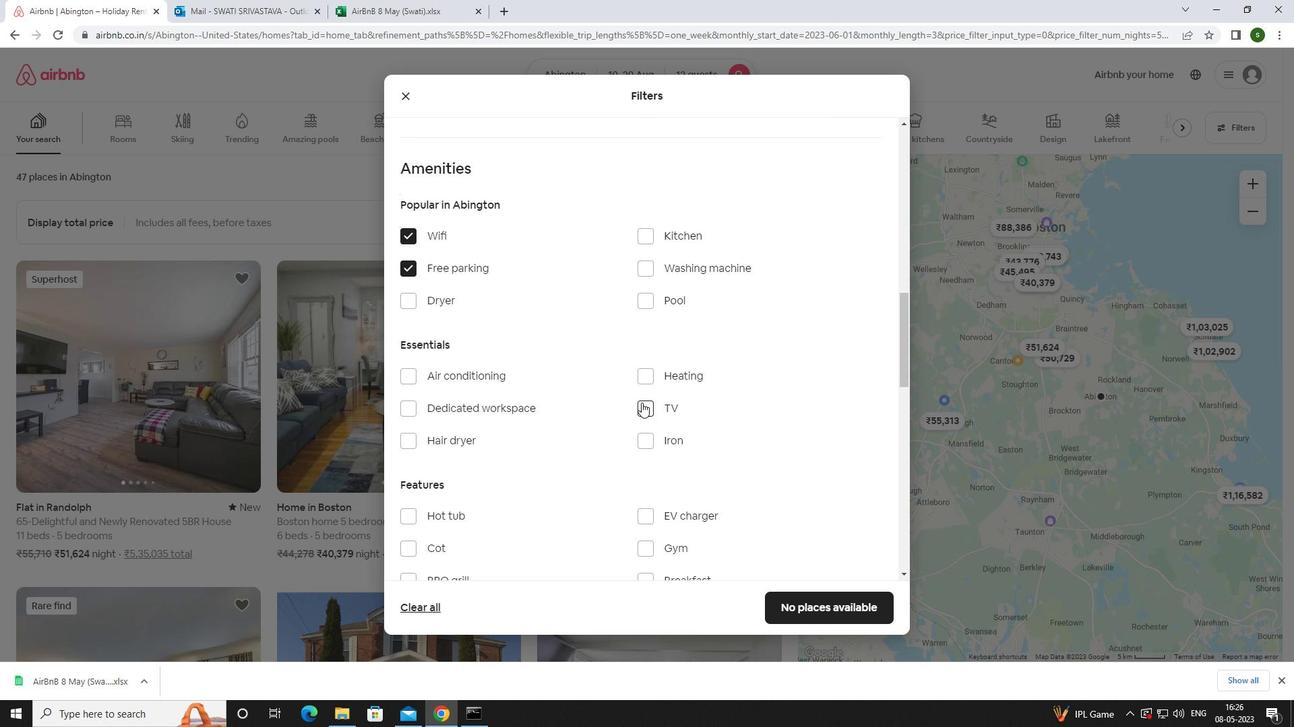 
Action: Mouse pressed left at (641, 403)
Screenshot: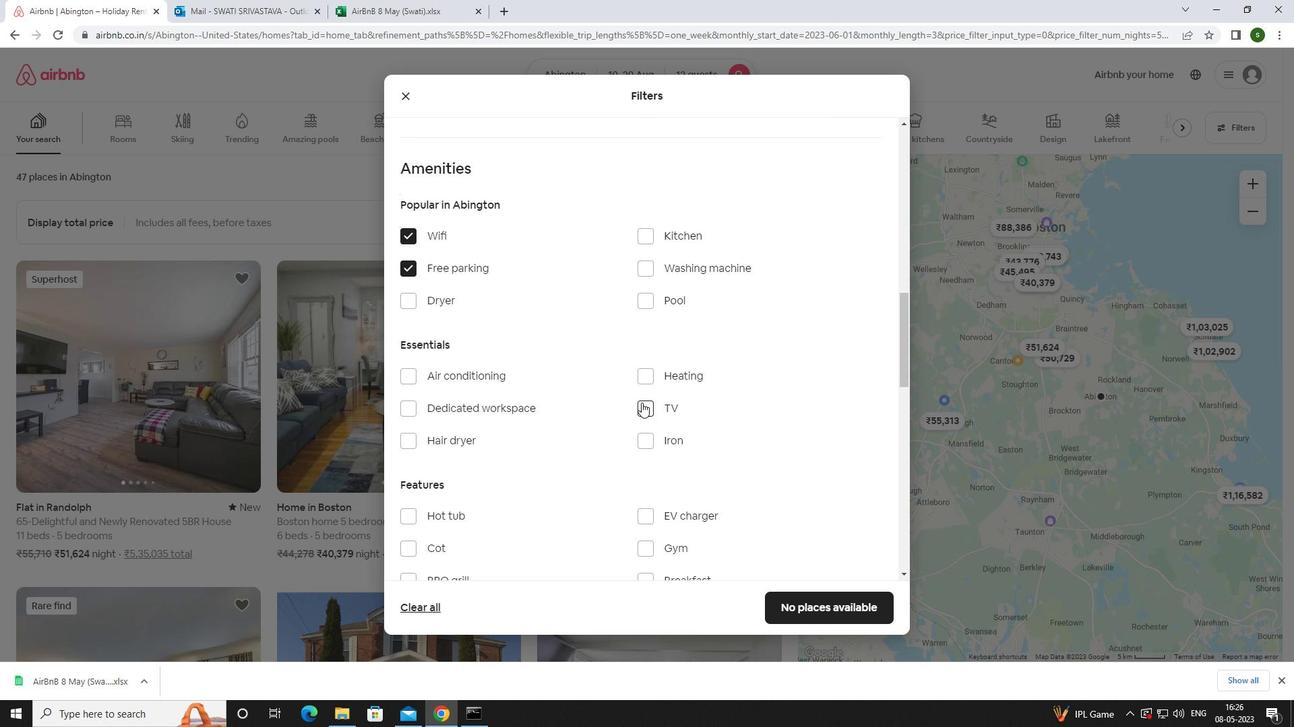 
Action: Mouse moved to (596, 414)
Screenshot: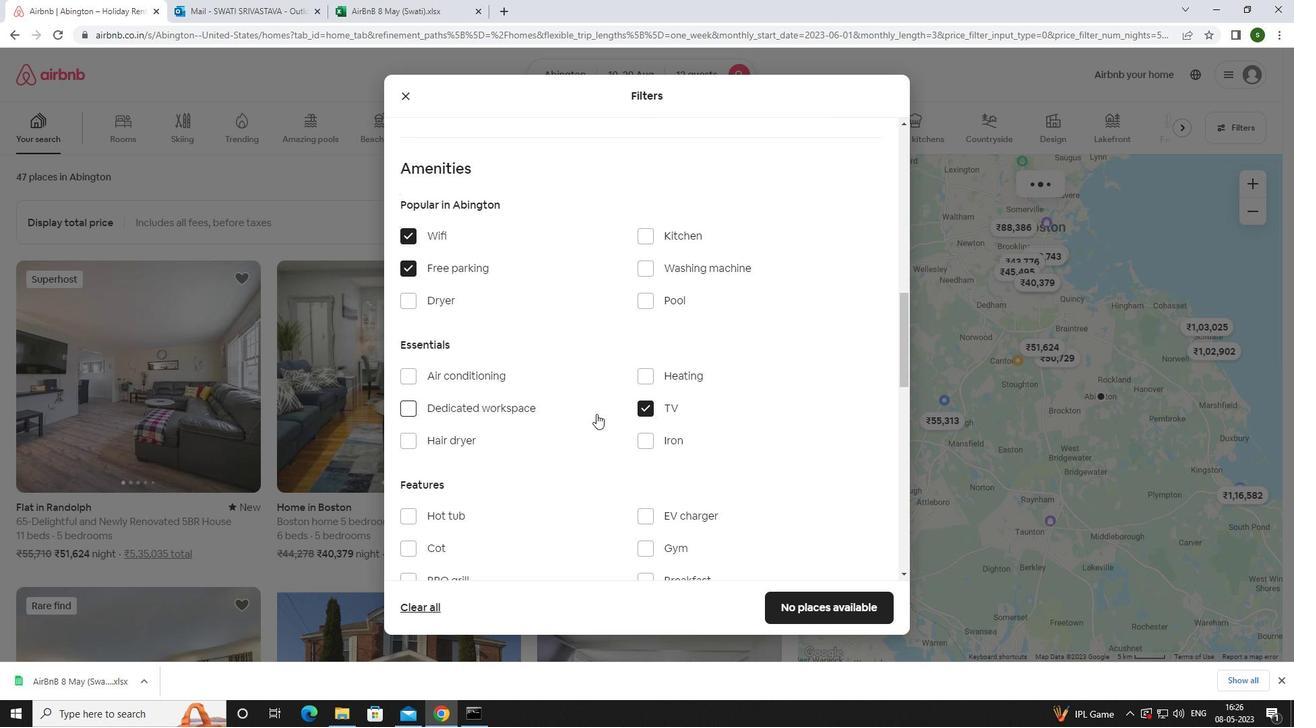 
Action: Mouse scrolled (596, 413) with delta (0, 0)
Screenshot: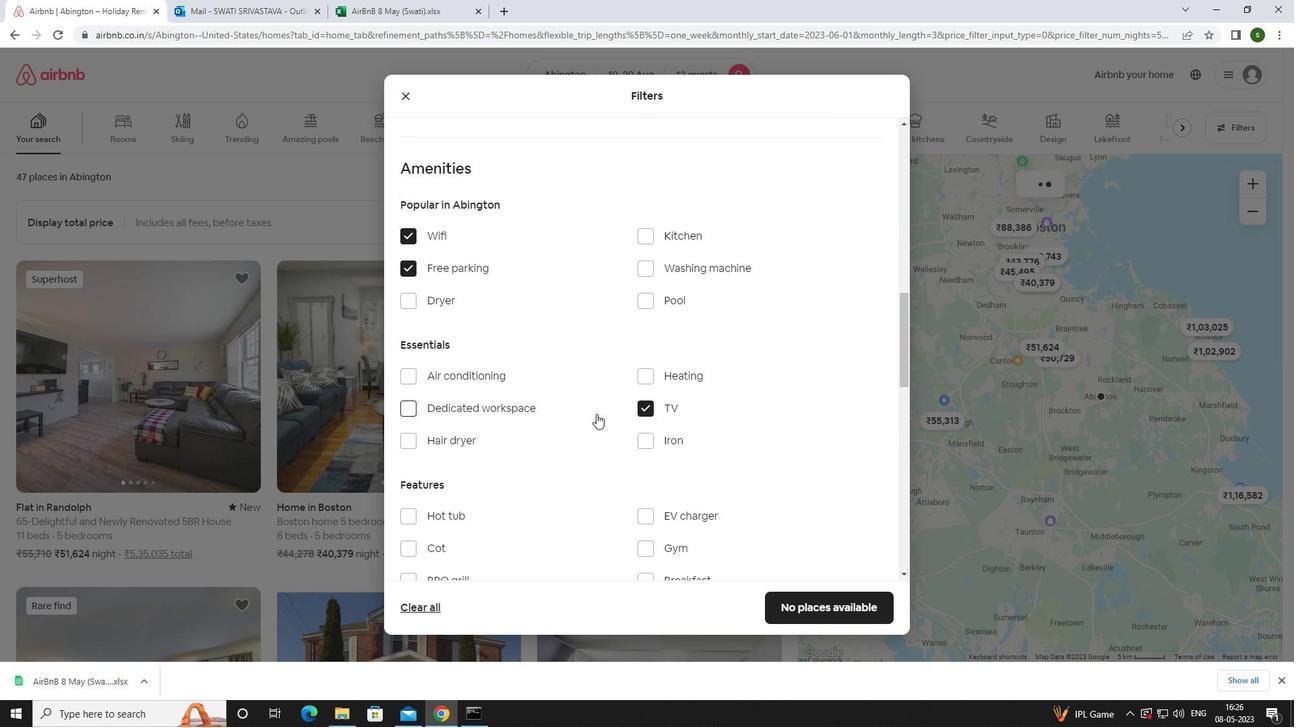 
Action: Mouse scrolled (596, 413) with delta (0, 0)
Screenshot: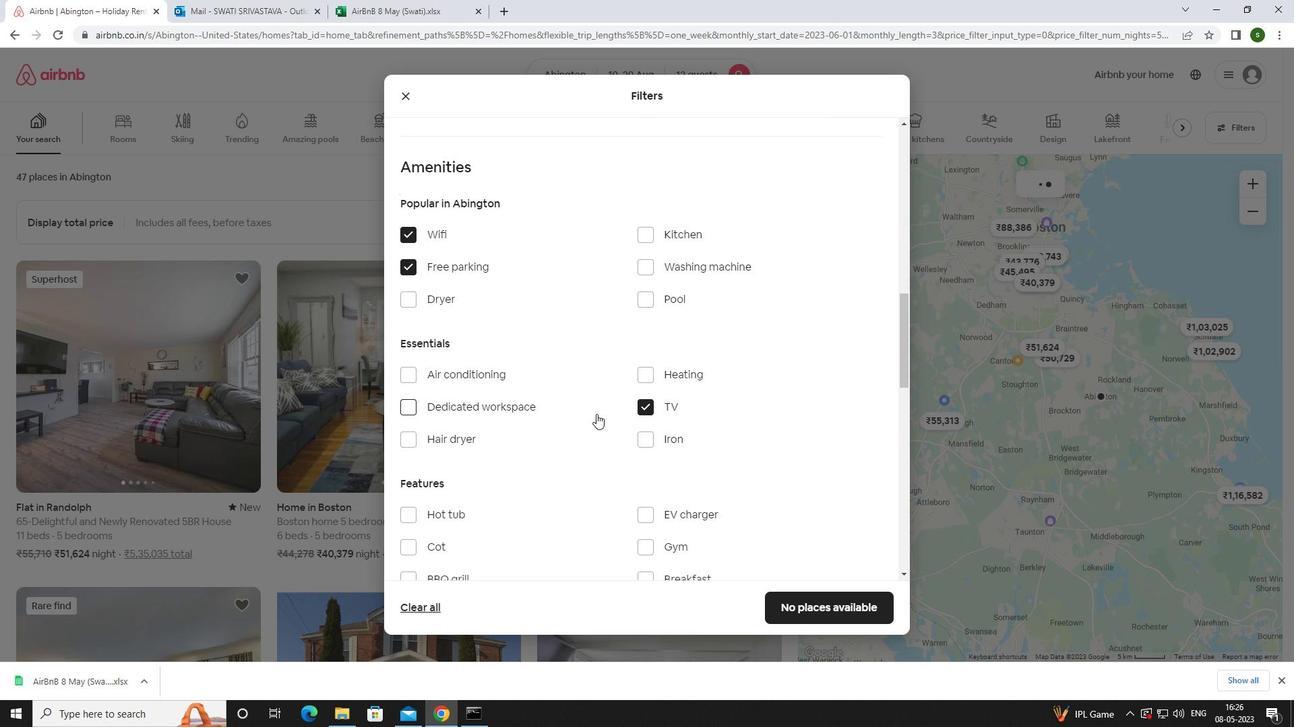 
Action: Mouse moved to (645, 410)
Screenshot: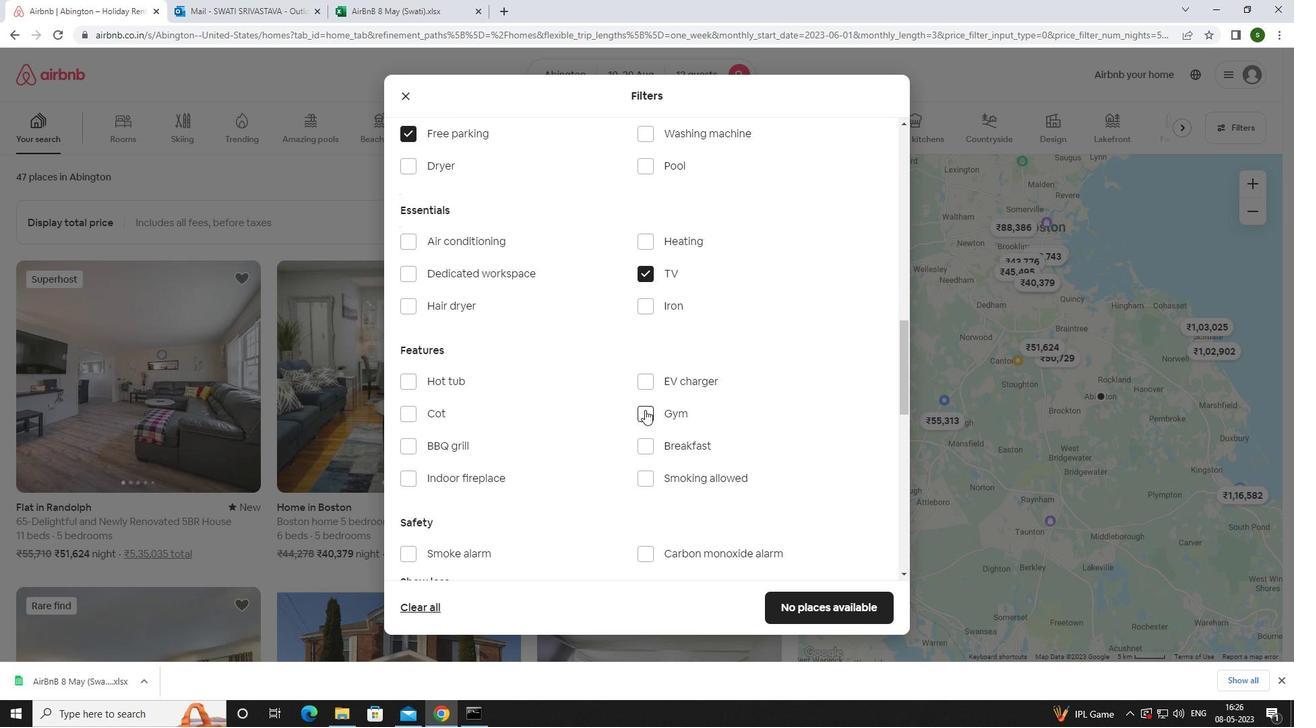 
Action: Mouse pressed left at (645, 410)
Screenshot: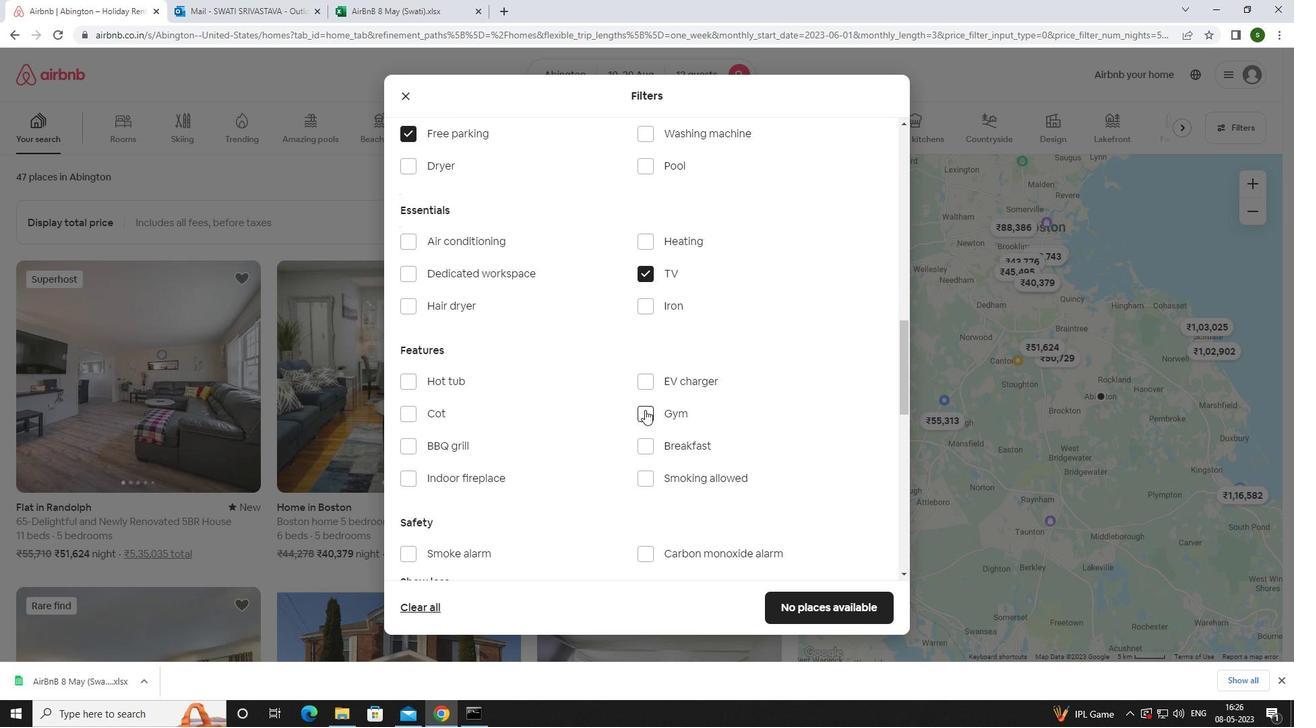
Action: Mouse moved to (638, 446)
Screenshot: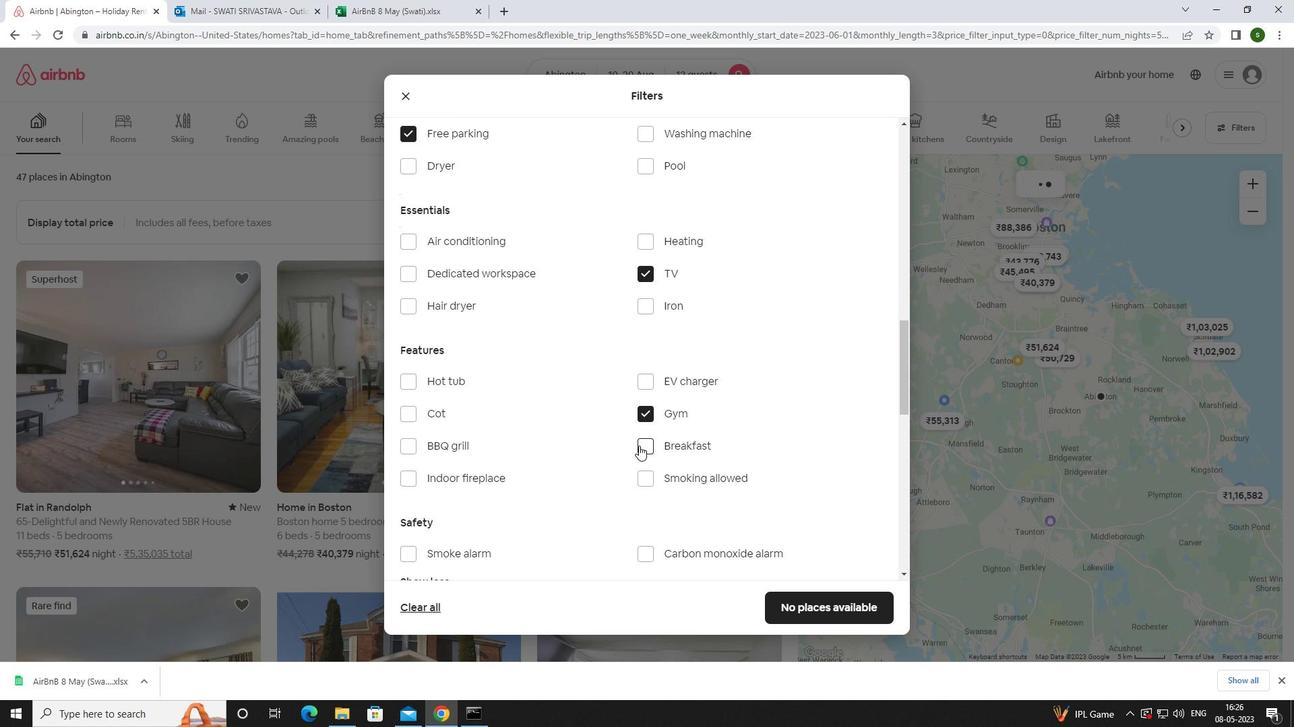 
Action: Mouse pressed left at (638, 446)
Screenshot: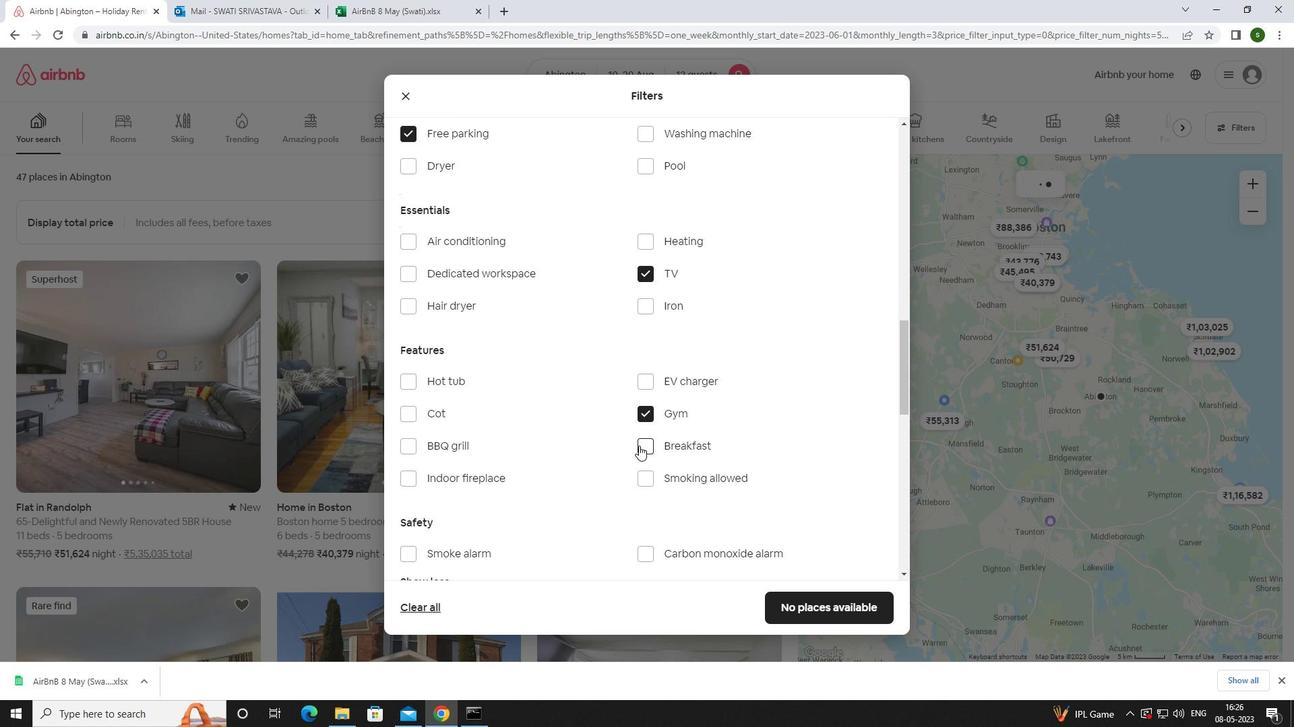 
Action: Mouse moved to (602, 438)
Screenshot: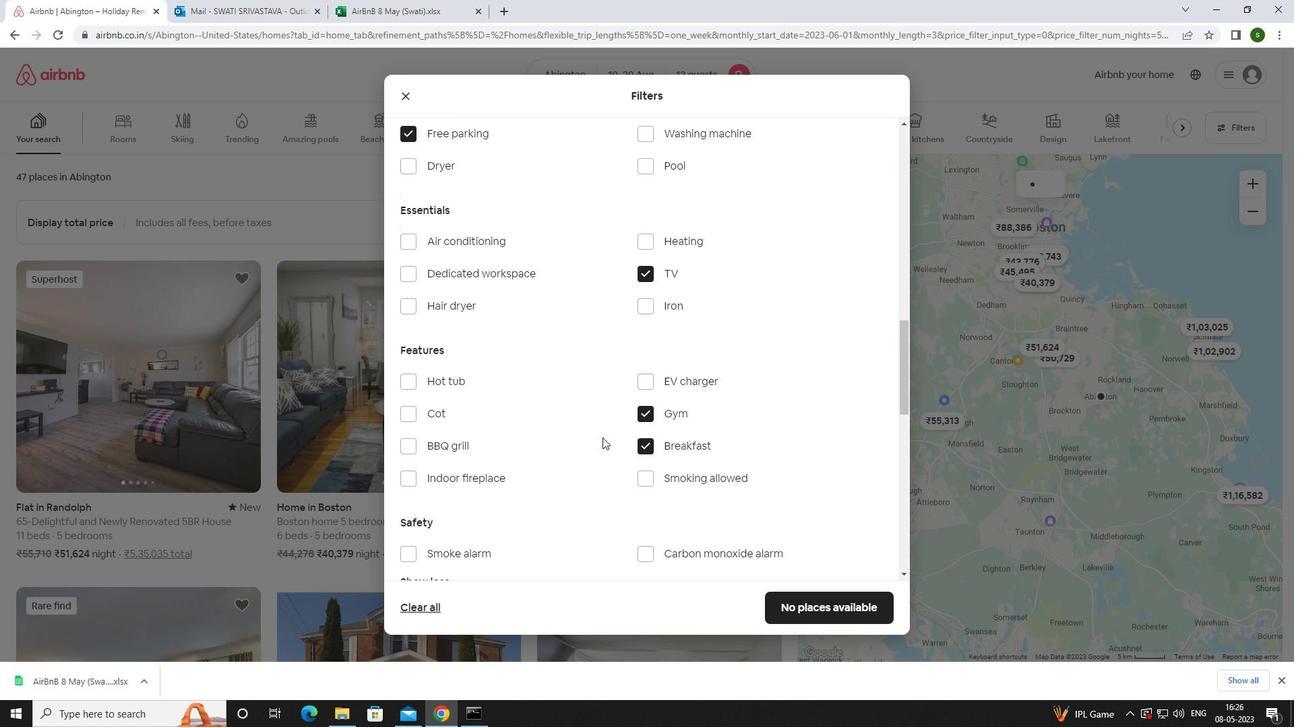 
Action: Mouse scrolled (602, 437) with delta (0, 0)
Screenshot: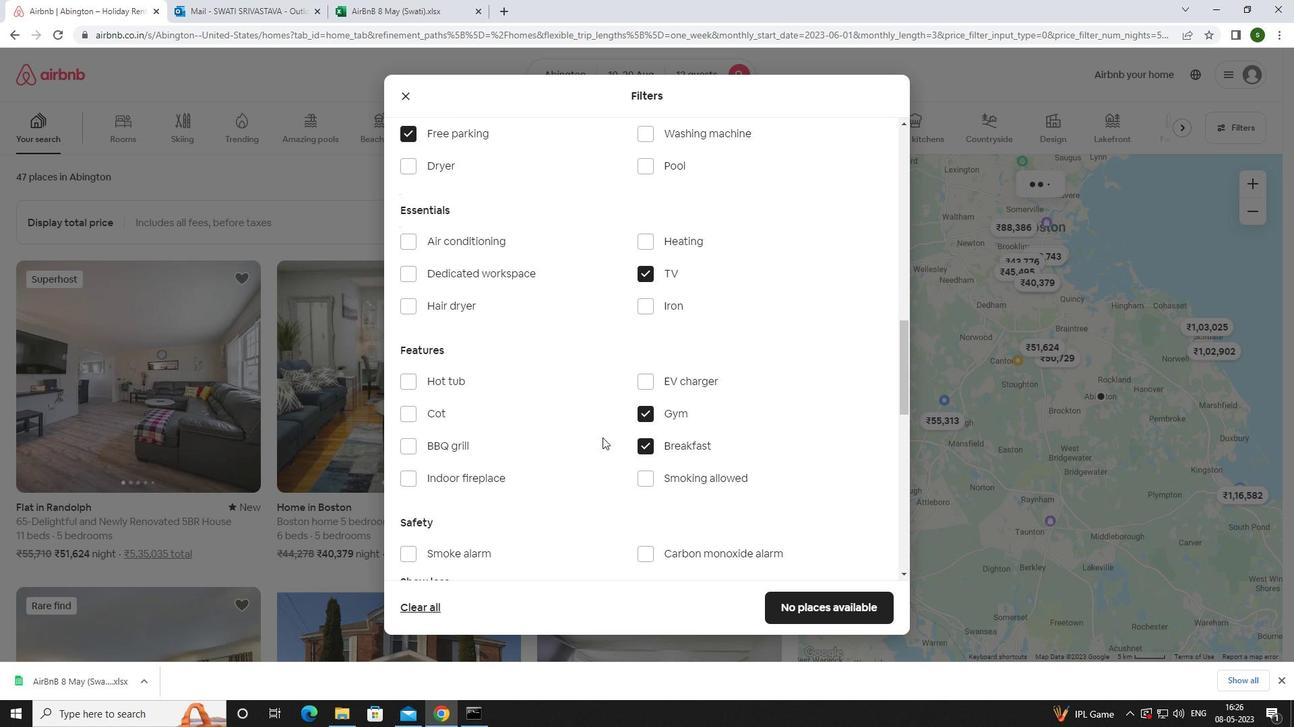 
Action: Mouse scrolled (602, 437) with delta (0, 0)
Screenshot: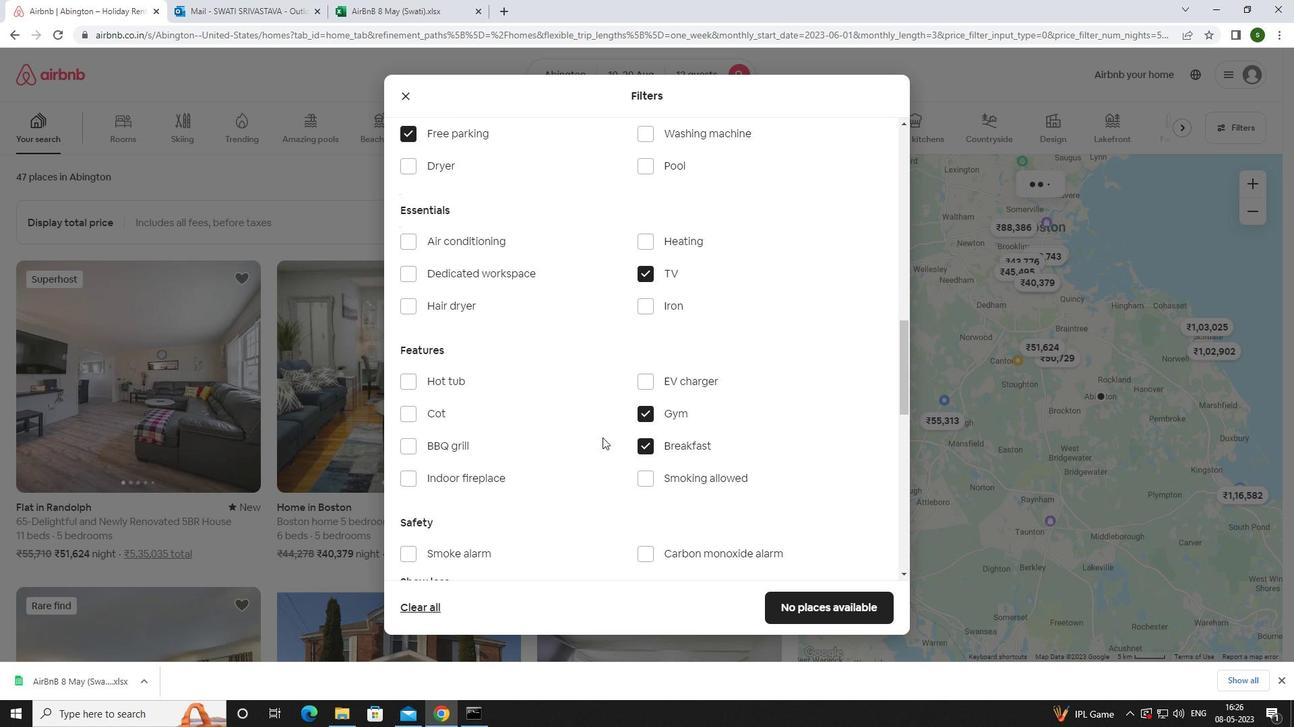 
Action: Mouse scrolled (602, 437) with delta (0, 0)
Screenshot: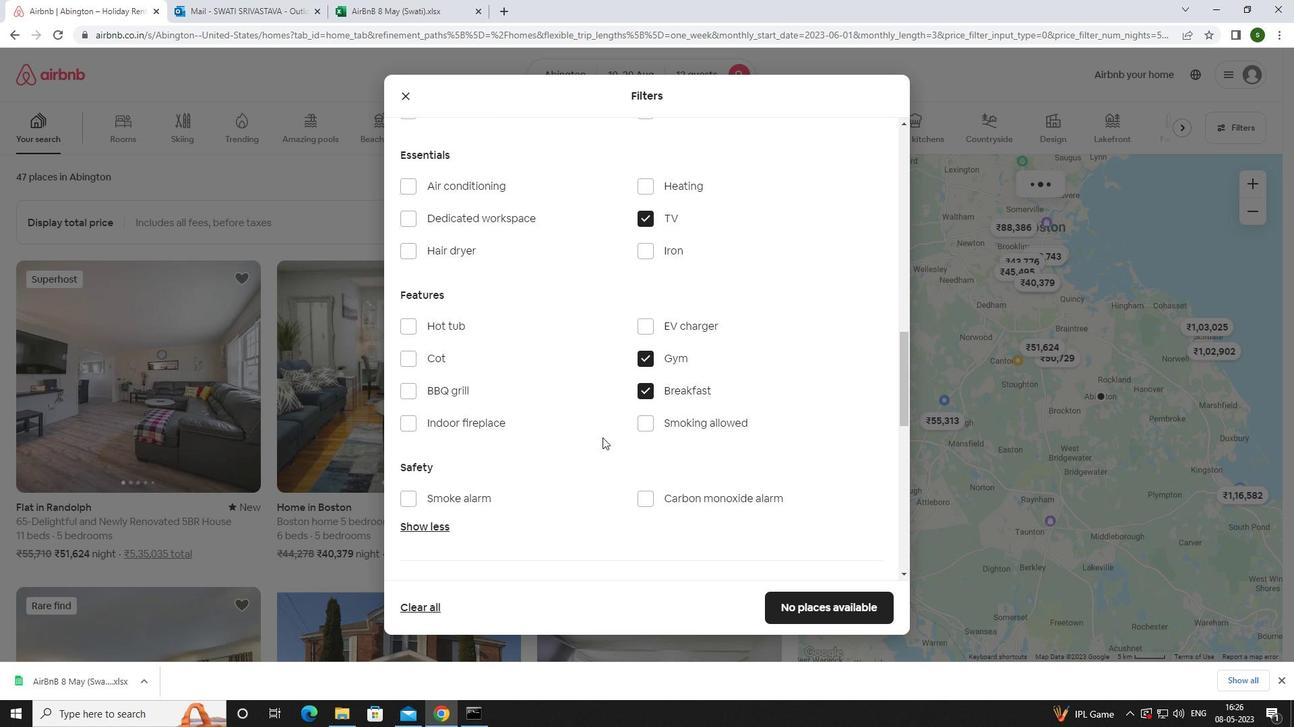 
Action: Mouse scrolled (602, 437) with delta (0, 0)
Screenshot: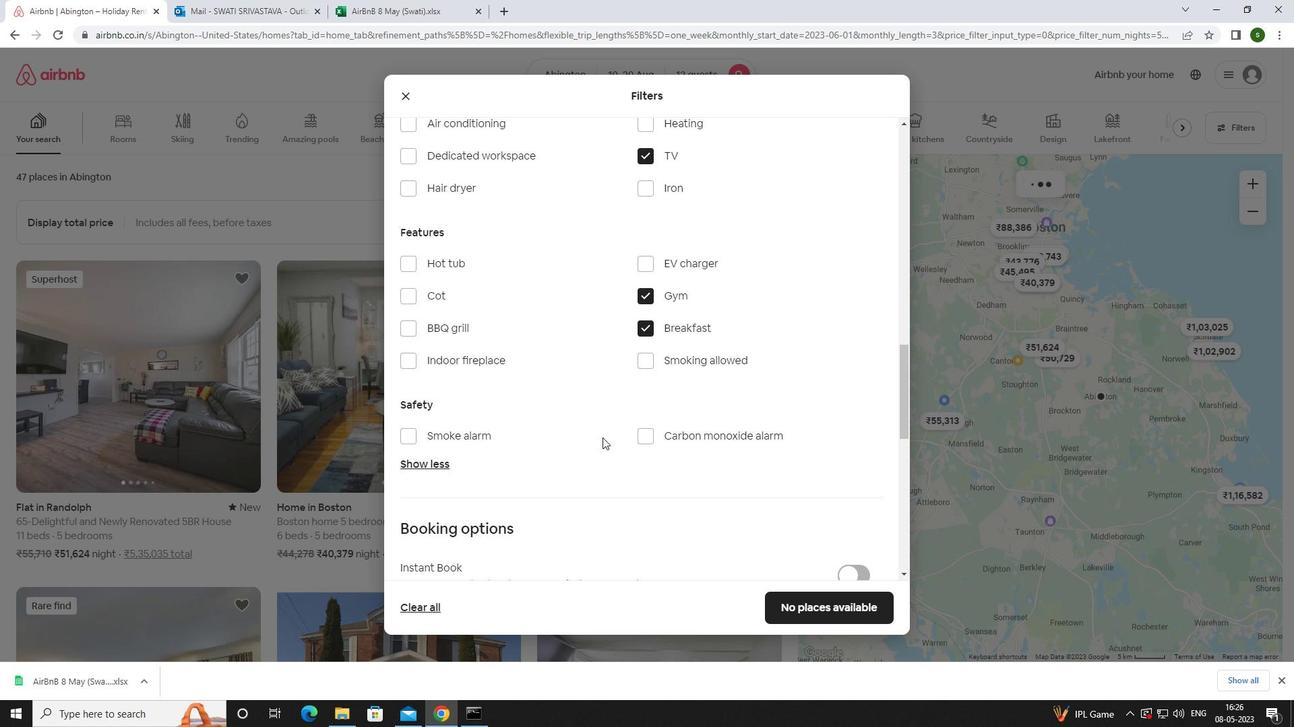 
Action: Mouse moved to (845, 475)
Screenshot: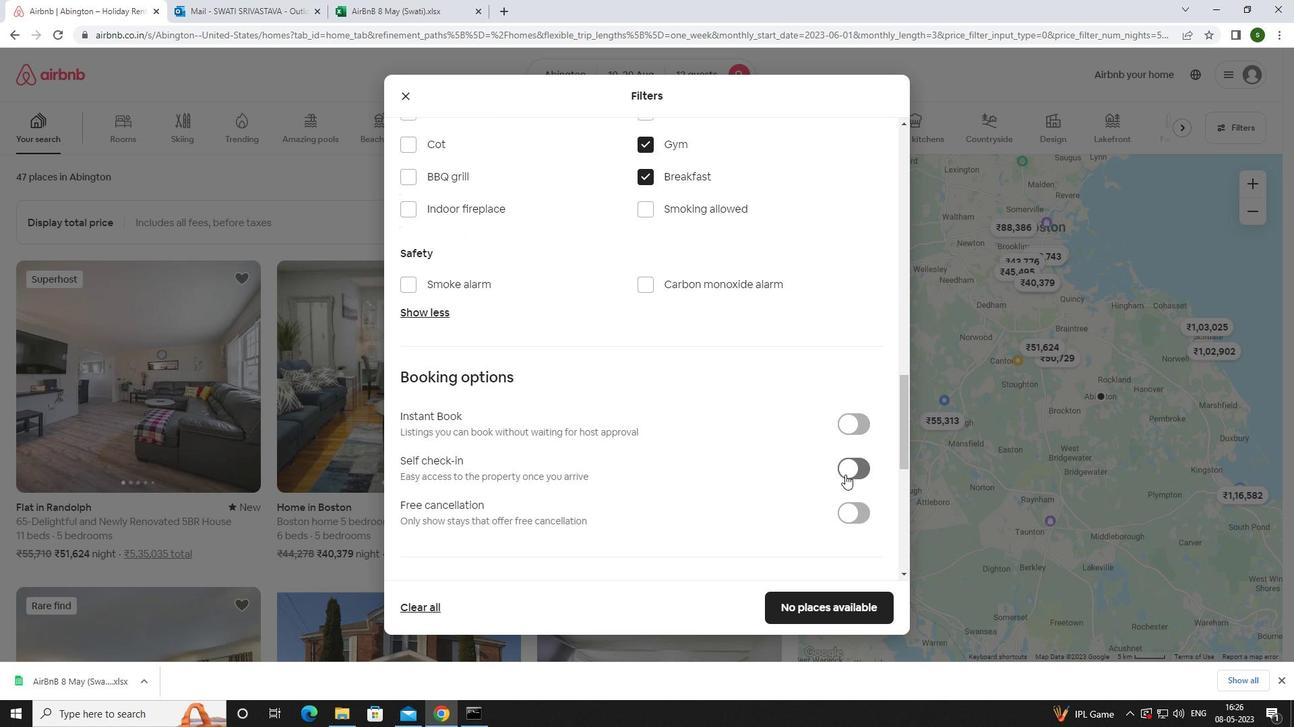 
Action: Mouse pressed left at (845, 475)
Screenshot: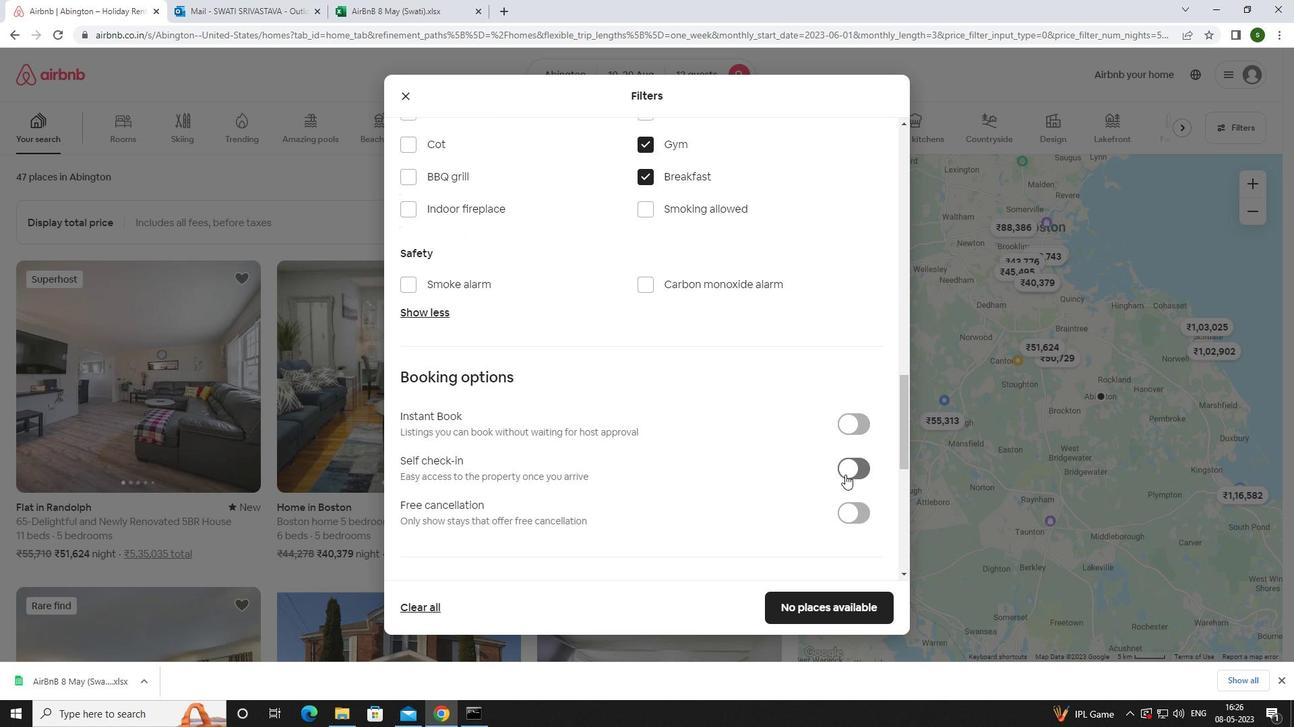 
Action: Mouse moved to (672, 445)
Screenshot: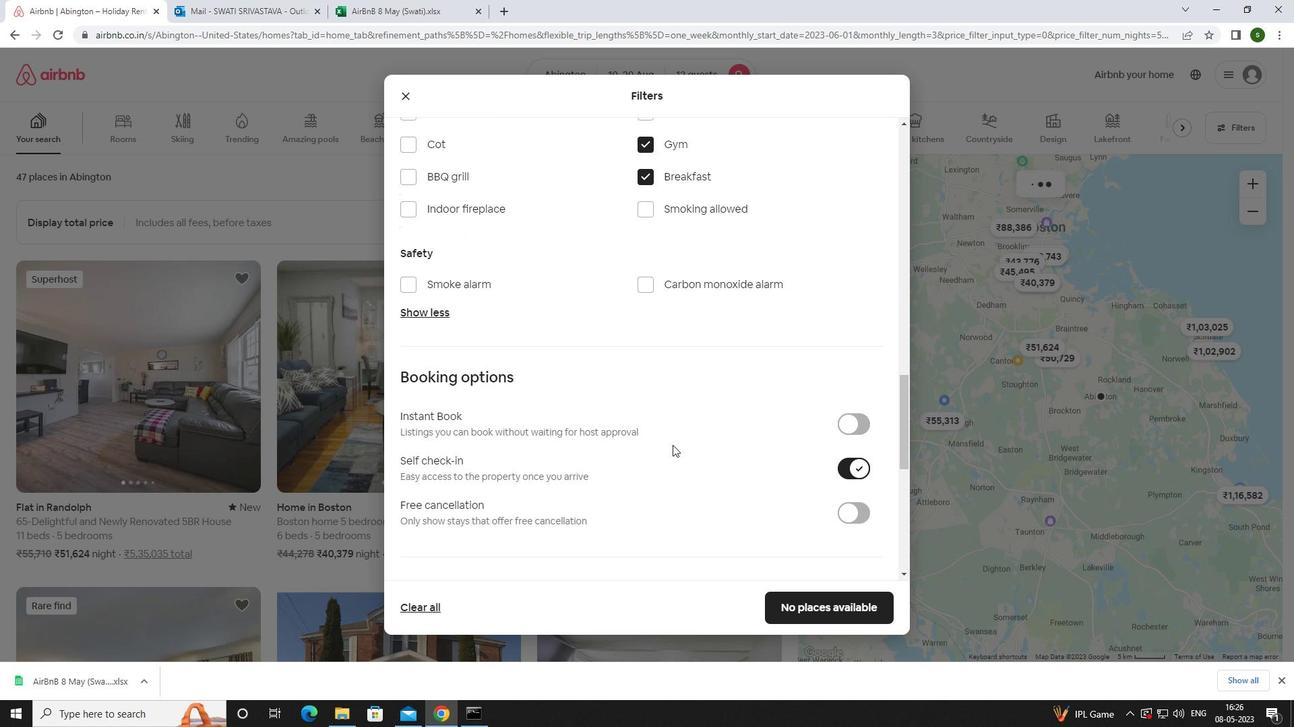 
Action: Mouse scrolled (672, 444) with delta (0, 0)
Screenshot: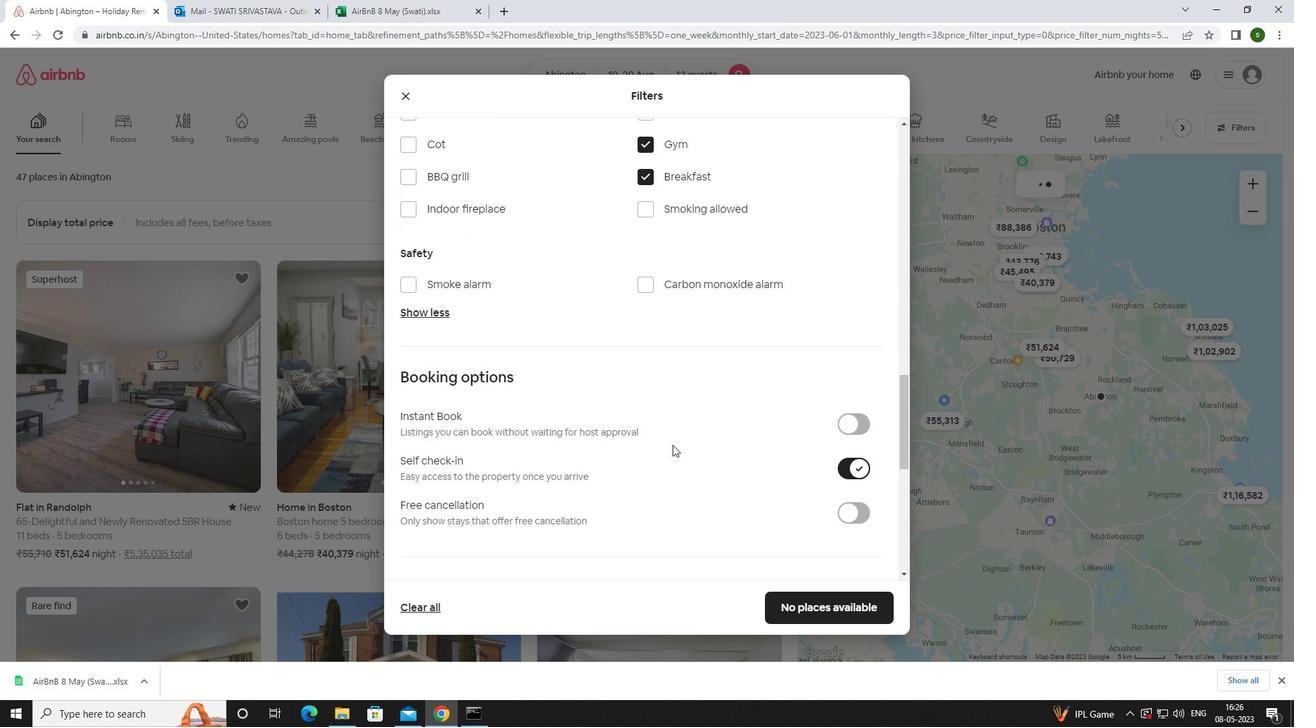 
Action: Mouse scrolled (672, 444) with delta (0, 0)
Screenshot: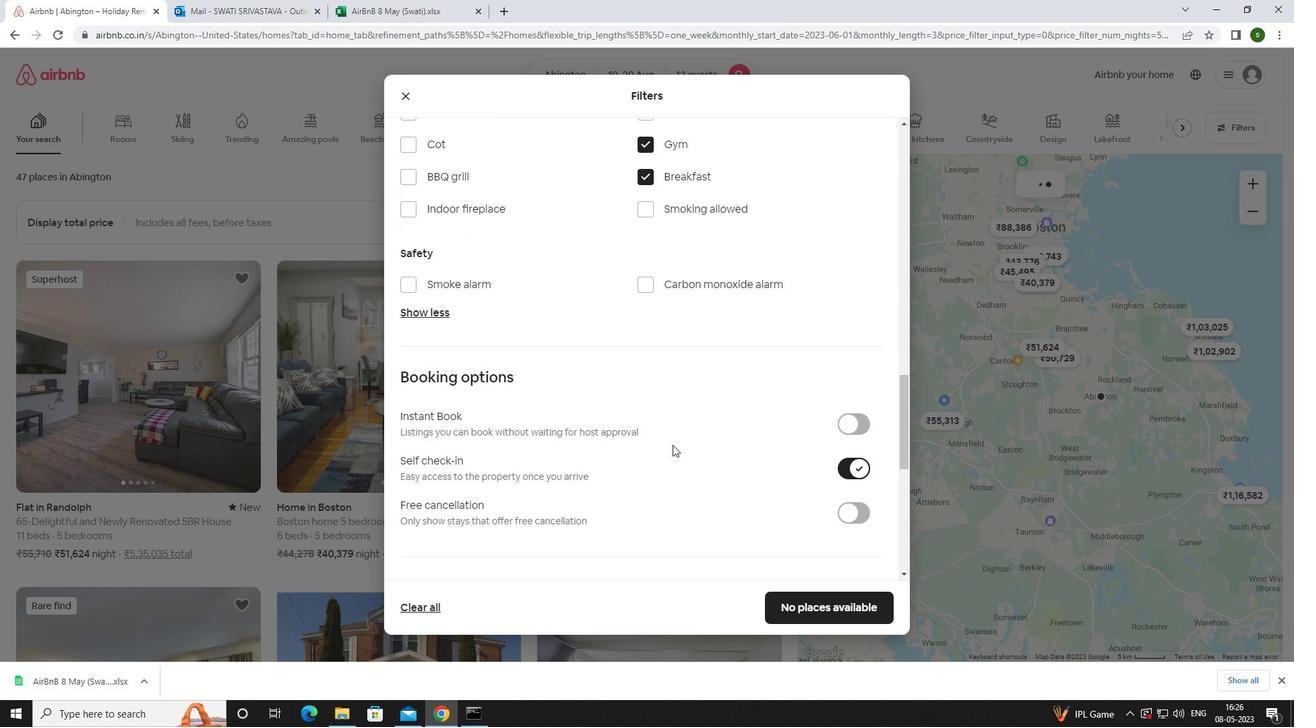 
Action: Mouse scrolled (672, 444) with delta (0, 0)
Screenshot: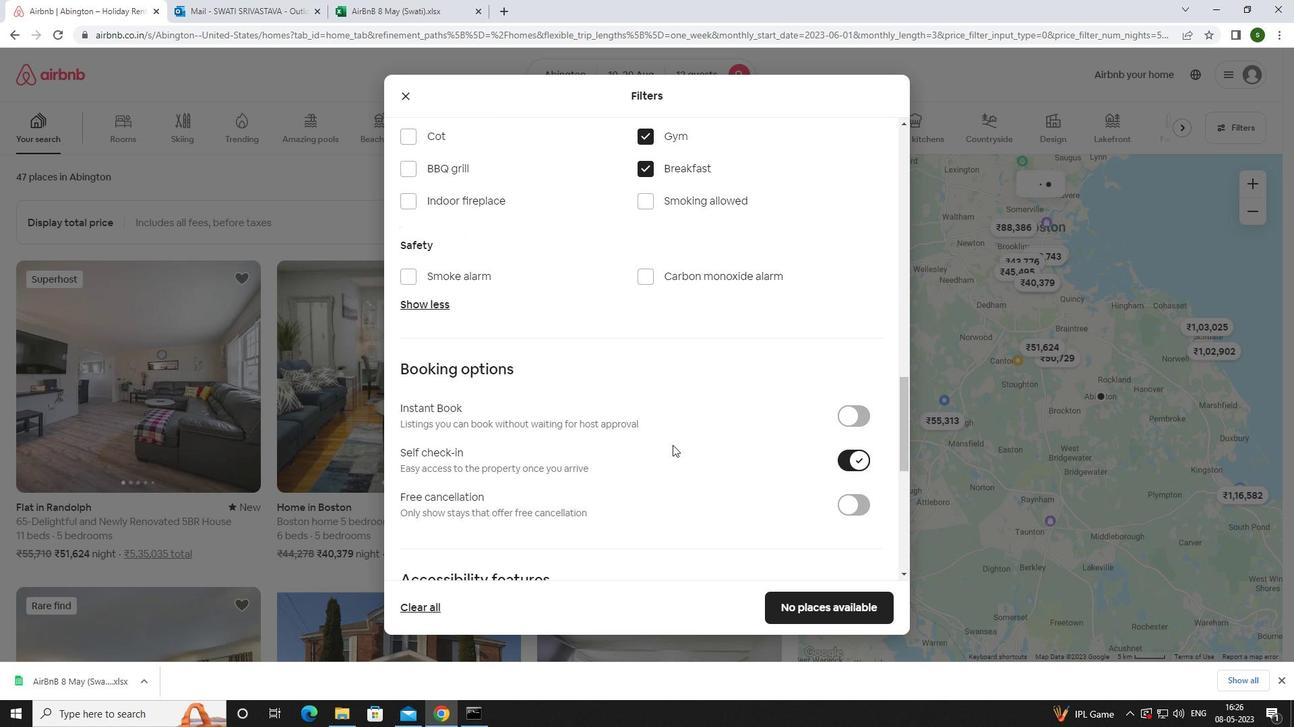 
Action: Mouse scrolled (672, 444) with delta (0, 0)
Screenshot: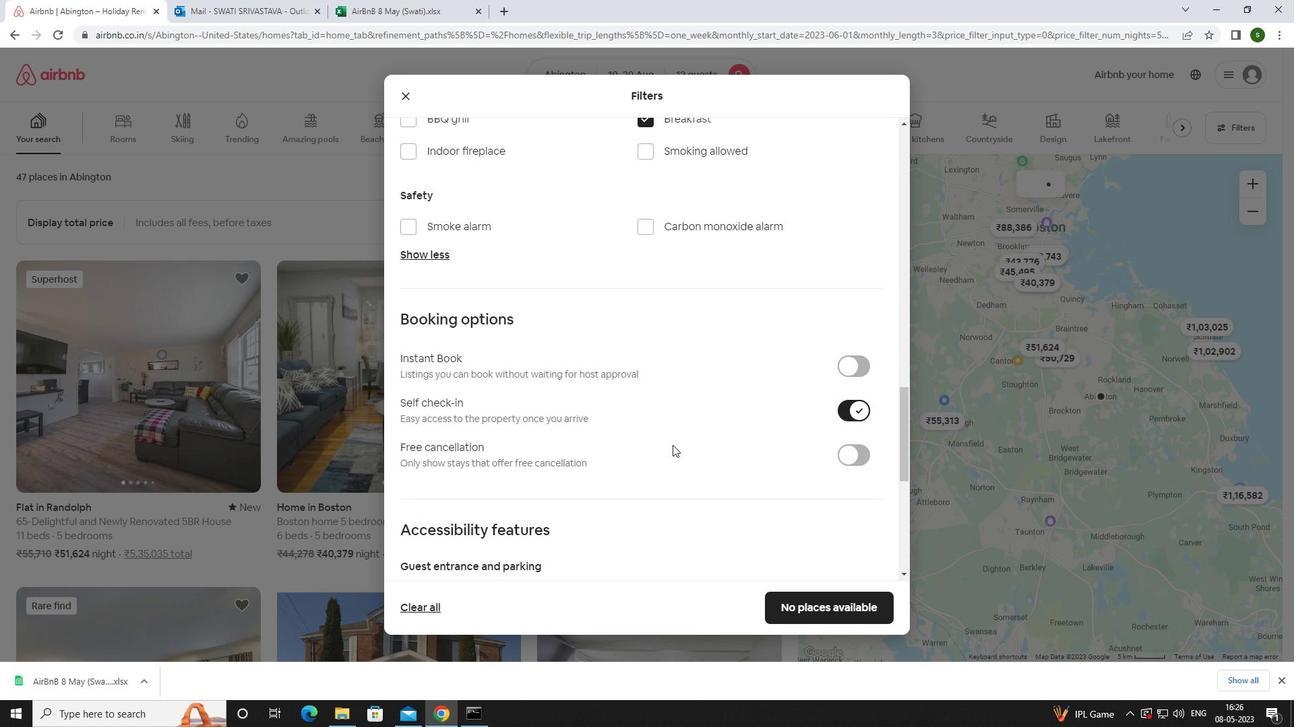 
Action: Mouse scrolled (672, 444) with delta (0, 0)
Screenshot: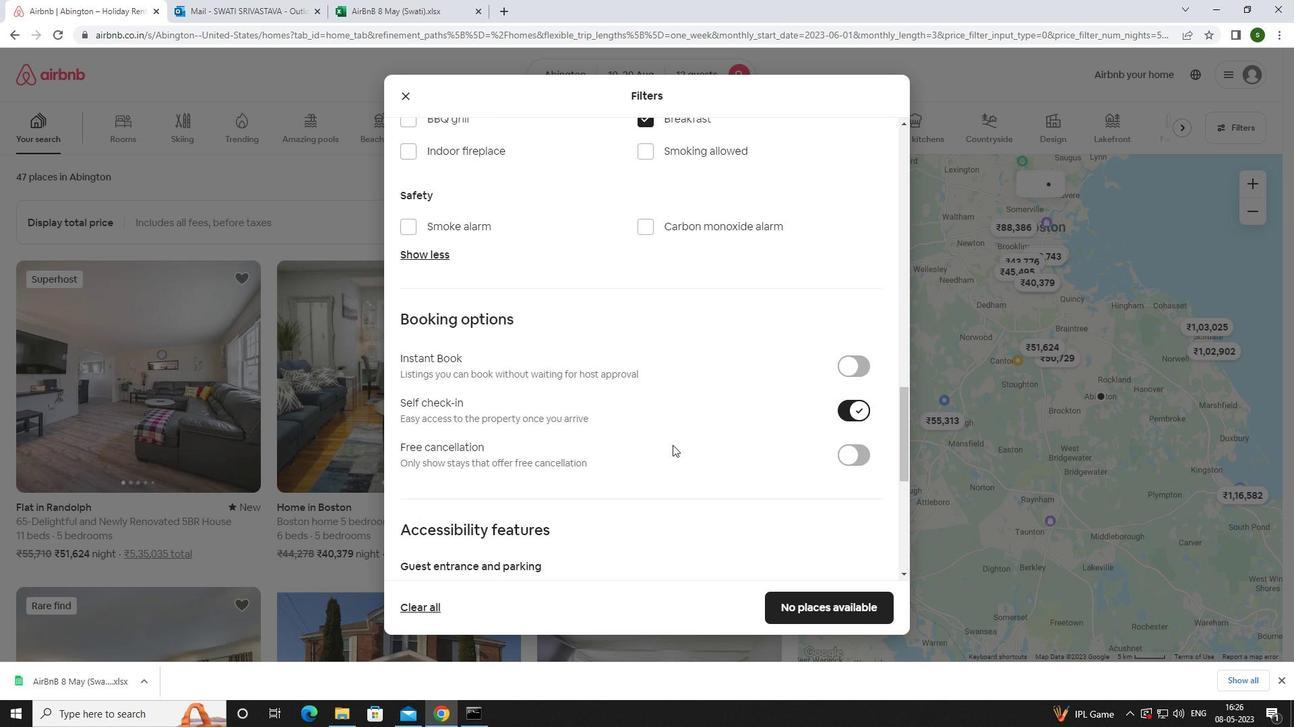 
Action: Mouse scrolled (672, 444) with delta (0, 0)
Screenshot: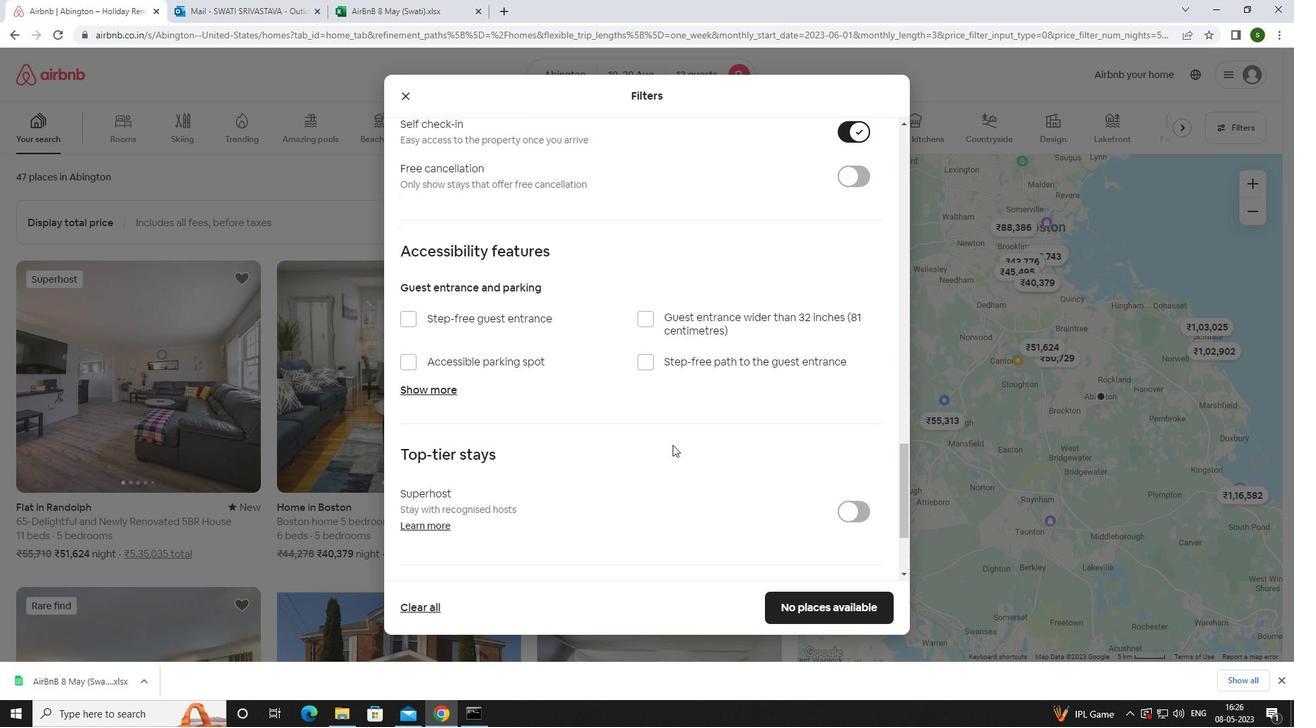 
Action: Mouse scrolled (672, 444) with delta (0, 0)
Screenshot: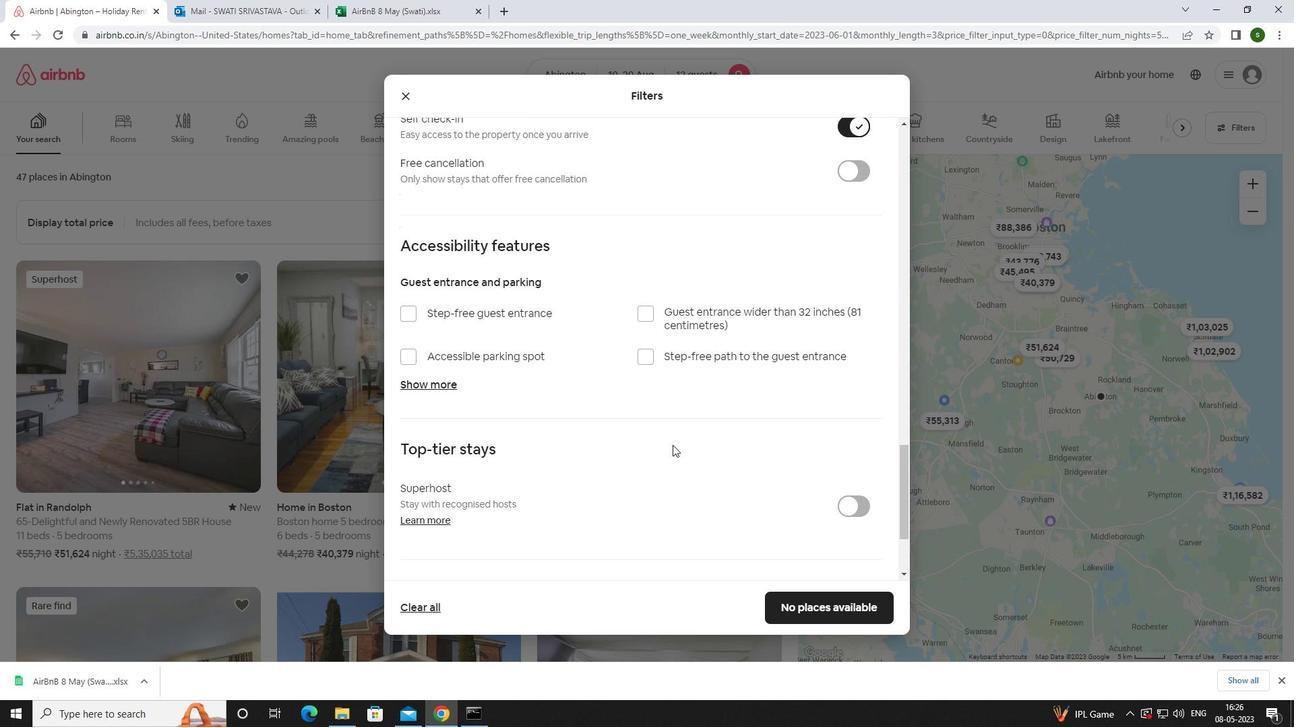 
Action: Mouse scrolled (672, 444) with delta (0, 0)
Screenshot: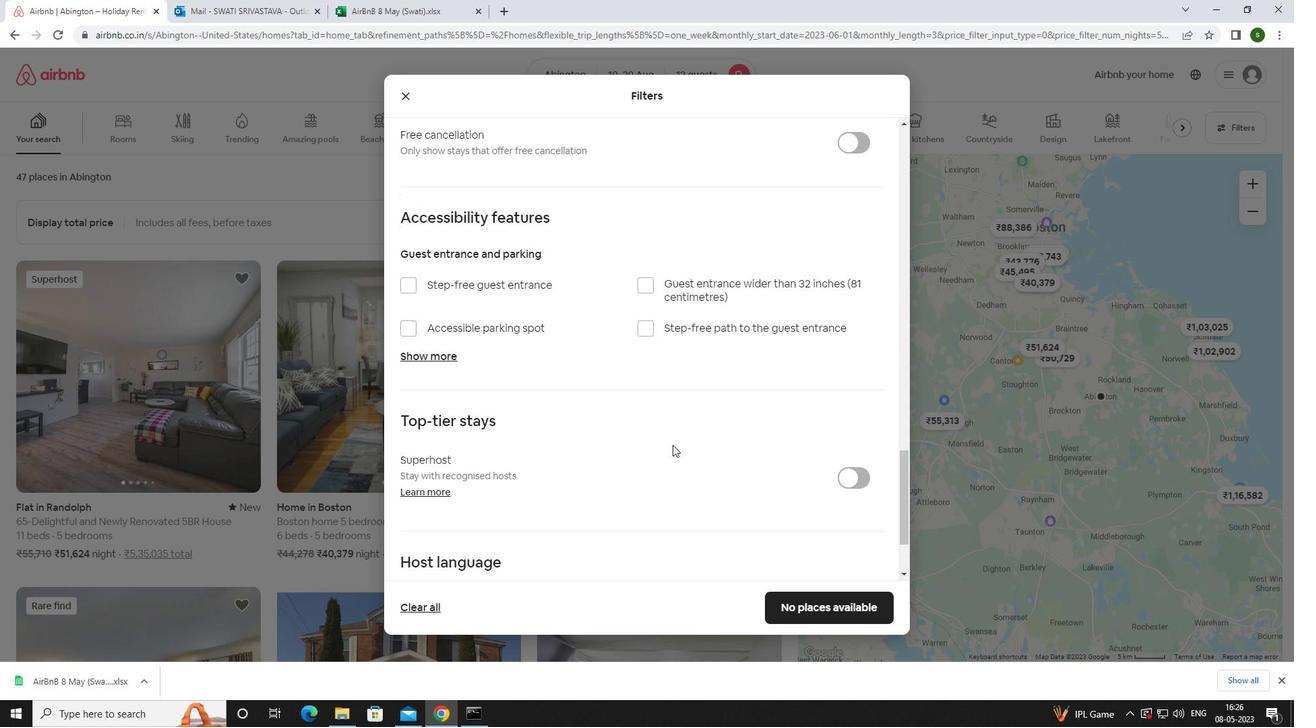 
Action: Mouse scrolled (672, 444) with delta (0, 0)
Screenshot: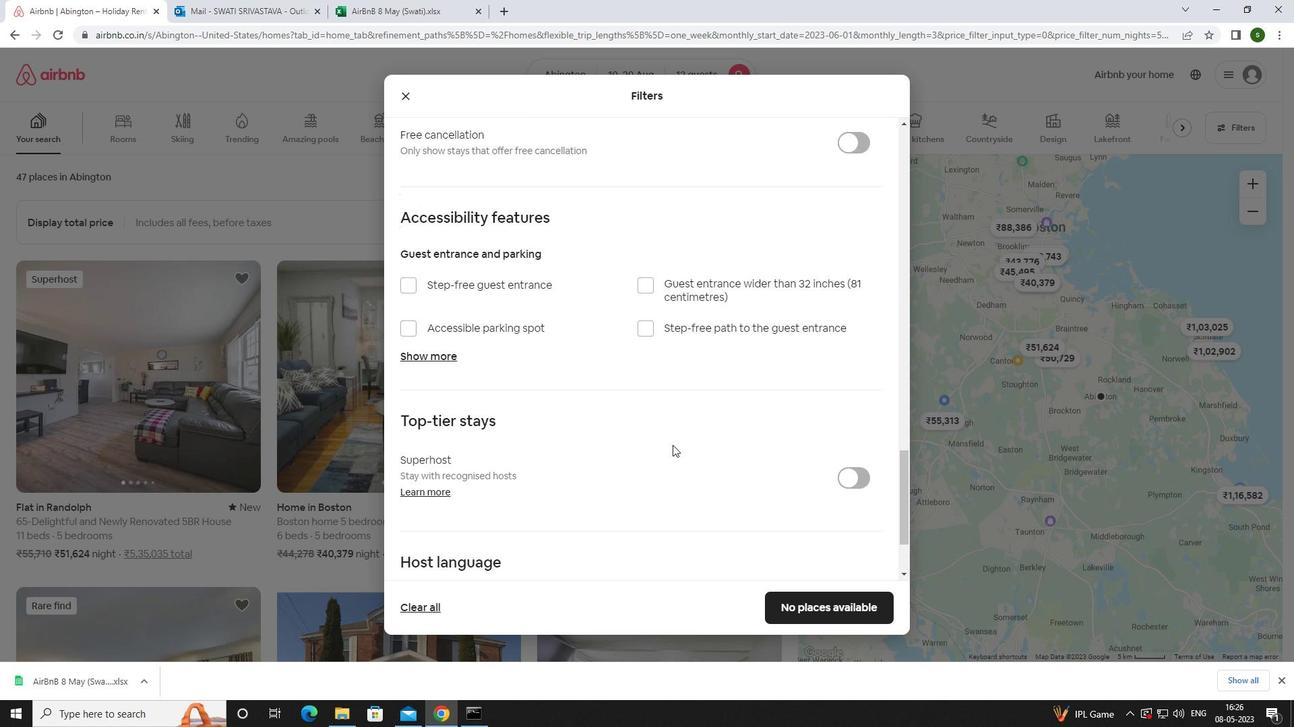 
Action: Mouse scrolled (672, 444) with delta (0, 0)
Screenshot: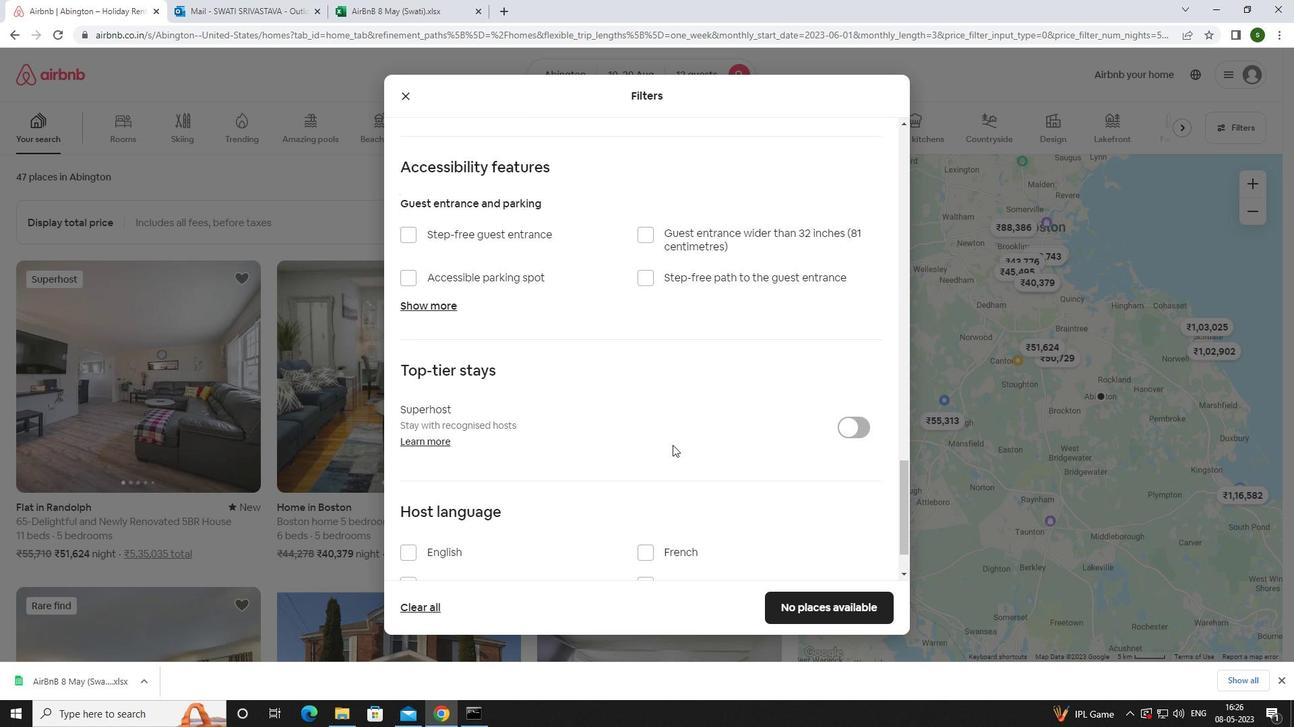 
Action: Mouse moved to (434, 481)
Screenshot: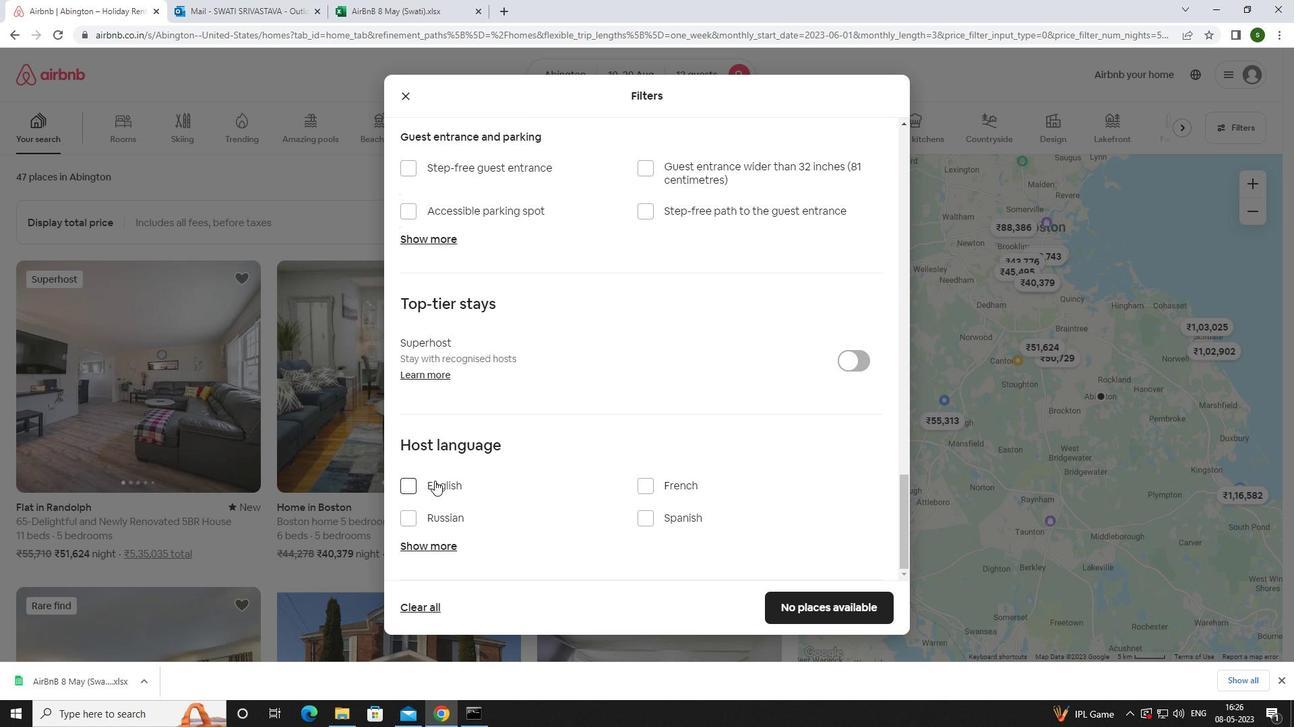 
Action: Mouse pressed left at (434, 481)
Screenshot: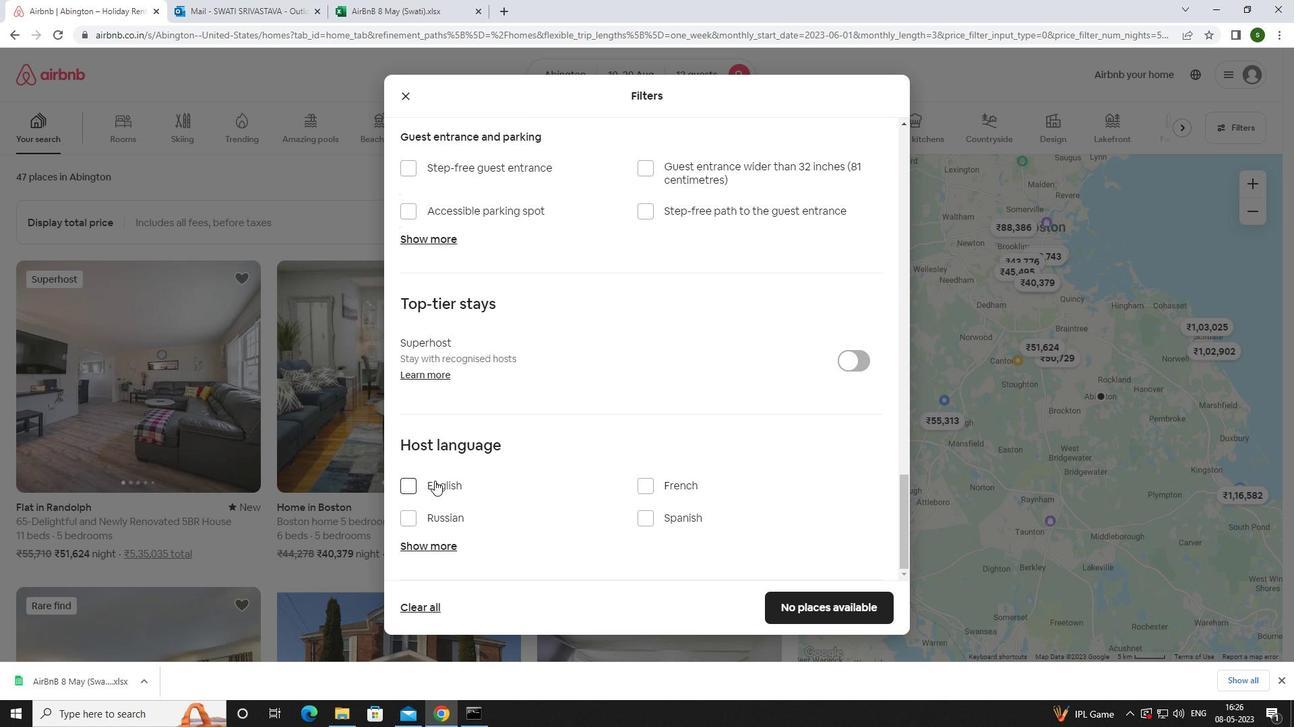 
Action: Mouse moved to (801, 605)
Screenshot: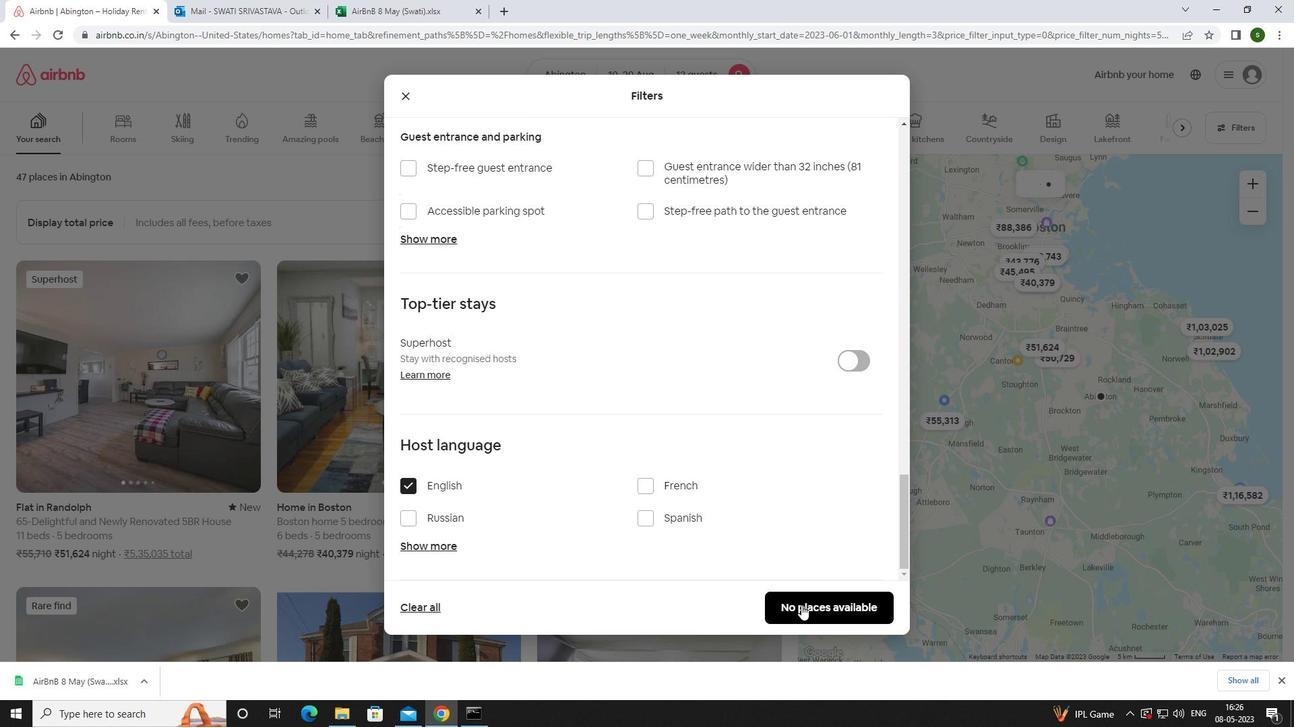 
Action: Mouse pressed left at (801, 605)
Screenshot: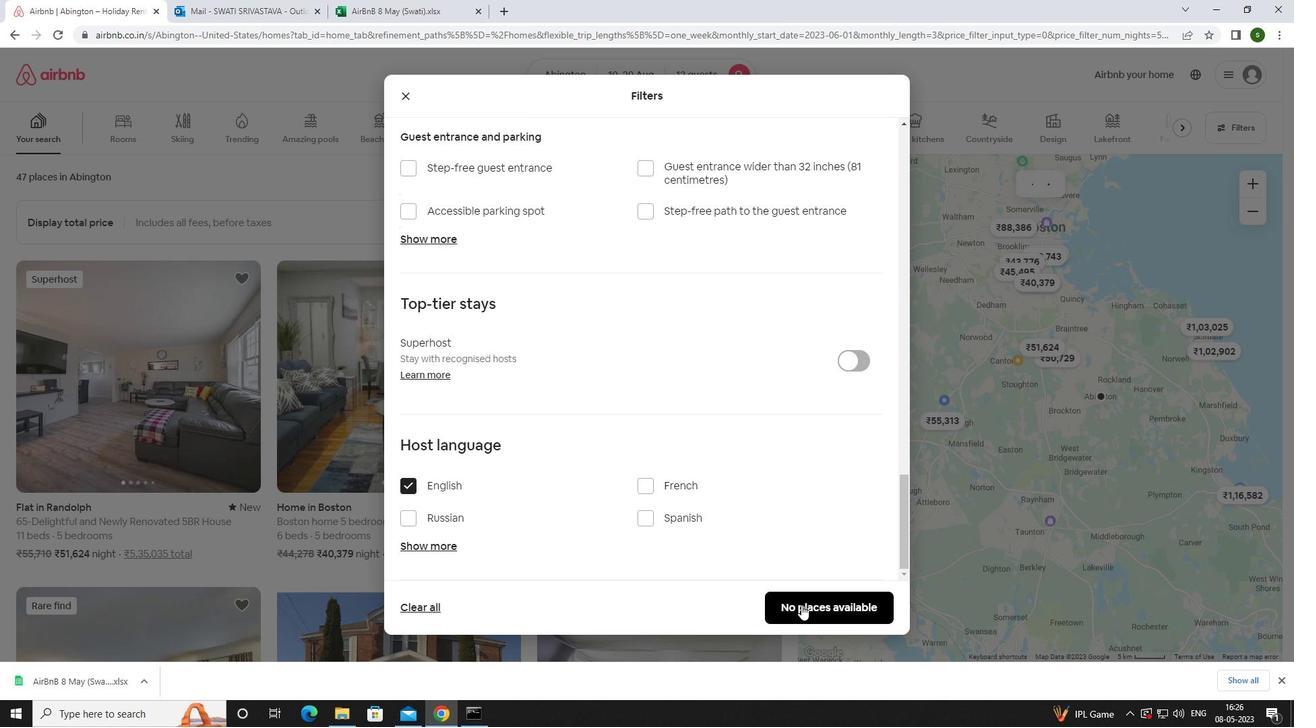 
Action: Mouse moved to (589, 459)
Screenshot: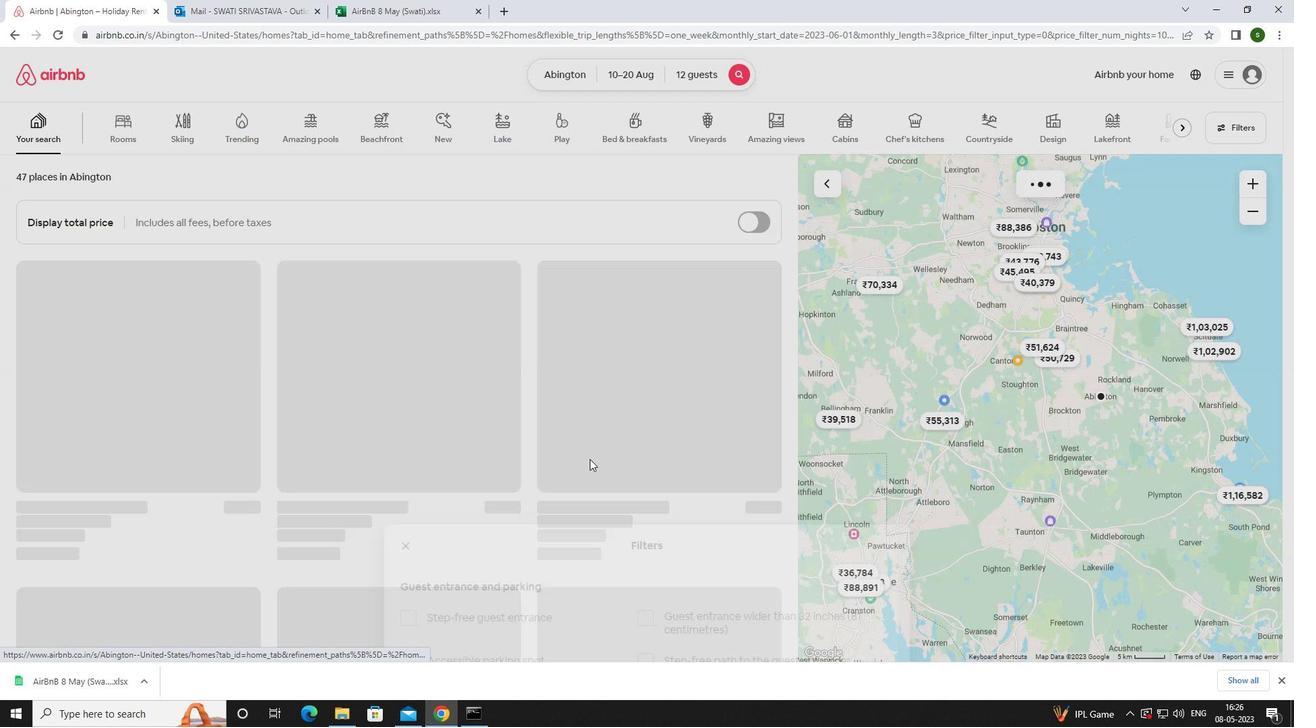 
